 Task: Look for space in Shatura, Russia from 24th August, 2023 to 10th September, 2023 for 6 adults, 2 children in price range Rs.12000 to Rs.15000. Place can be entire place or shared room with 6 bedrooms having 6 beds and 6 bathrooms. Property type can be house, flat, guest house. Amenities needed are: wifi, TV, free parkinig on premises, gym, breakfast. Booking option can be shelf check-in. Required host language is English.
Action: Mouse pressed left at (448, 87)
Screenshot: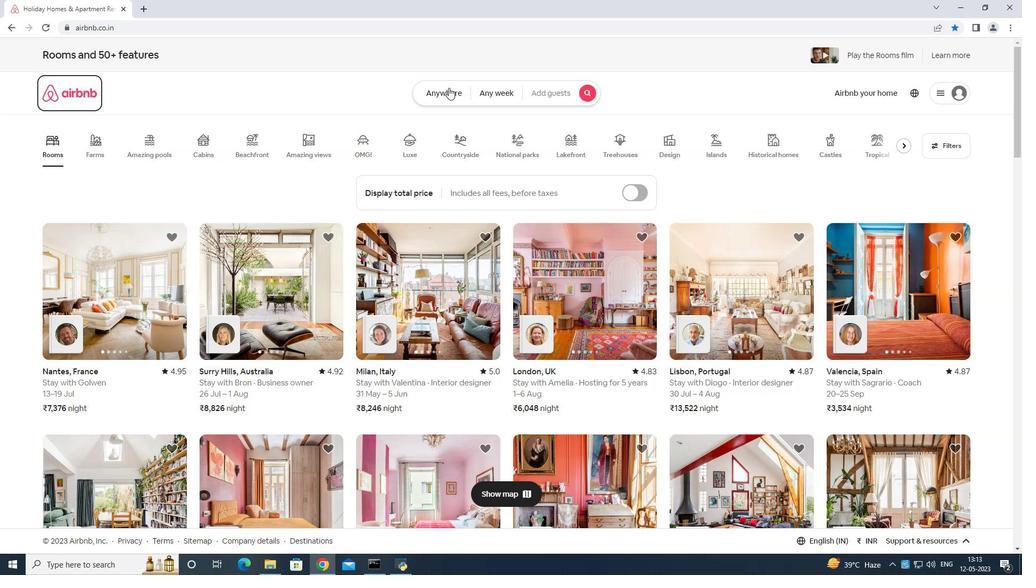 
Action: Mouse moved to (404, 126)
Screenshot: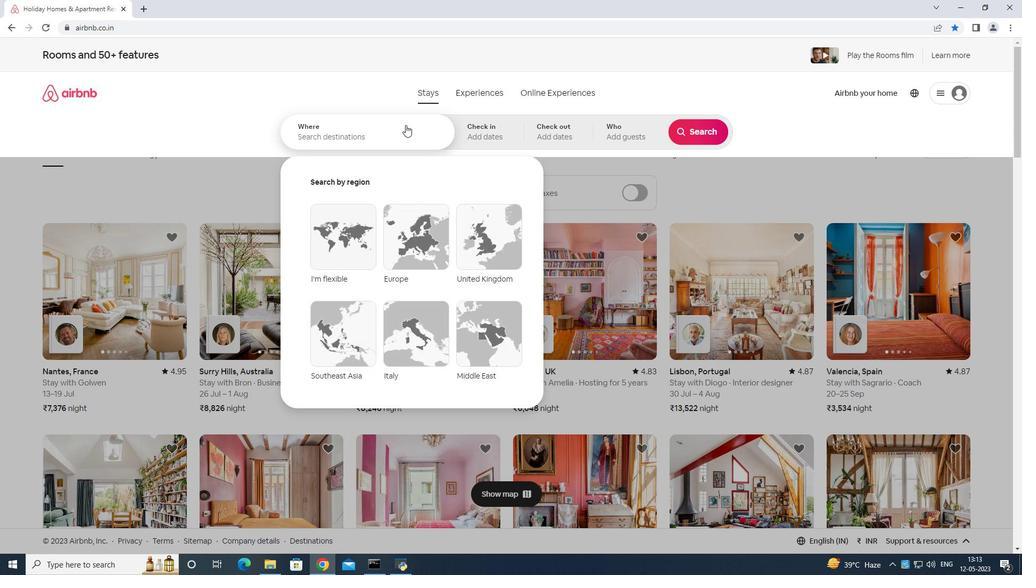 
Action: Mouse pressed left at (404, 126)
Screenshot: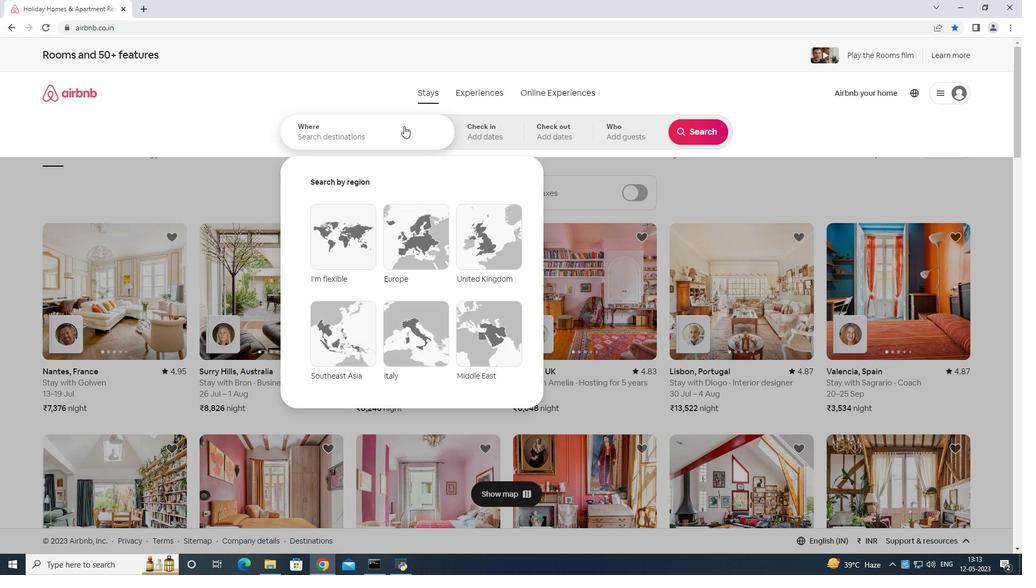 
Action: Mouse moved to (403, 126)
Screenshot: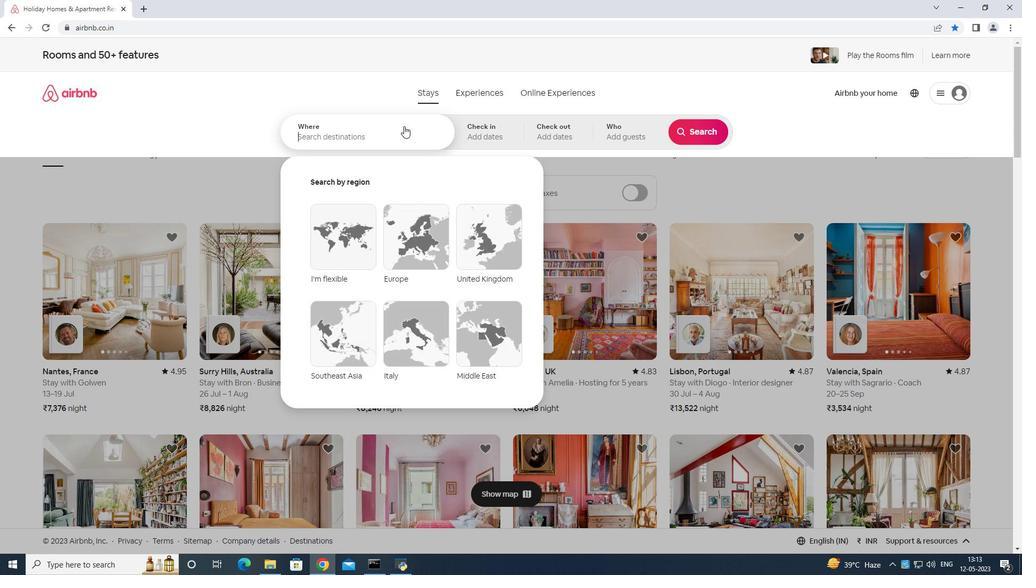 
Action: Key pressed <Key.shift>Shatura<Key.space>russia<Key.enter>
Screenshot: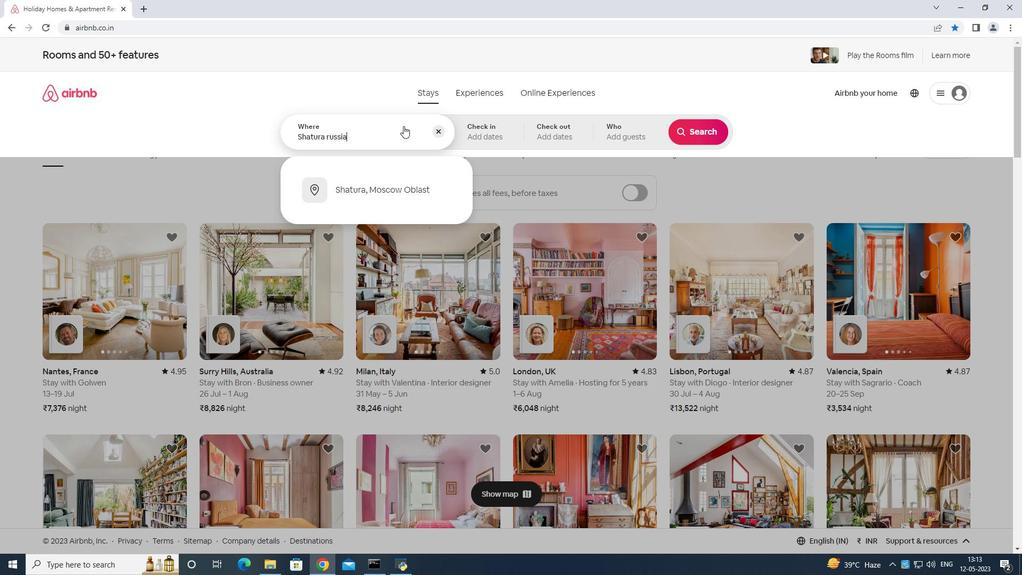 
Action: Mouse moved to (703, 218)
Screenshot: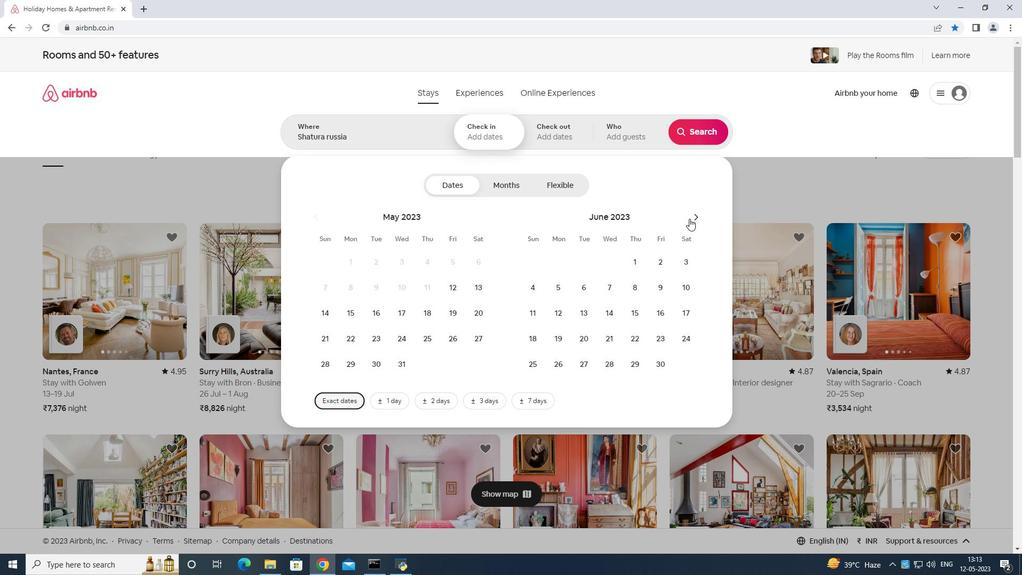 
Action: Mouse pressed left at (703, 218)
Screenshot: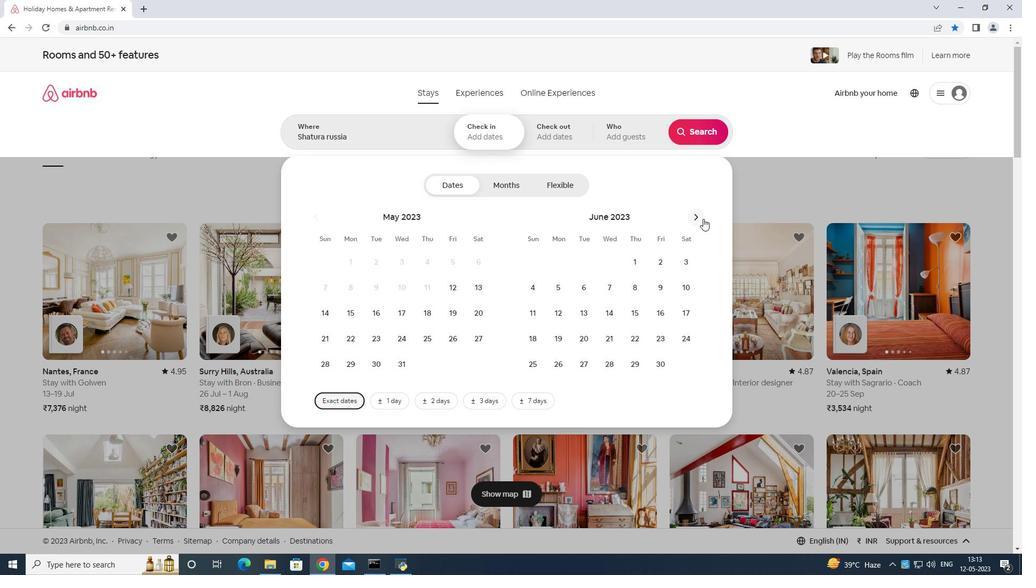 
Action: Mouse moved to (703, 218)
Screenshot: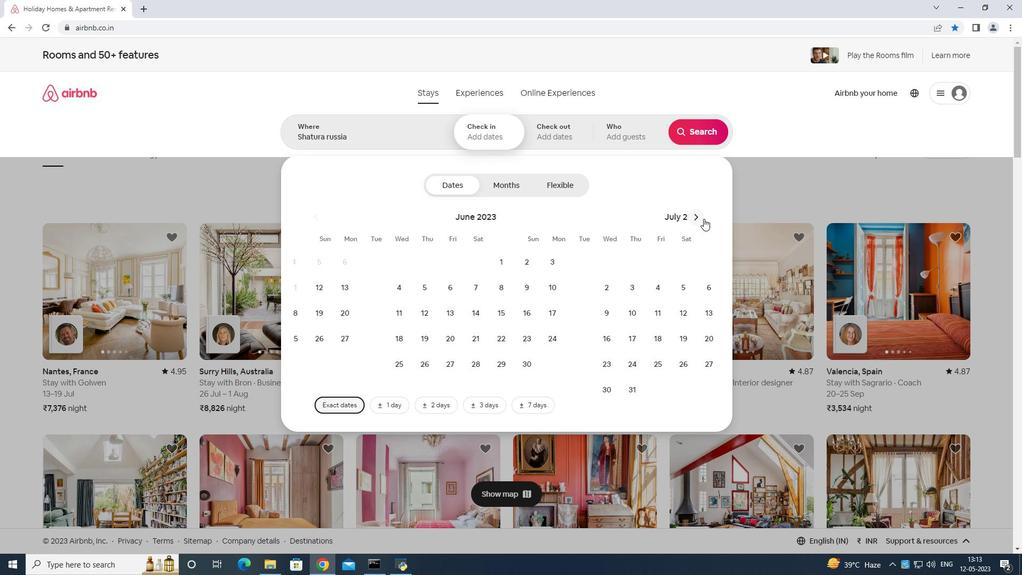 
Action: Mouse pressed left at (703, 218)
Screenshot: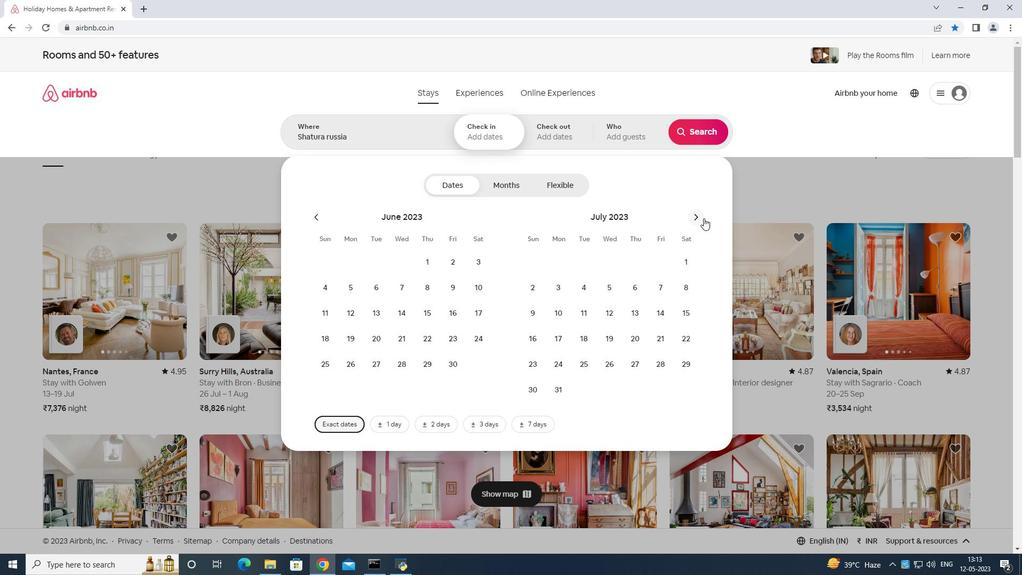 
Action: Mouse moved to (628, 337)
Screenshot: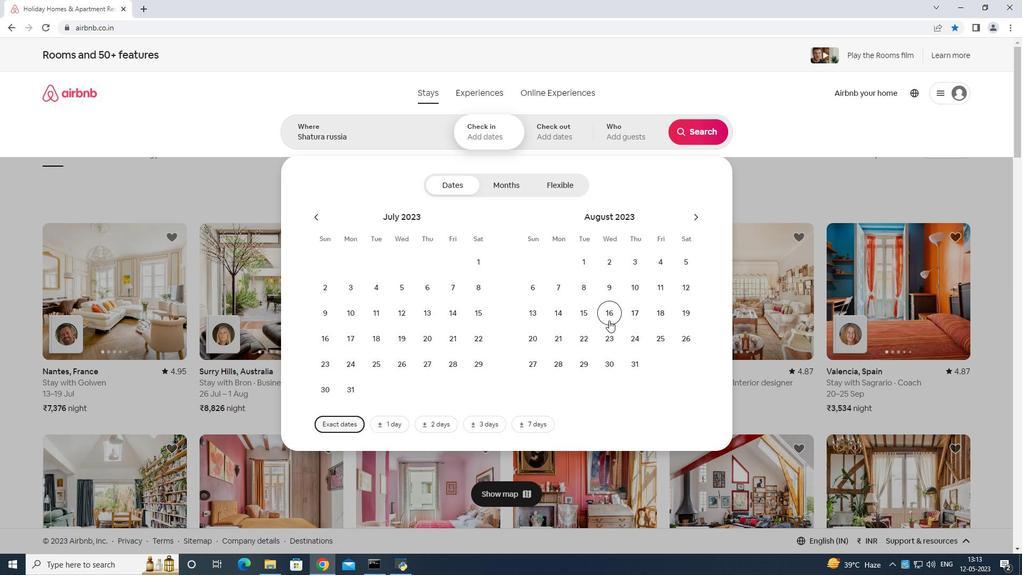 
Action: Mouse pressed left at (628, 337)
Screenshot: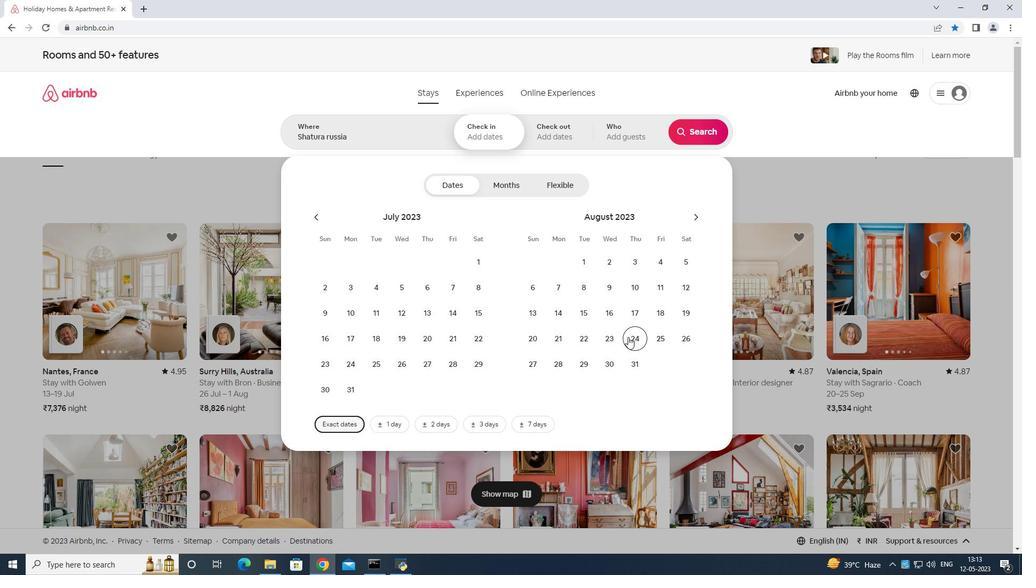 
Action: Mouse moved to (689, 213)
Screenshot: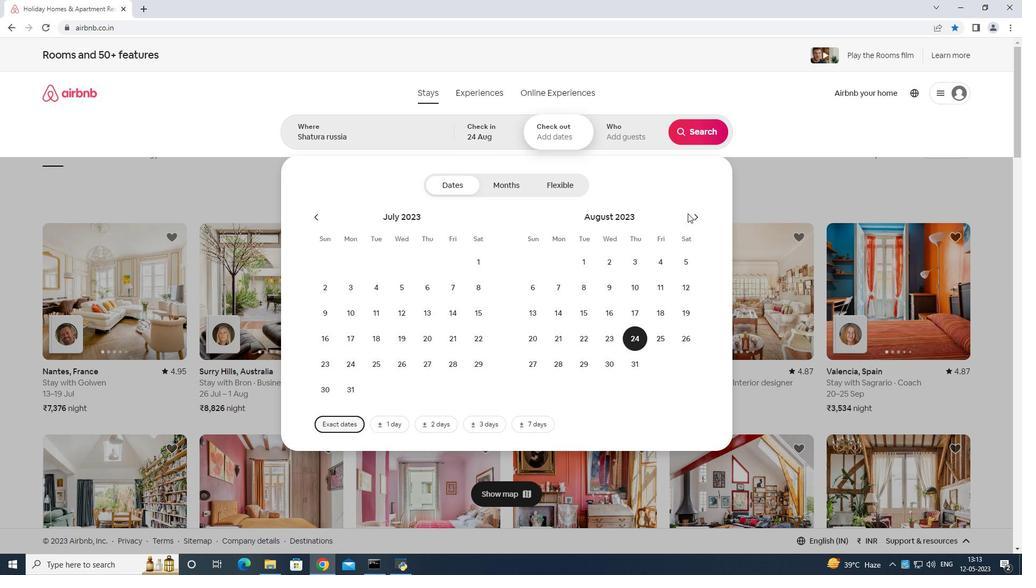 
Action: Mouse pressed left at (689, 213)
Screenshot: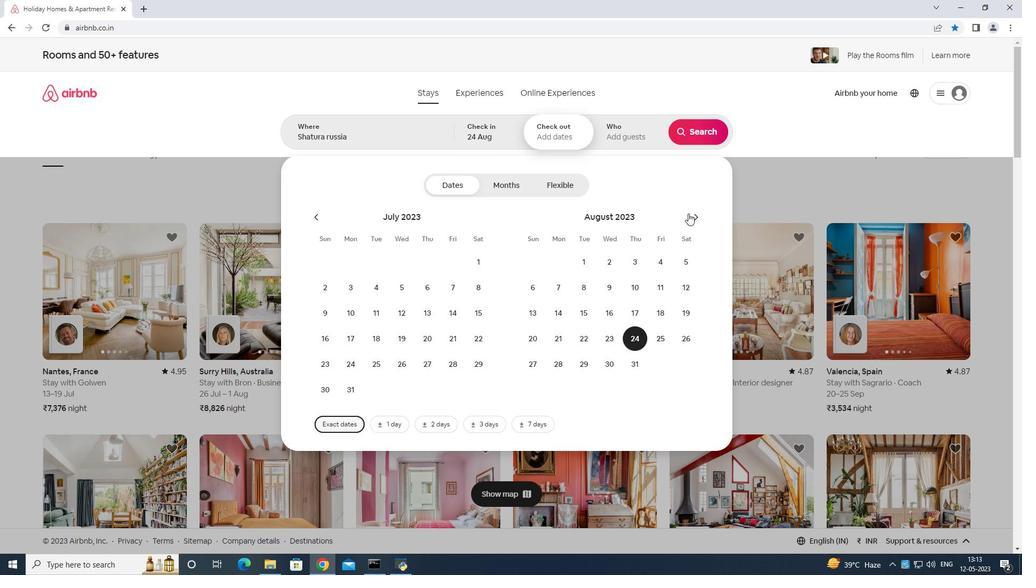 
Action: Mouse moved to (538, 311)
Screenshot: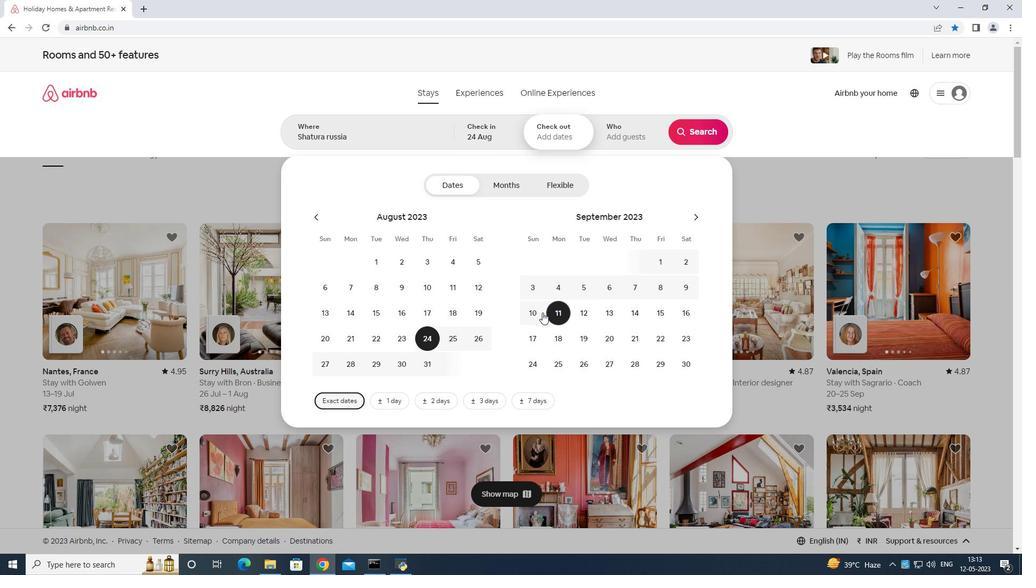 
Action: Mouse pressed left at (538, 311)
Screenshot: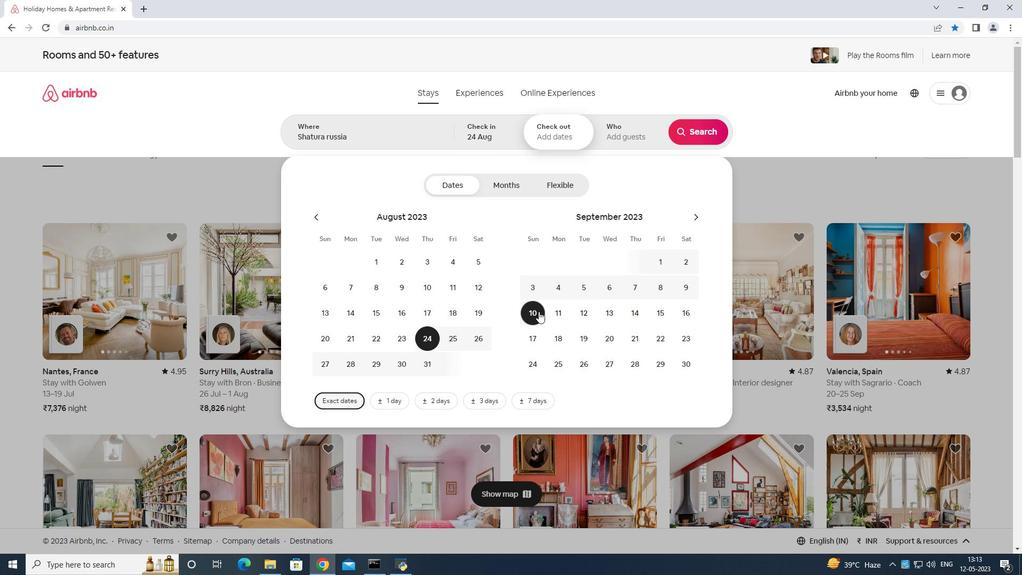 
Action: Mouse moved to (629, 125)
Screenshot: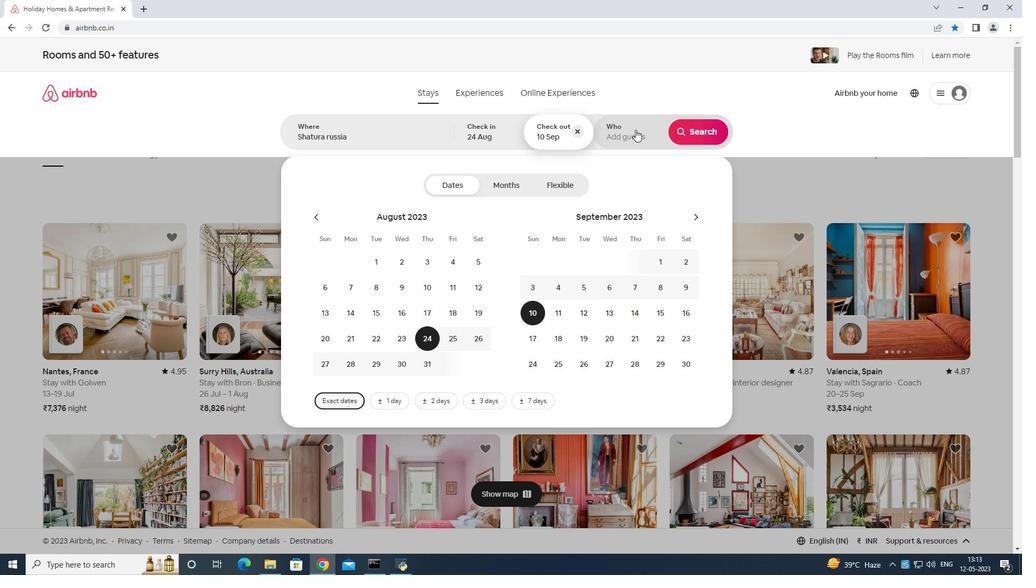 
Action: Mouse pressed left at (629, 125)
Screenshot: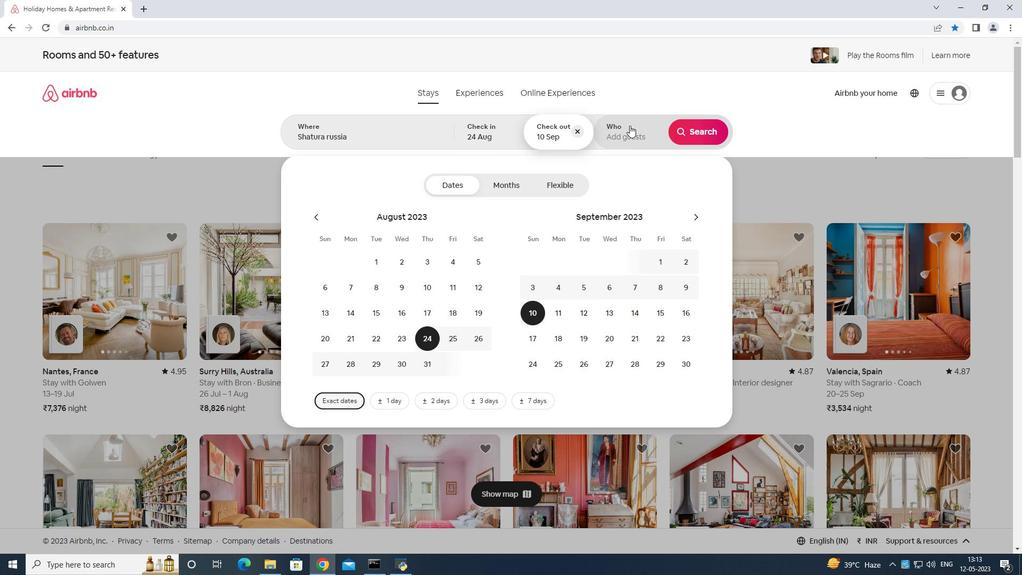 
Action: Mouse moved to (699, 185)
Screenshot: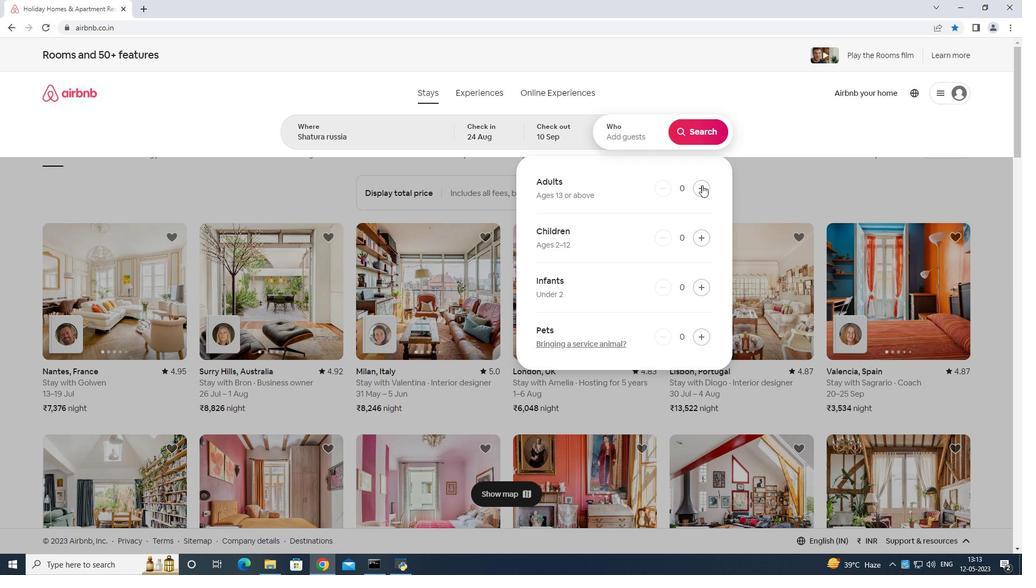 
Action: Mouse pressed left at (699, 185)
Screenshot: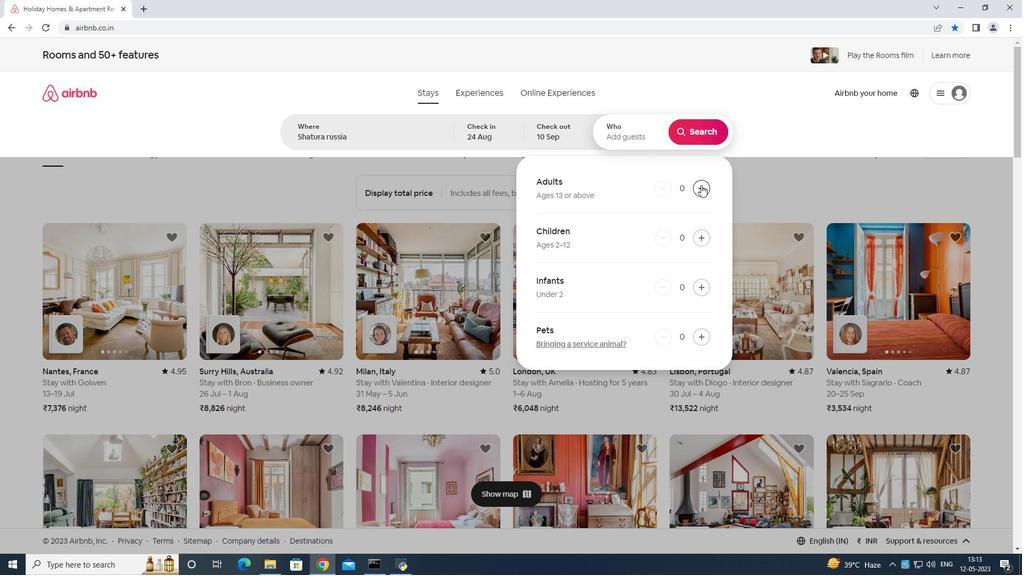 
Action: Mouse moved to (699, 185)
Screenshot: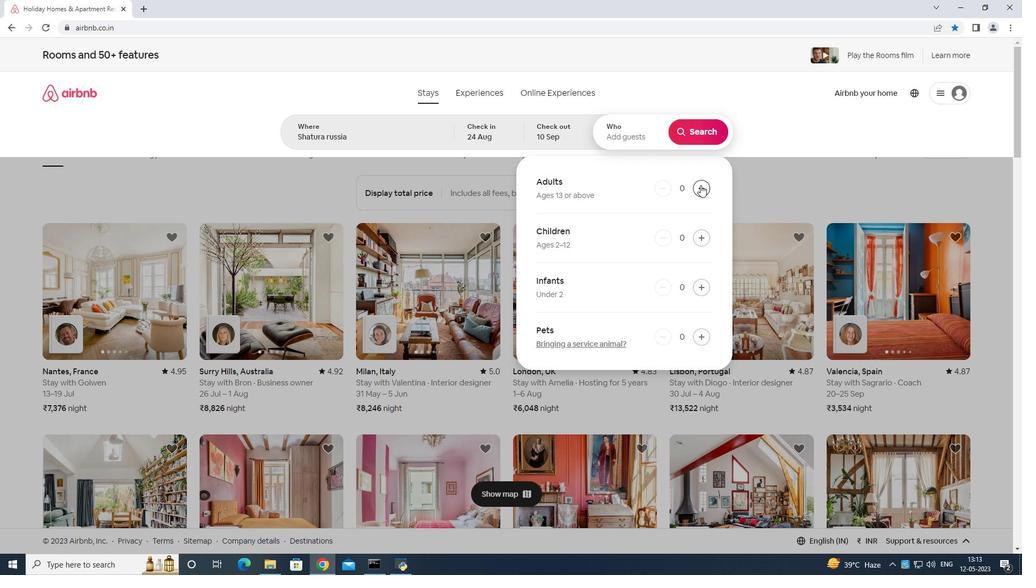 
Action: Mouse pressed left at (699, 185)
Screenshot: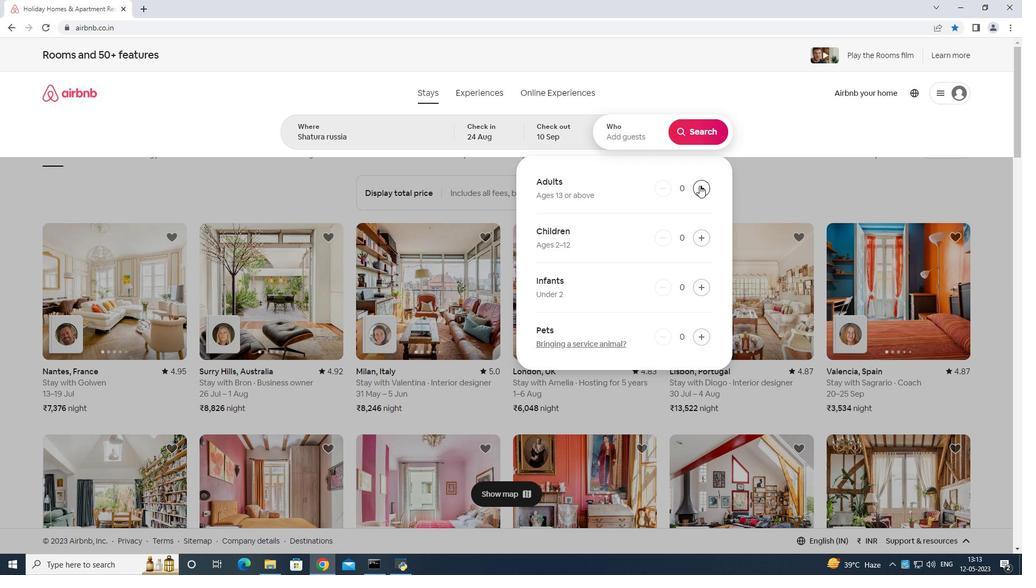 
Action: Mouse pressed left at (699, 185)
Screenshot: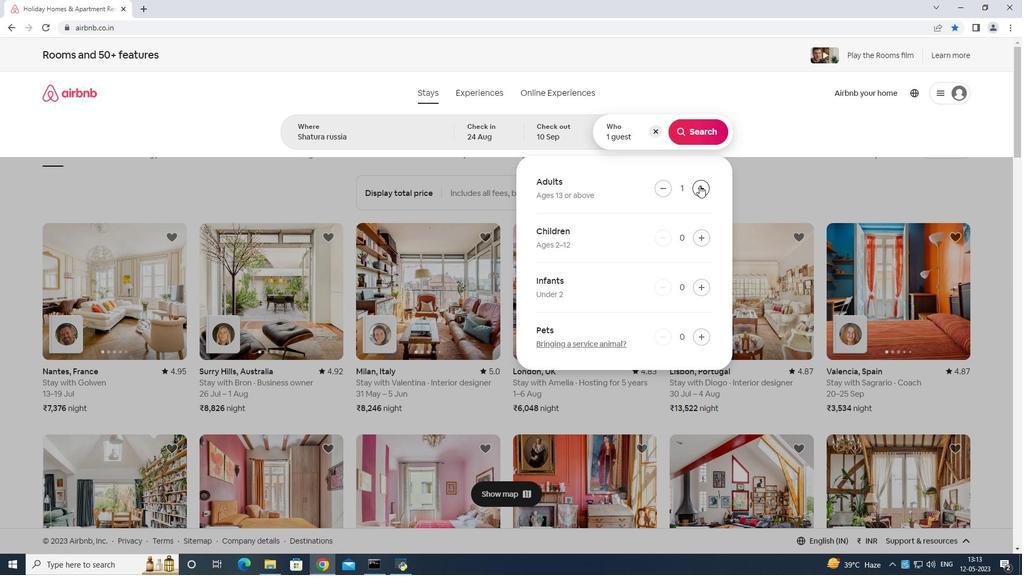 
Action: Mouse pressed left at (699, 185)
Screenshot: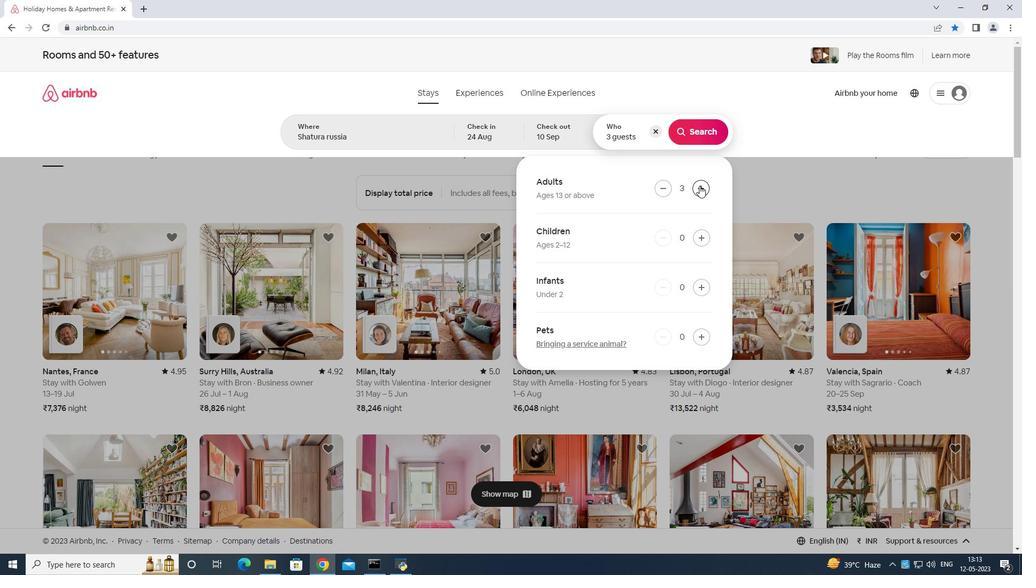 
Action: Mouse pressed left at (699, 185)
Screenshot: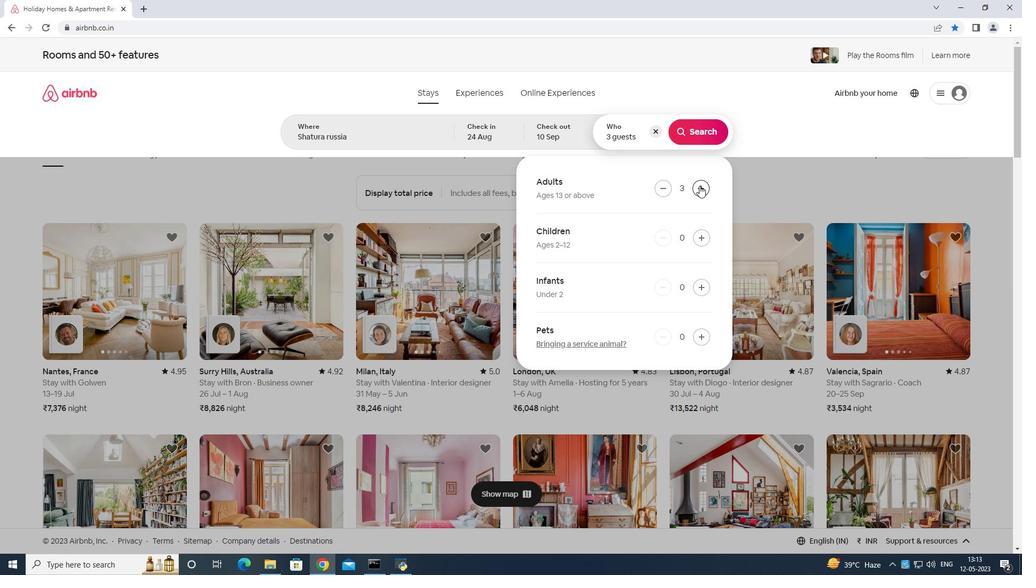 
Action: Mouse moved to (699, 185)
Screenshot: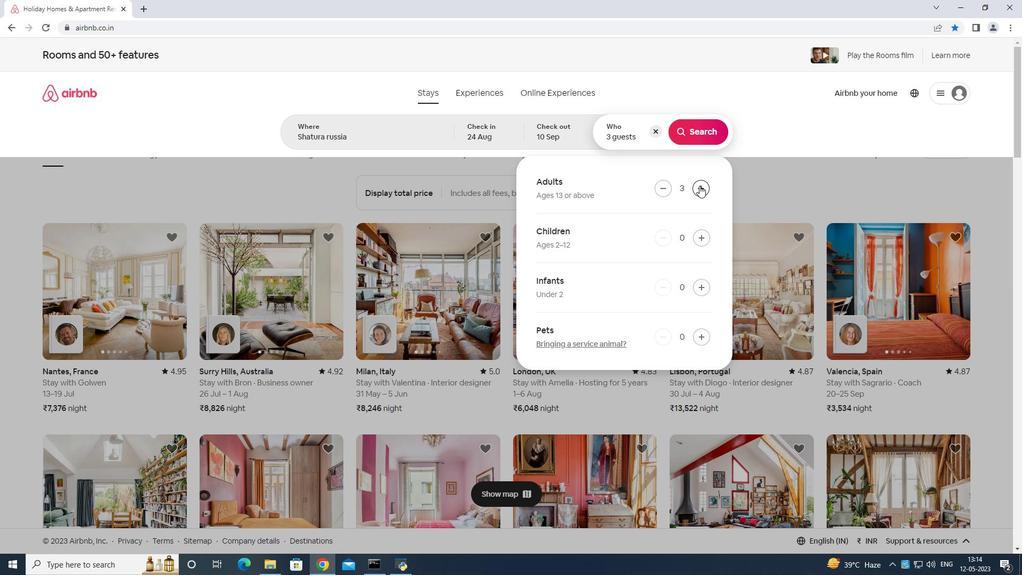 
Action: Mouse pressed left at (699, 185)
Screenshot: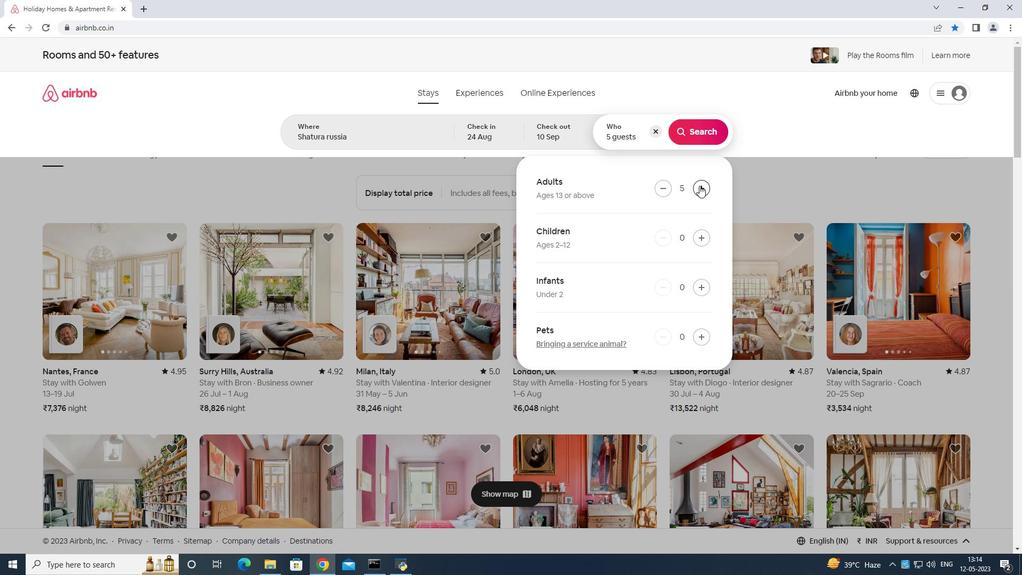 
Action: Mouse moved to (702, 234)
Screenshot: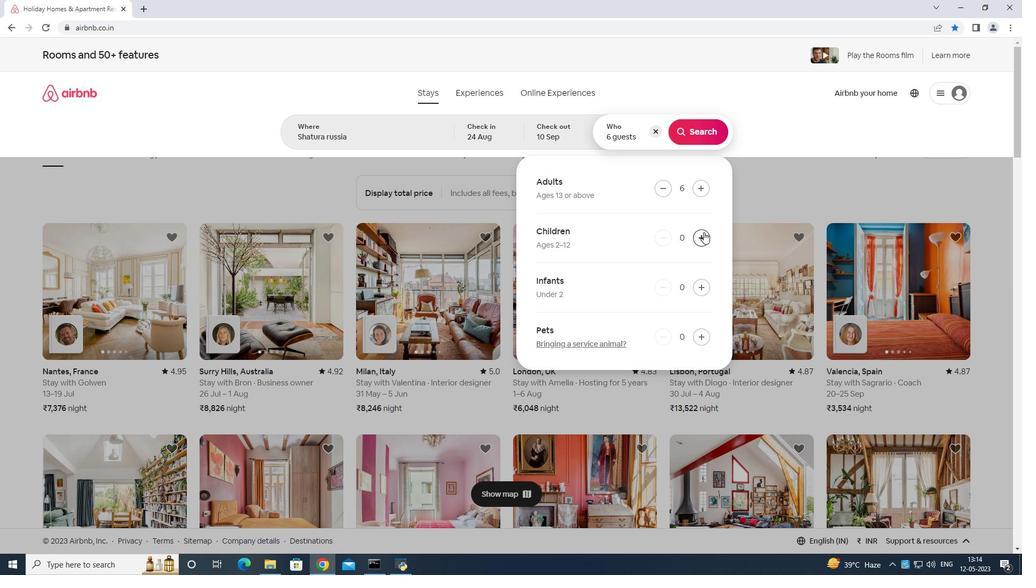 
Action: Mouse pressed left at (702, 234)
Screenshot: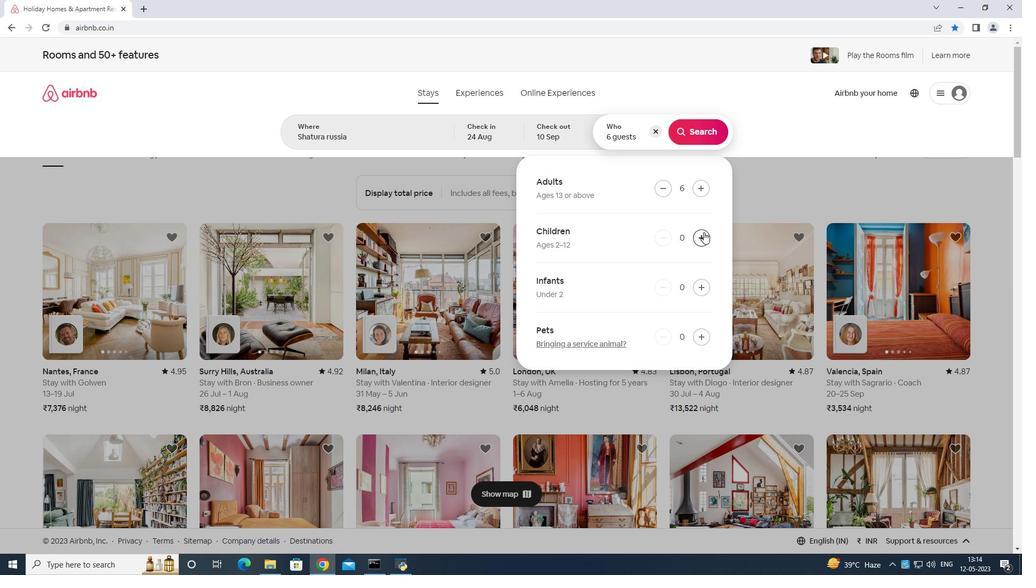 
Action: Mouse moved to (702, 235)
Screenshot: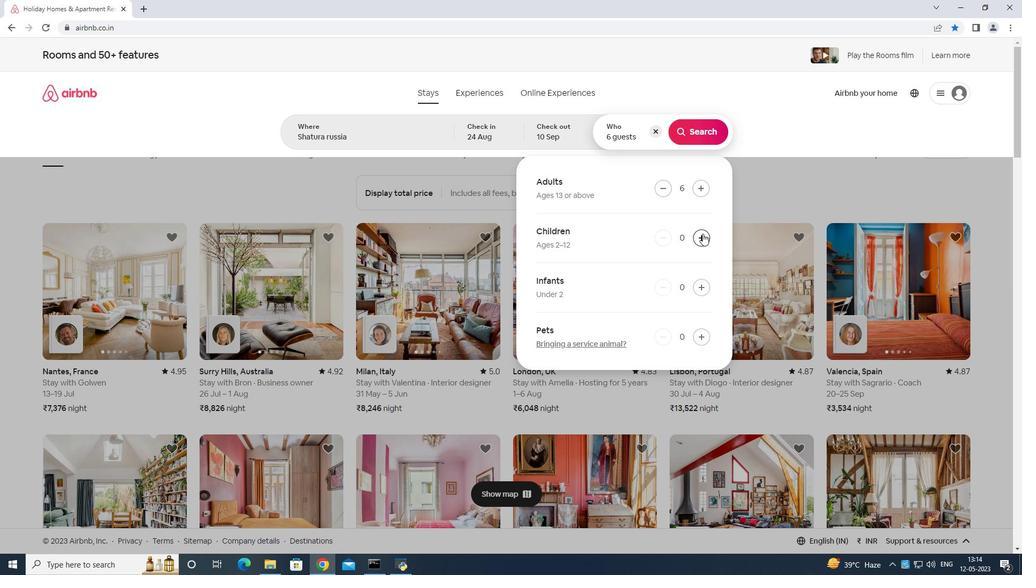 
Action: Mouse pressed left at (702, 235)
Screenshot: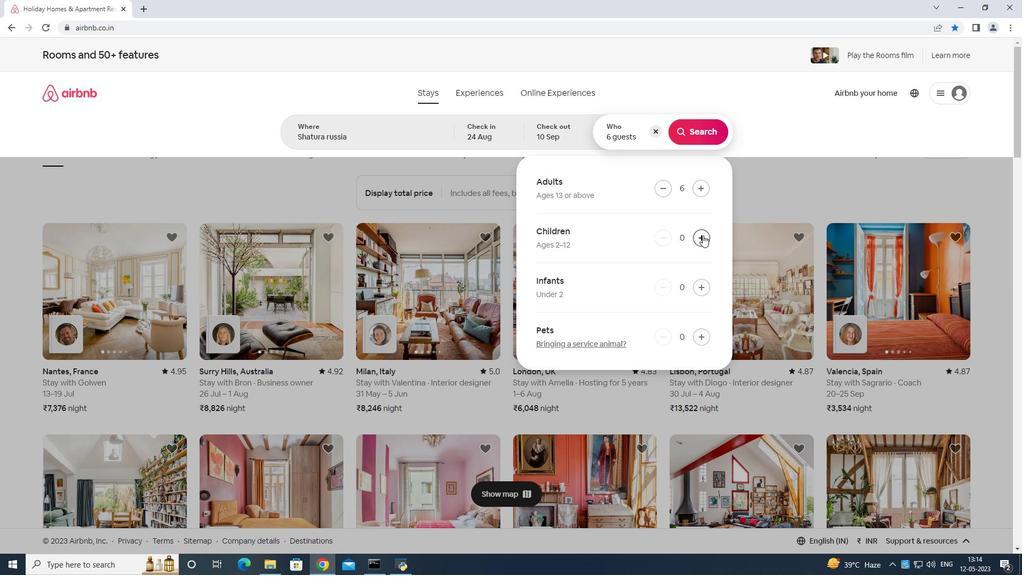 
Action: Mouse moved to (701, 133)
Screenshot: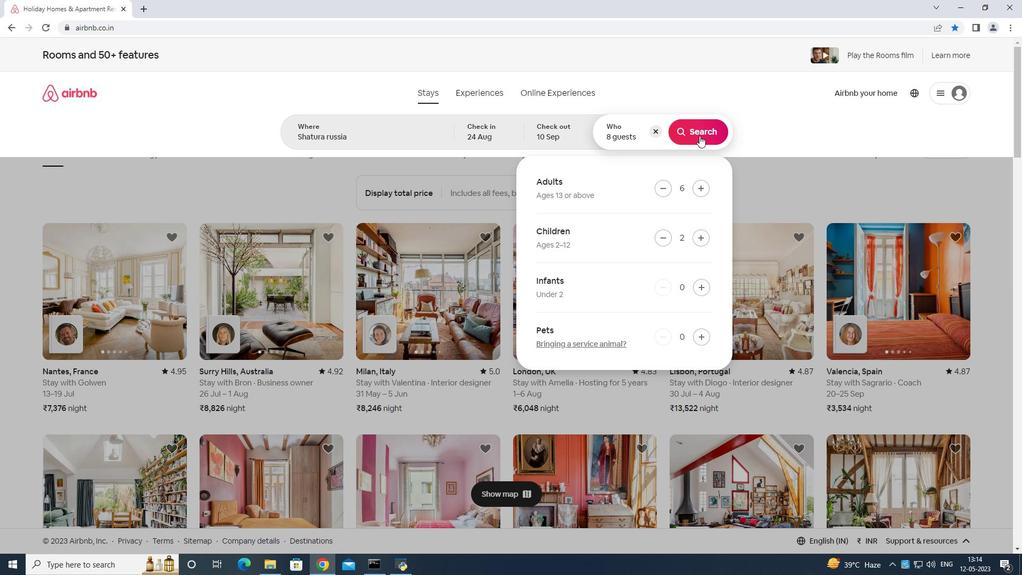 
Action: Mouse pressed left at (701, 133)
Screenshot: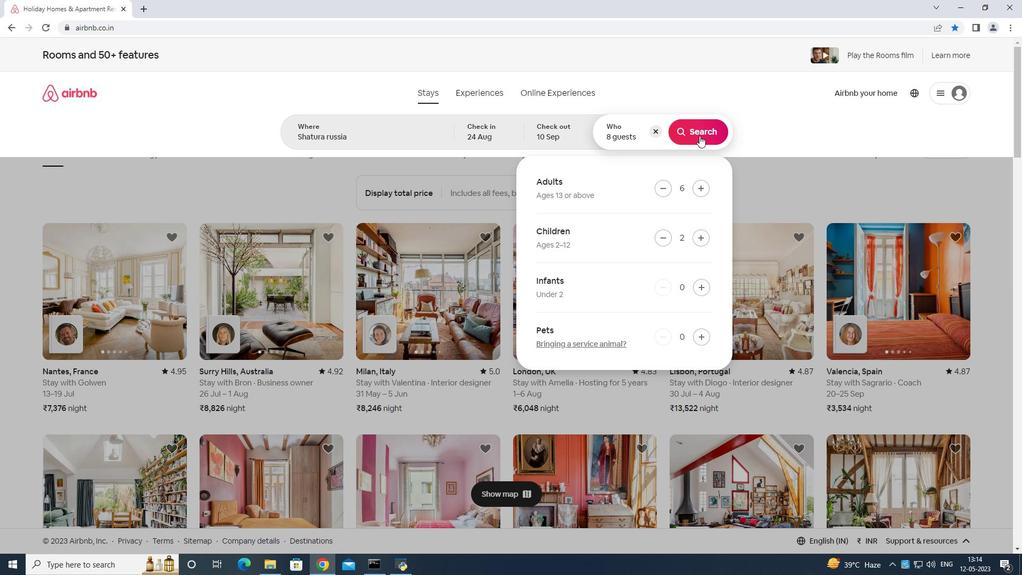 
Action: Mouse moved to (980, 104)
Screenshot: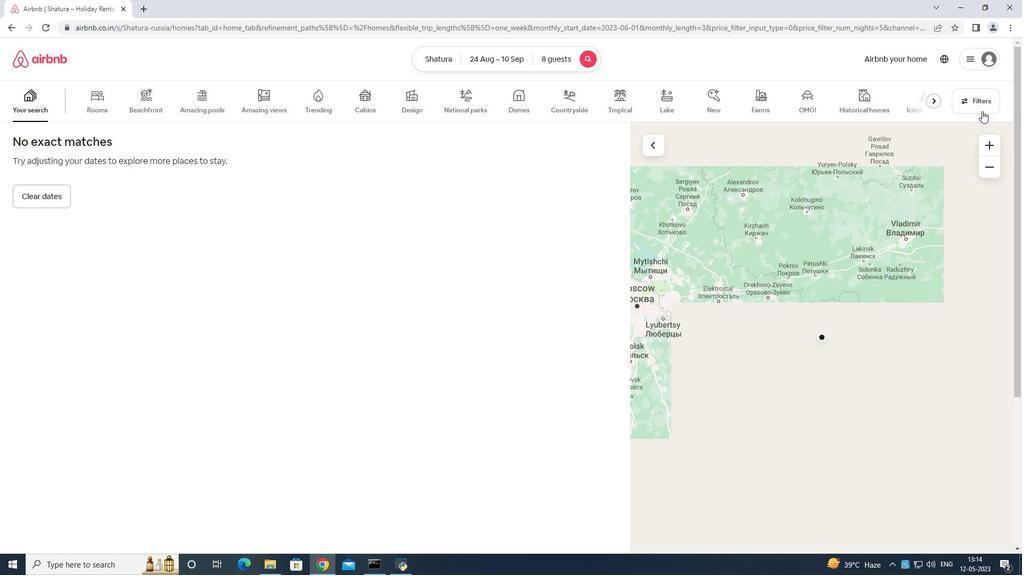 
Action: Mouse pressed left at (980, 104)
Screenshot: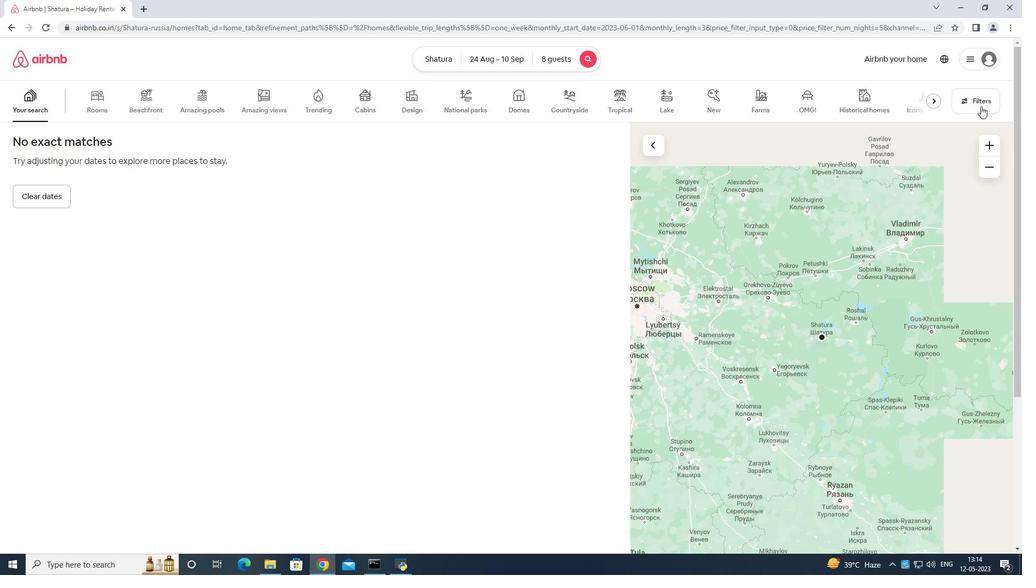 
Action: Mouse moved to (466, 363)
Screenshot: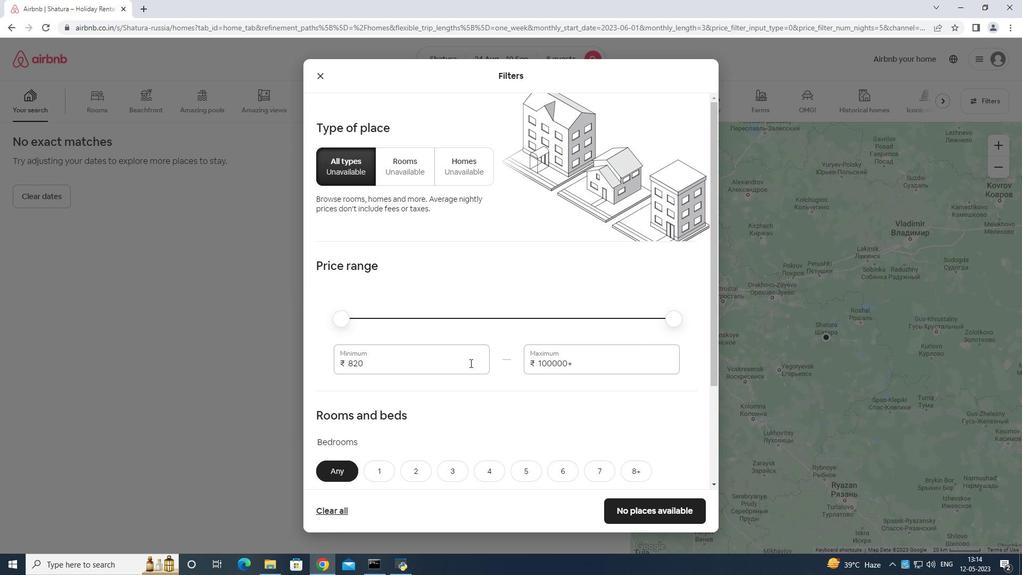 
Action: Mouse pressed left at (466, 363)
Screenshot: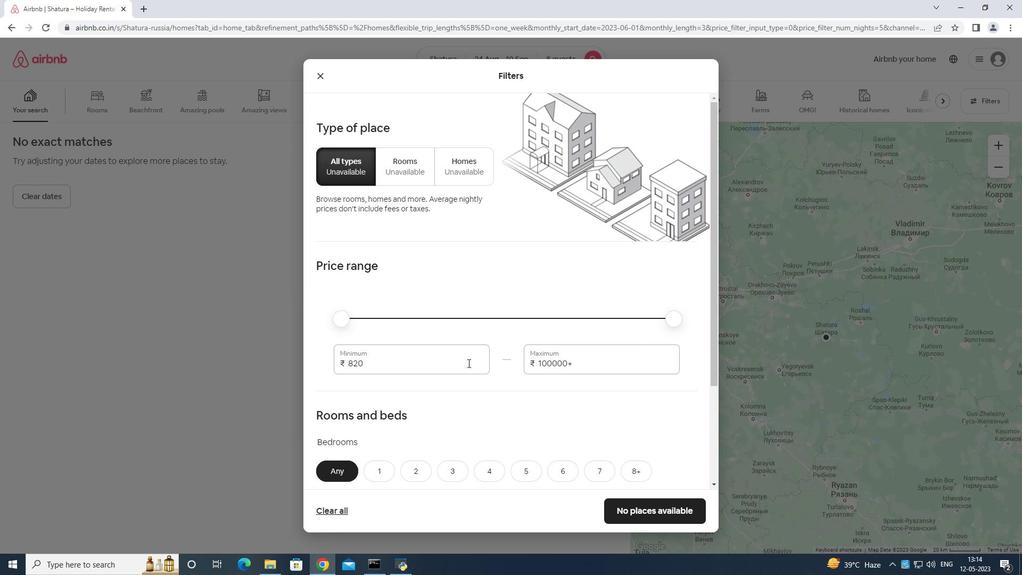 
Action: Key pressed <Key.backspace><Key.backspace><Key.backspace><Key.backspace><Key.backspace><Key.backspace><Key.backspace><Key.backspace>12000
Screenshot: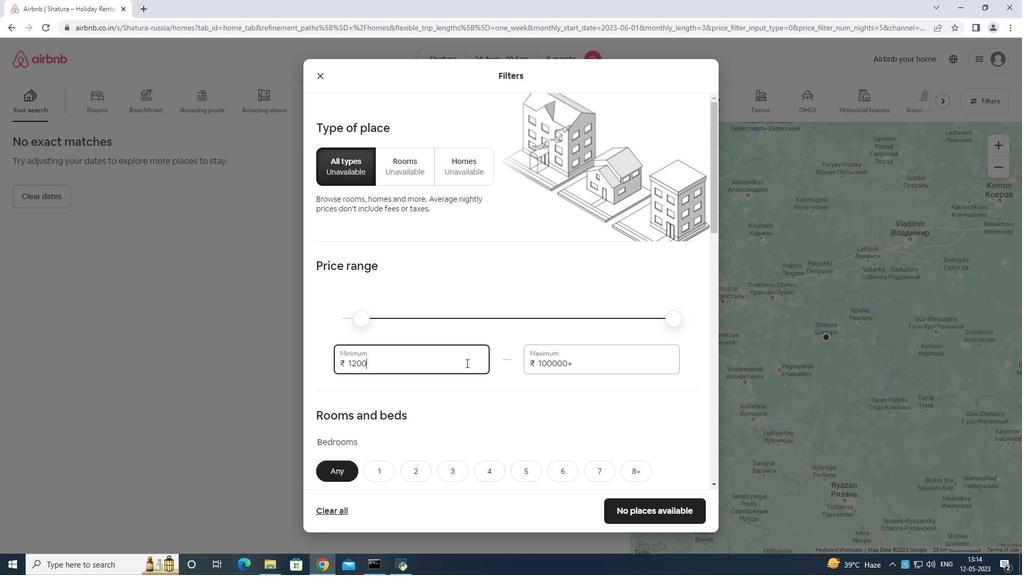 
Action: Mouse moved to (648, 362)
Screenshot: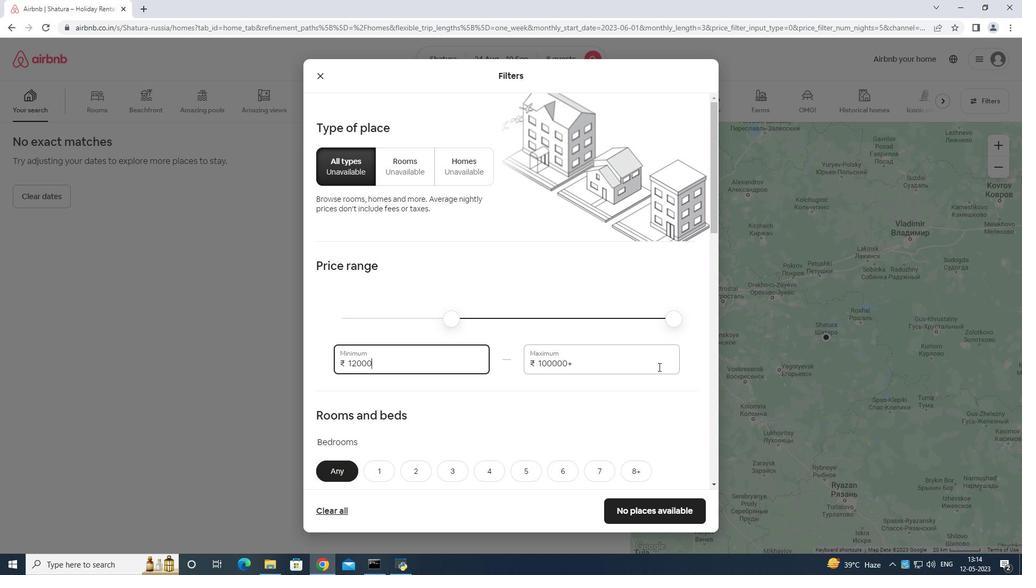 
Action: Mouse pressed left at (648, 362)
Screenshot: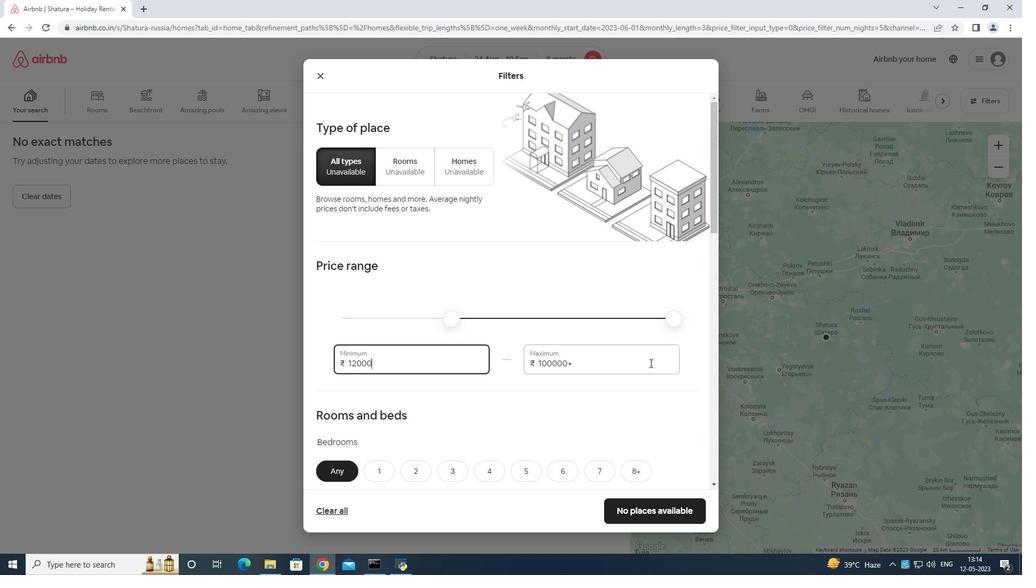 
Action: Key pressed <Key.backspace><Key.backspace><Key.backspace><Key.backspace><Key.backspace><Key.backspace><Key.backspace><Key.backspace><Key.backspace><Key.backspace><Key.backspace><Key.backspace><Key.backspace><Key.backspace><Key.backspace>15000
Screenshot: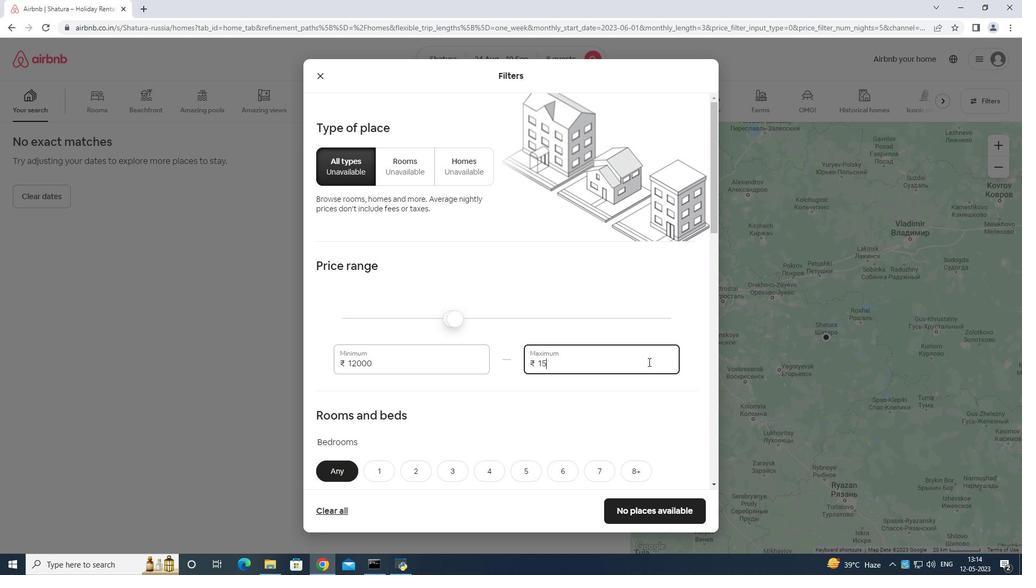 
Action: Mouse scrolled (648, 361) with delta (0, 0)
Screenshot: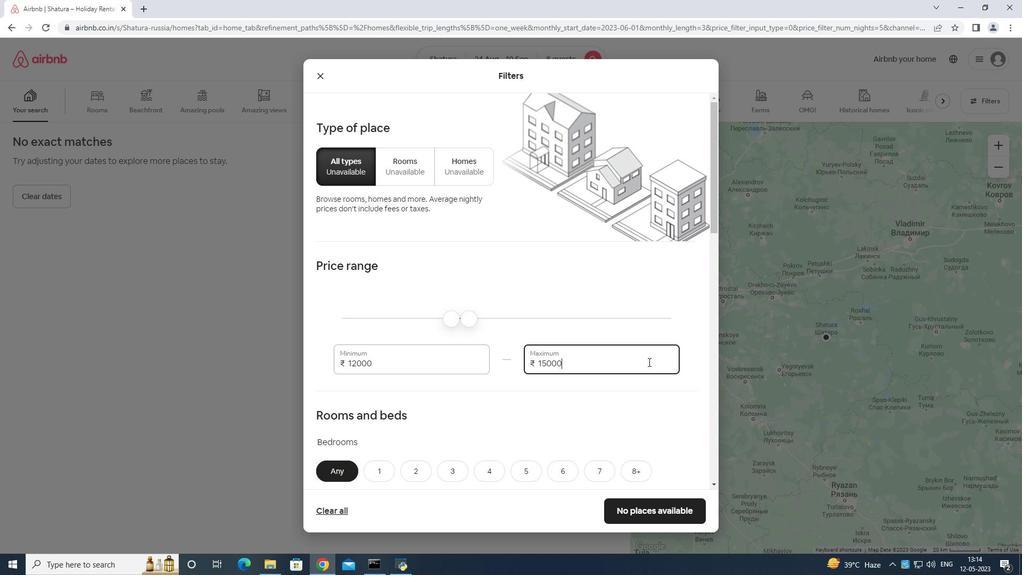 
Action: Mouse moved to (648, 362)
Screenshot: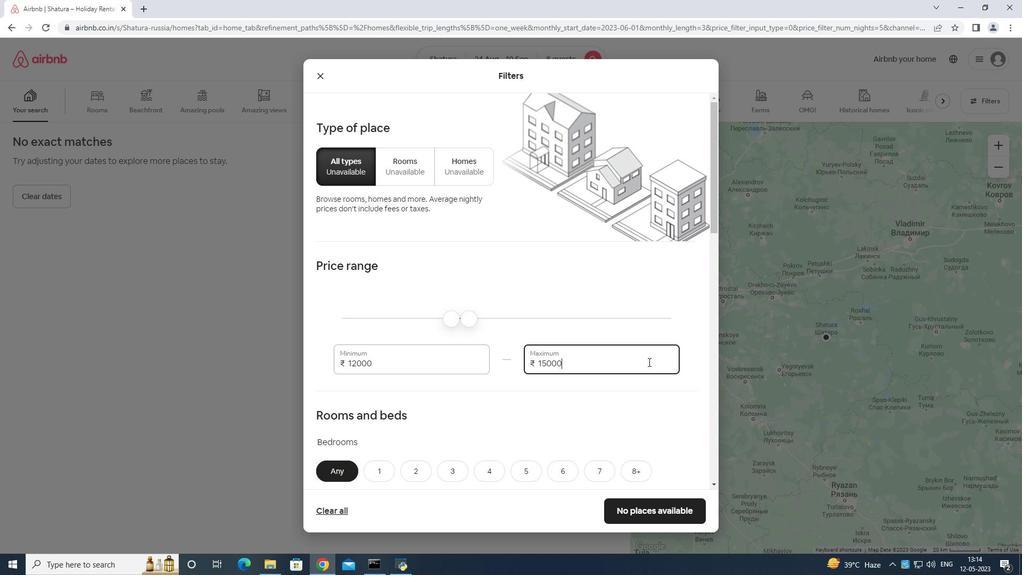 
Action: Mouse scrolled (648, 361) with delta (0, 0)
Screenshot: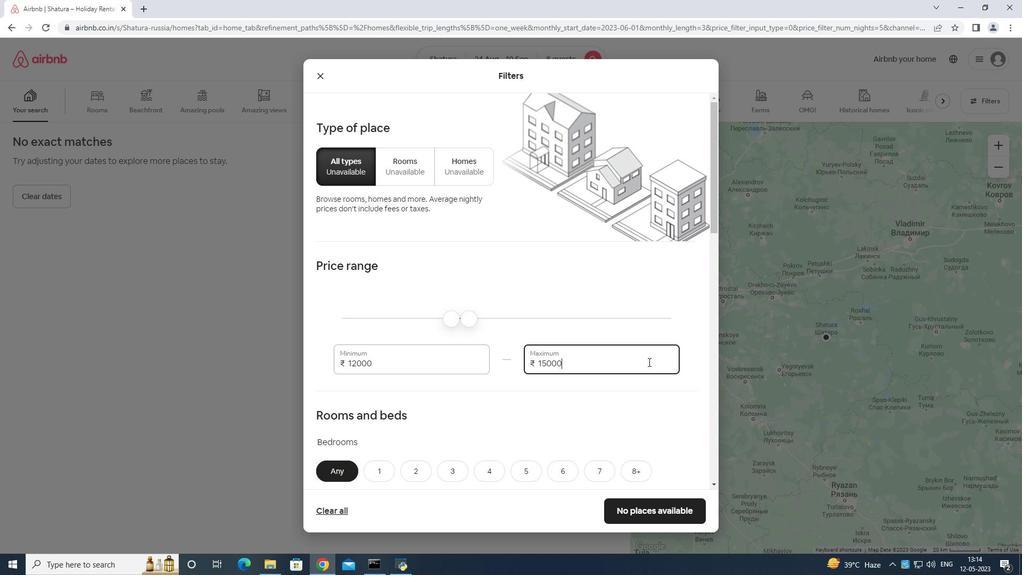 
Action: Mouse moved to (551, 363)
Screenshot: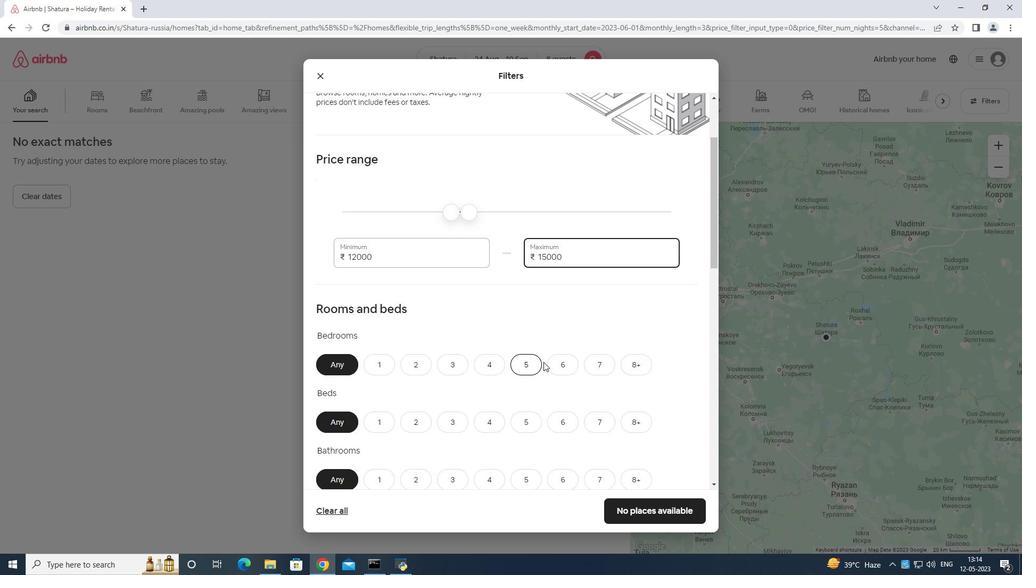 
Action: Mouse pressed left at (551, 363)
Screenshot: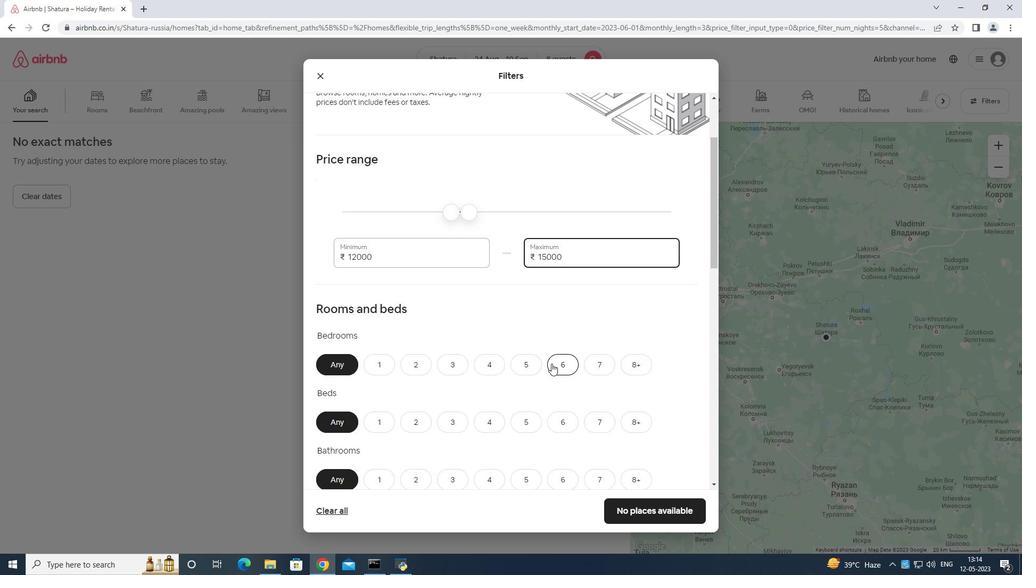 
Action: Mouse moved to (551, 425)
Screenshot: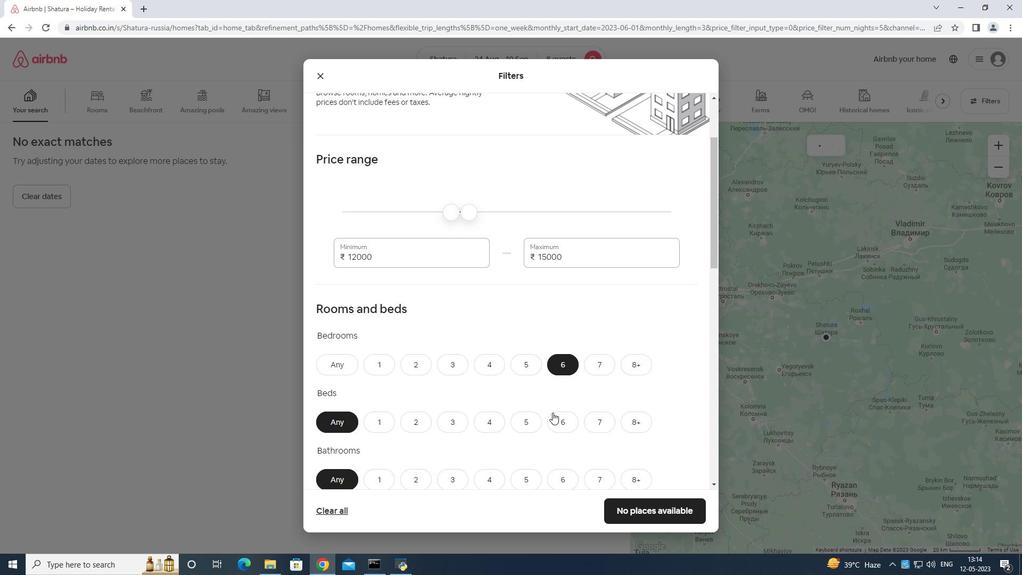 
Action: Mouse pressed left at (551, 425)
Screenshot: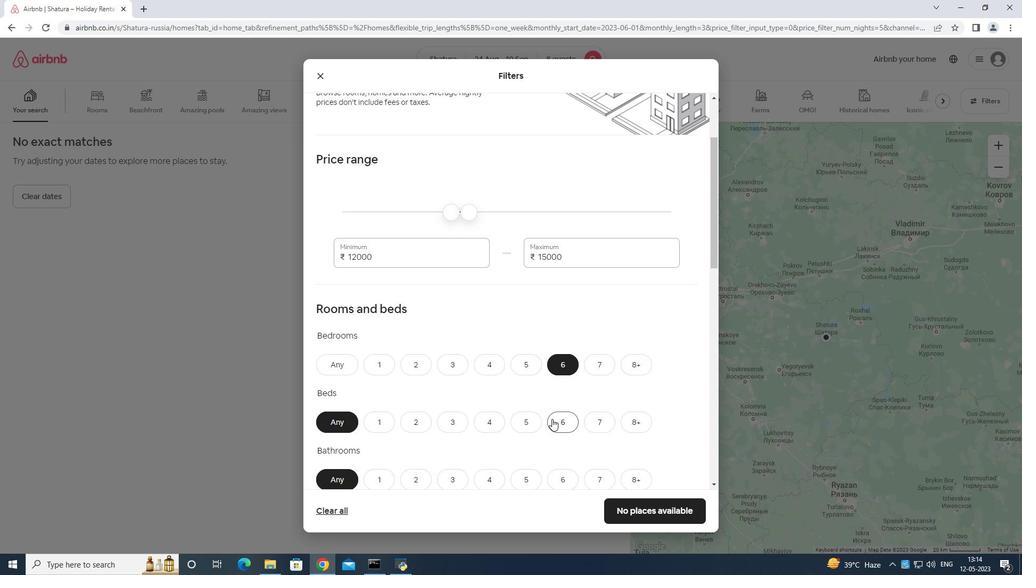 
Action: Mouse moved to (561, 475)
Screenshot: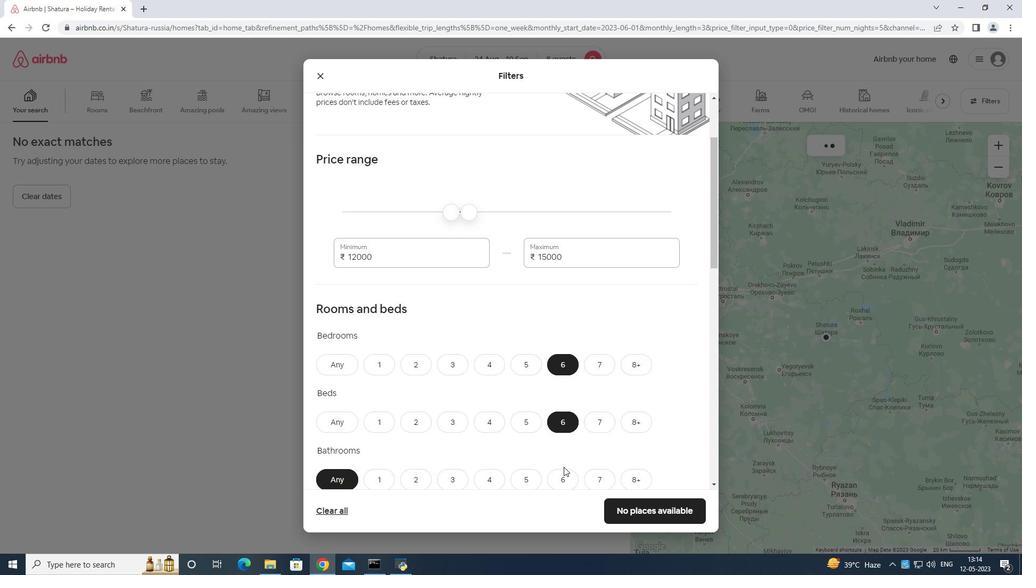 
Action: Mouse pressed left at (561, 475)
Screenshot: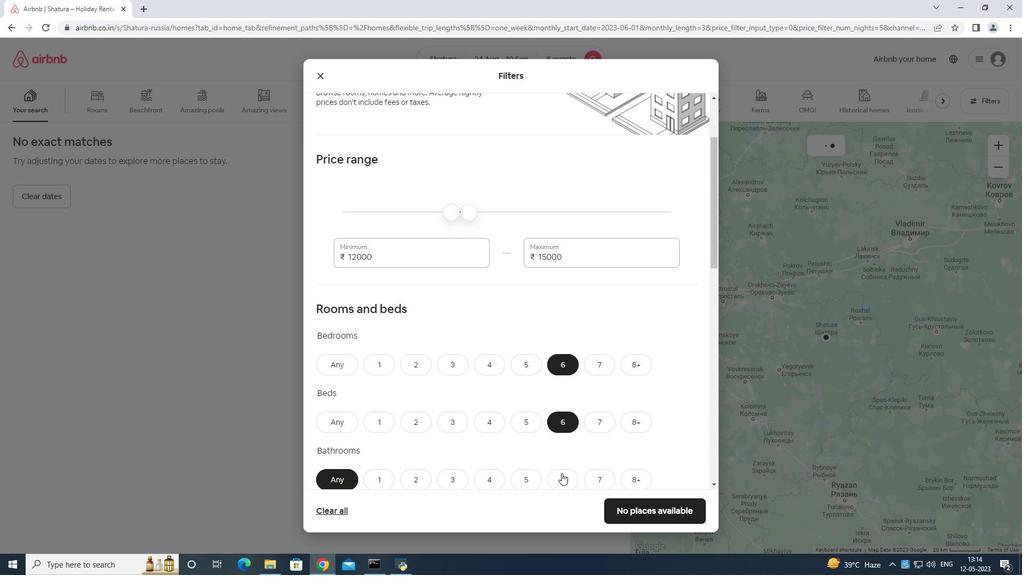 
Action: Mouse moved to (595, 417)
Screenshot: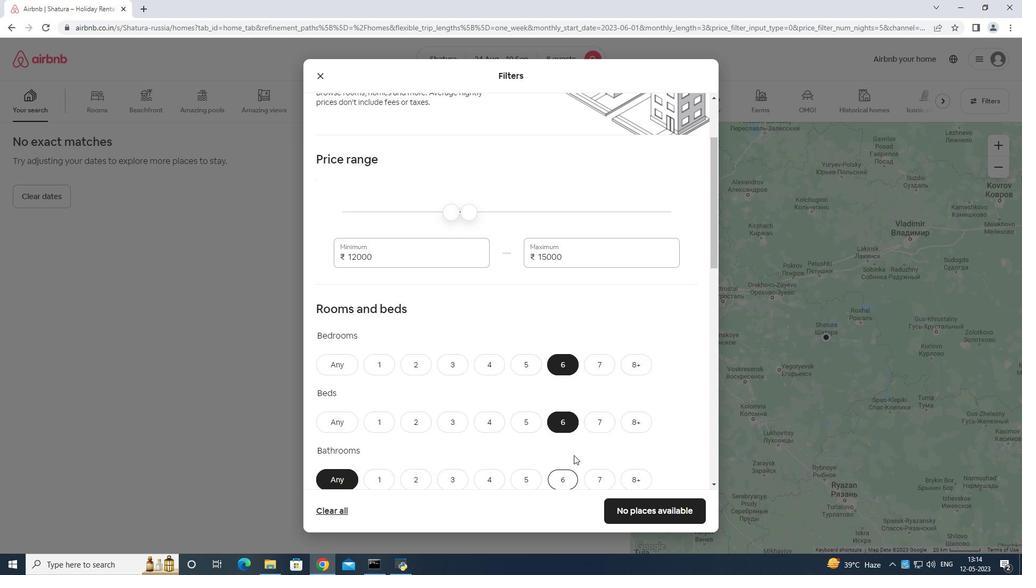 
Action: Mouse scrolled (595, 417) with delta (0, 0)
Screenshot: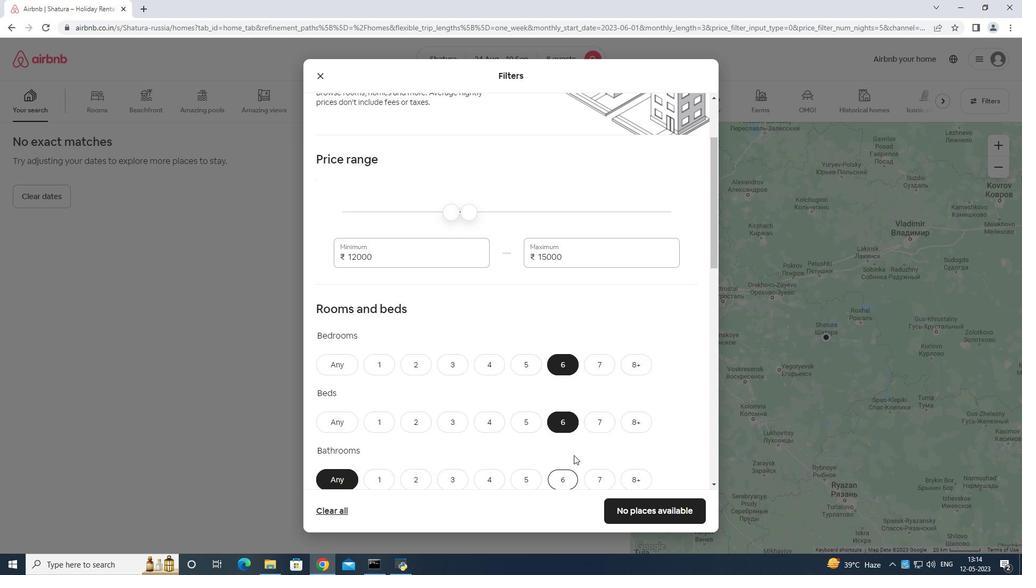 
Action: Mouse moved to (592, 411)
Screenshot: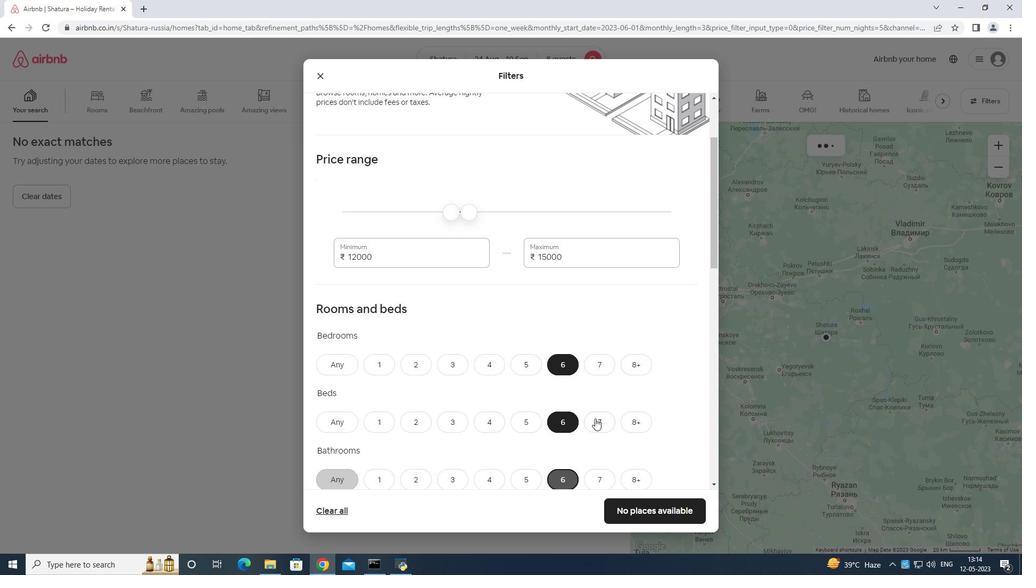 
Action: Mouse scrolled (592, 411) with delta (0, 0)
Screenshot: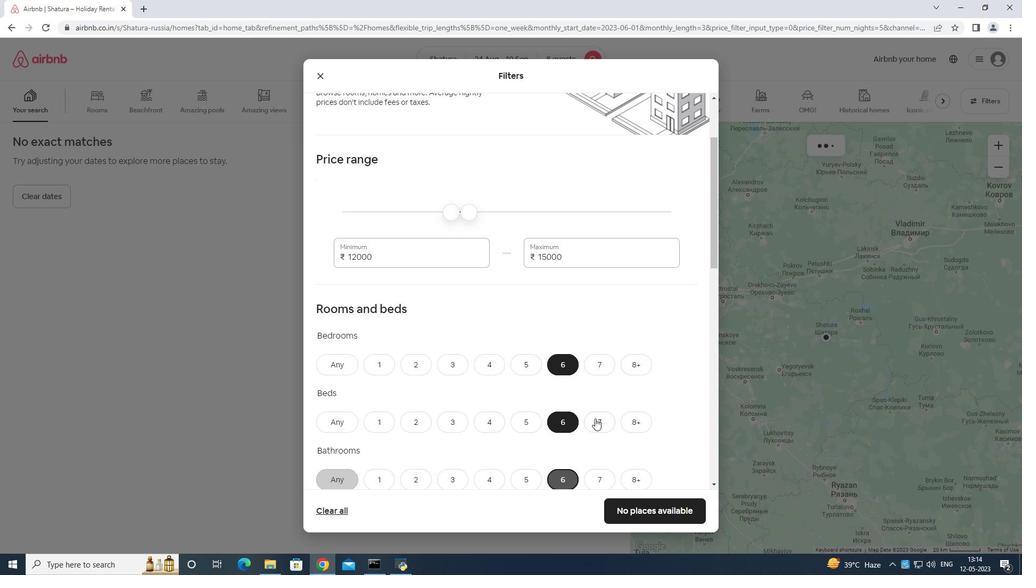 
Action: Mouse moved to (590, 402)
Screenshot: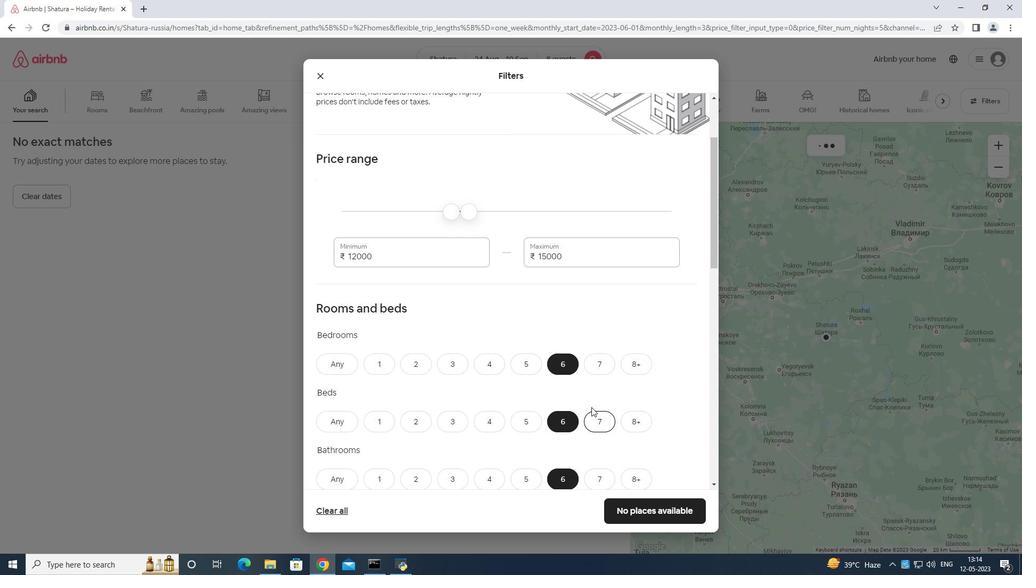 
Action: Mouse scrolled (590, 401) with delta (0, 0)
Screenshot: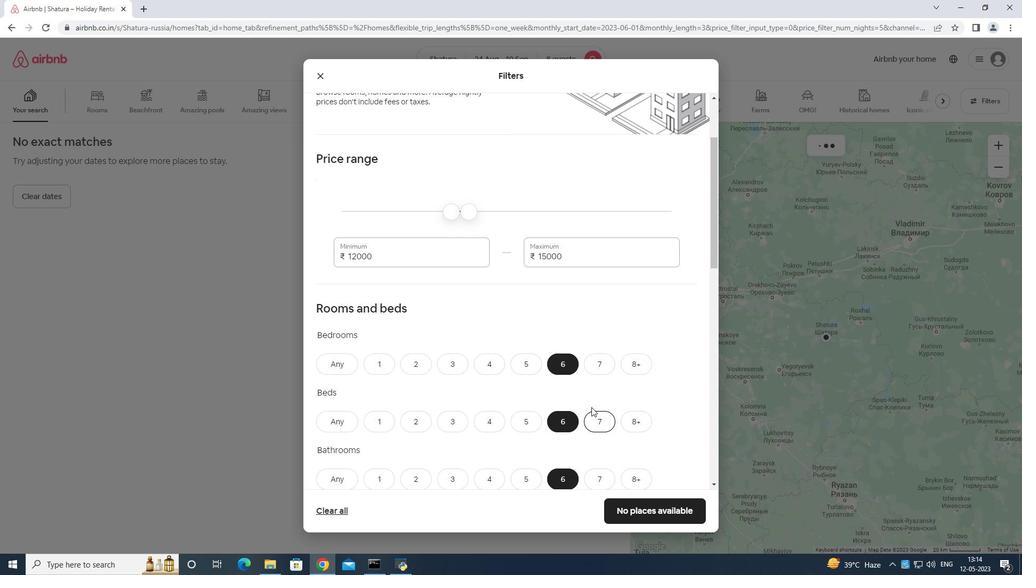 
Action: Mouse moved to (590, 395)
Screenshot: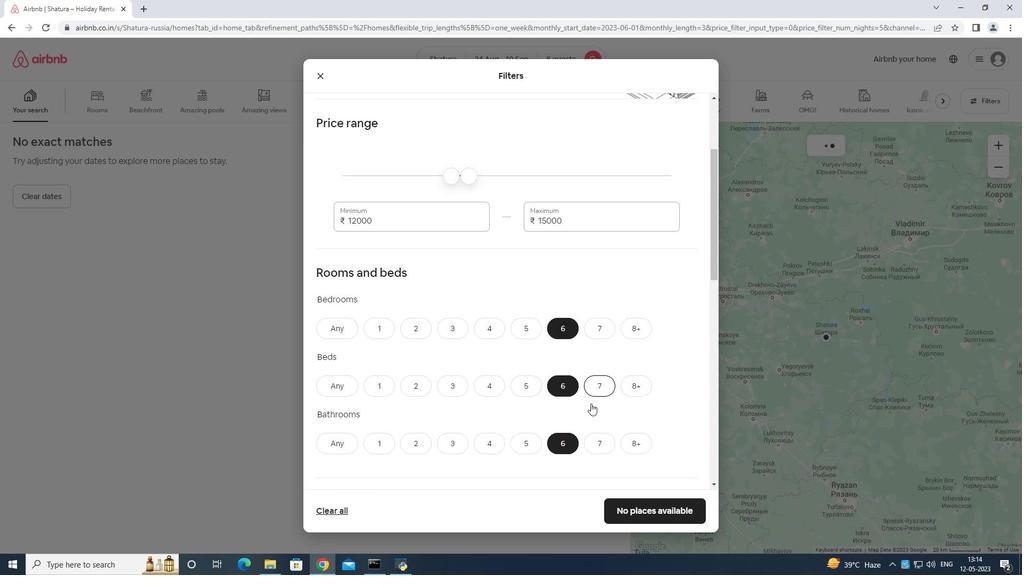 
Action: Mouse scrolled (590, 394) with delta (0, 0)
Screenshot: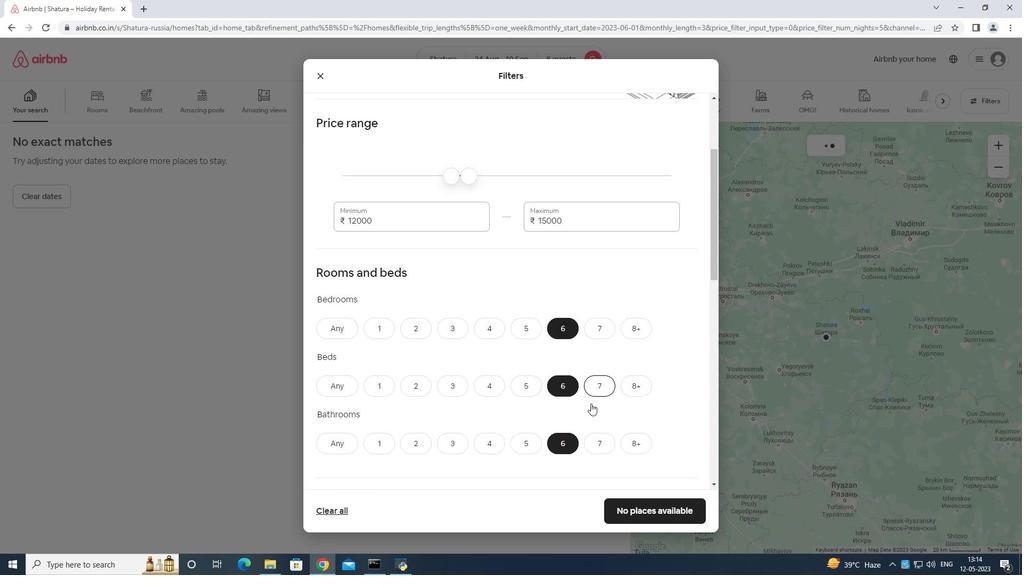 
Action: Mouse moved to (589, 386)
Screenshot: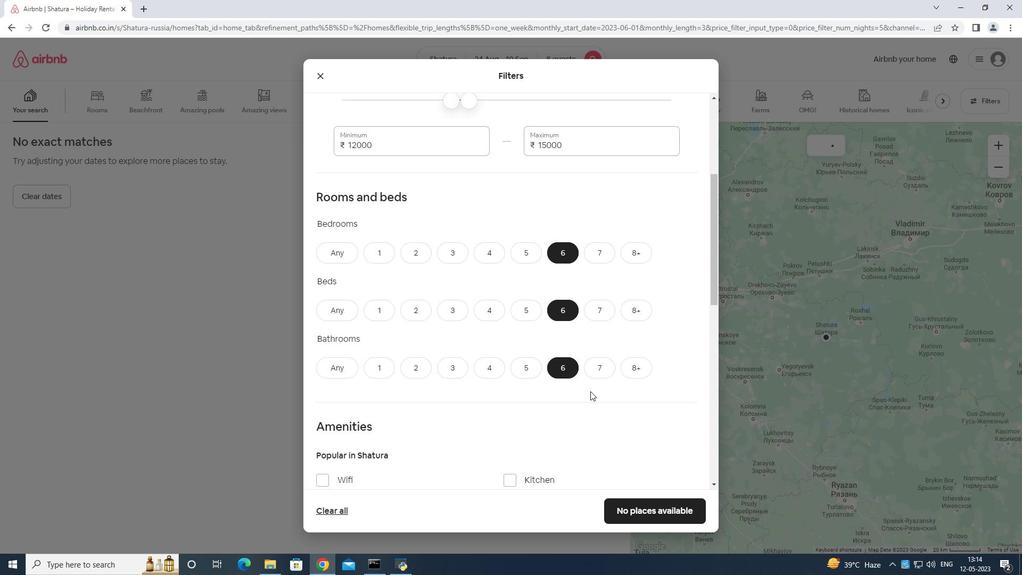 
Action: Mouse scrolled (589, 385) with delta (0, 0)
Screenshot: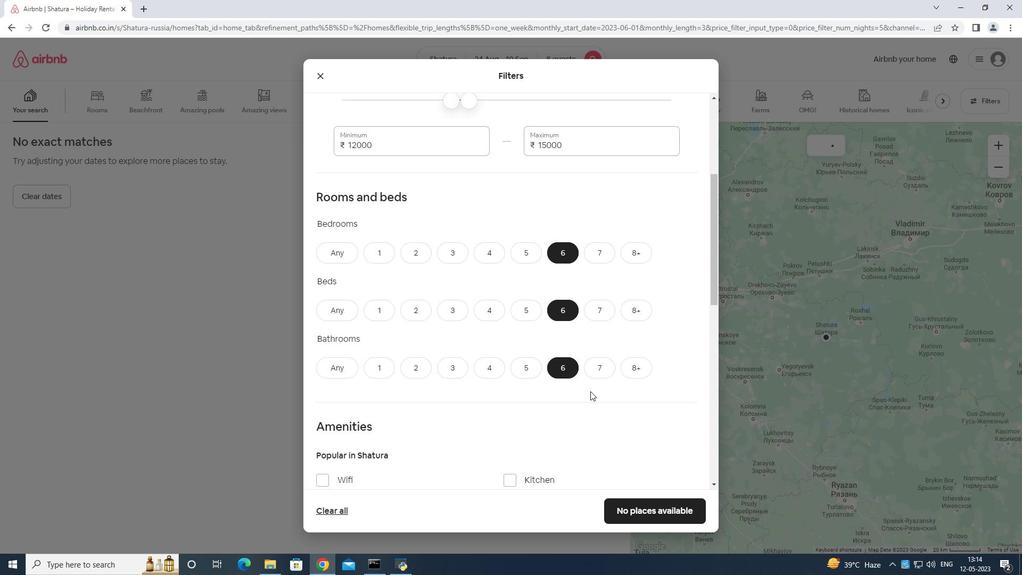 
Action: Mouse moved to (319, 324)
Screenshot: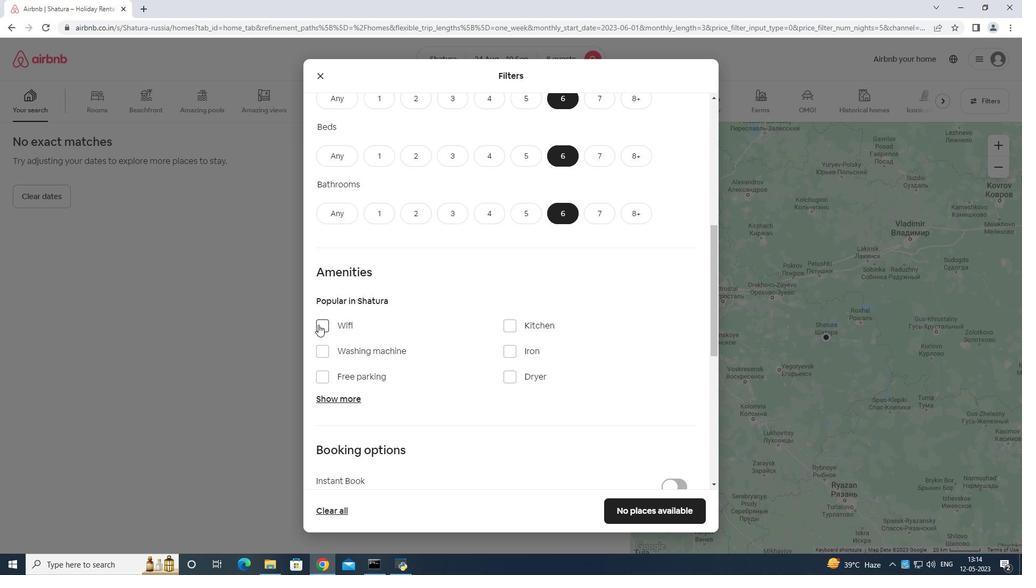 
Action: Mouse pressed left at (319, 324)
Screenshot: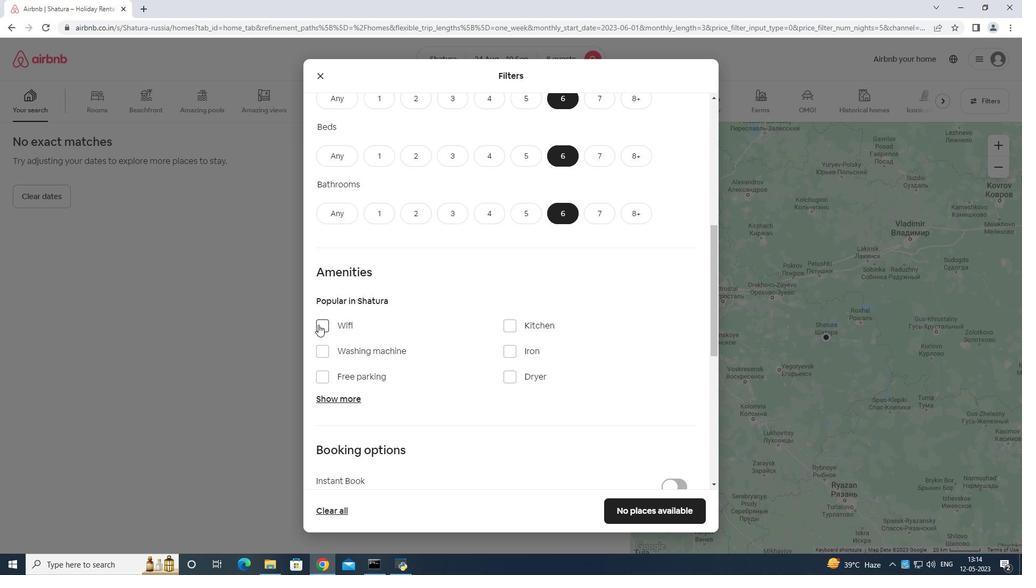 
Action: Mouse moved to (315, 372)
Screenshot: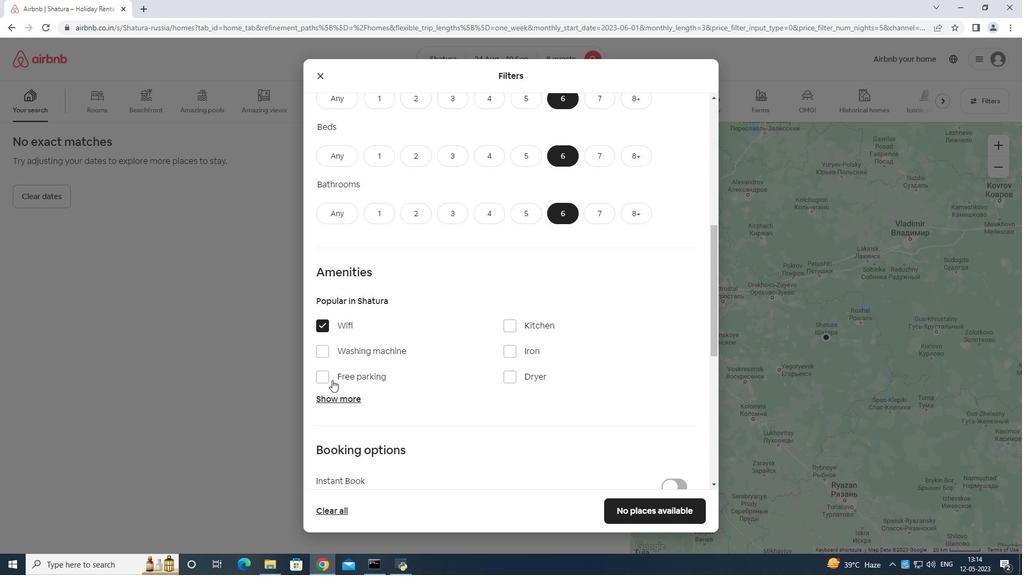 
Action: Mouse pressed left at (315, 372)
Screenshot: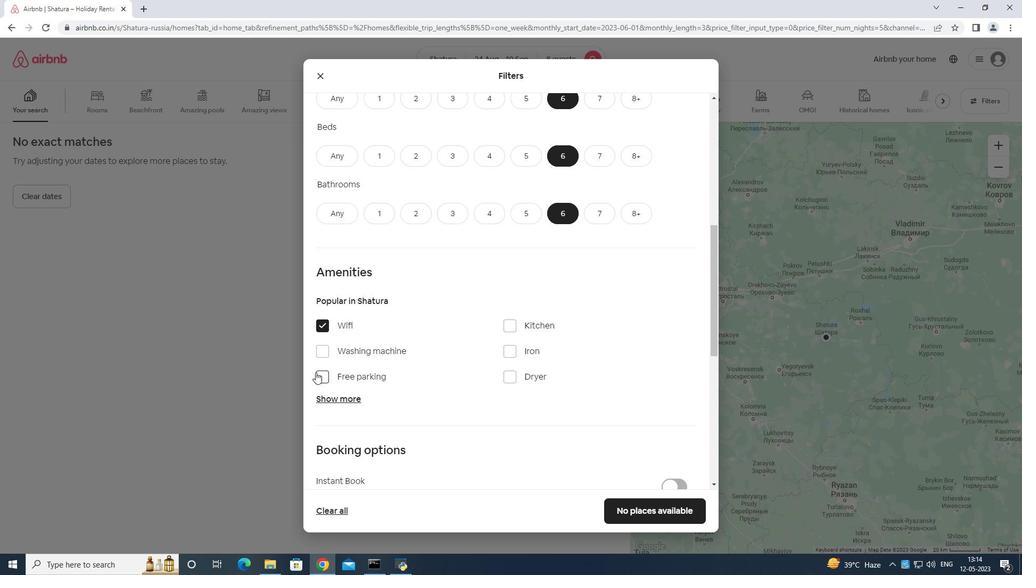 
Action: Mouse moved to (320, 376)
Screenshot: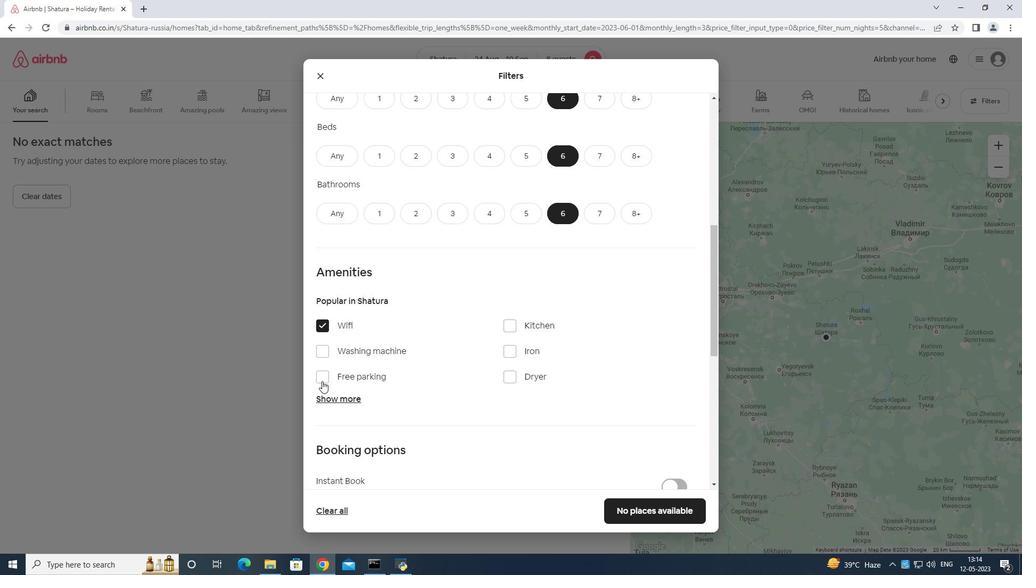 
Action: Mouse pressed left at (320, 376)
Screenshot: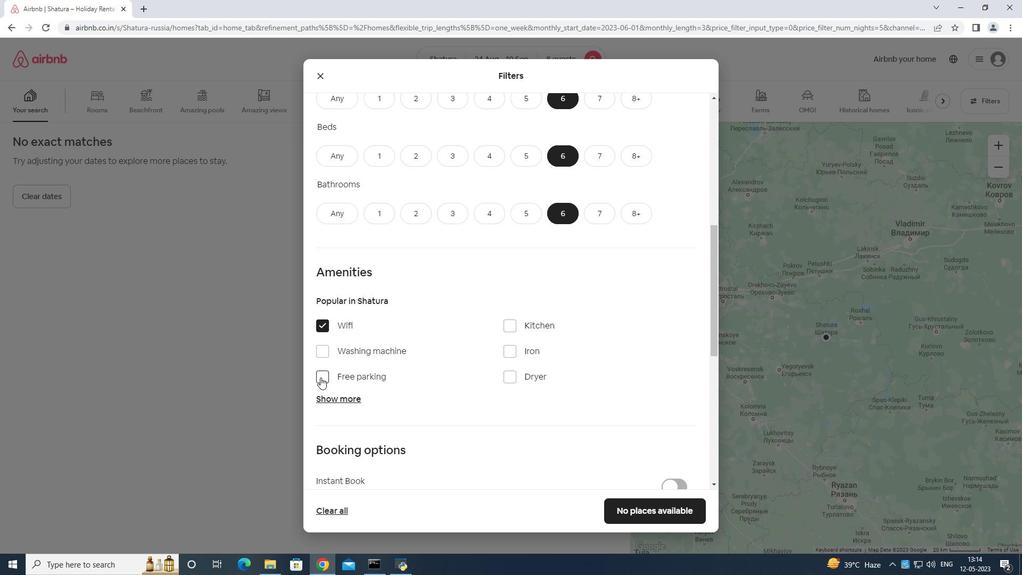 
Action: Mouse moved to (332, 400)
Screenshot: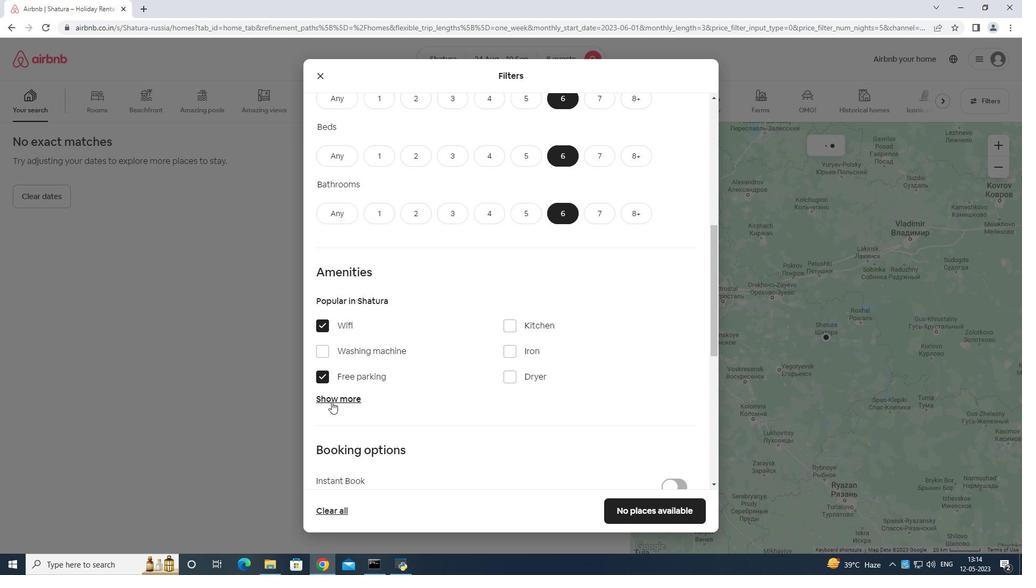 
Action: Mouse pressed left at (332, 400)
Screenshot: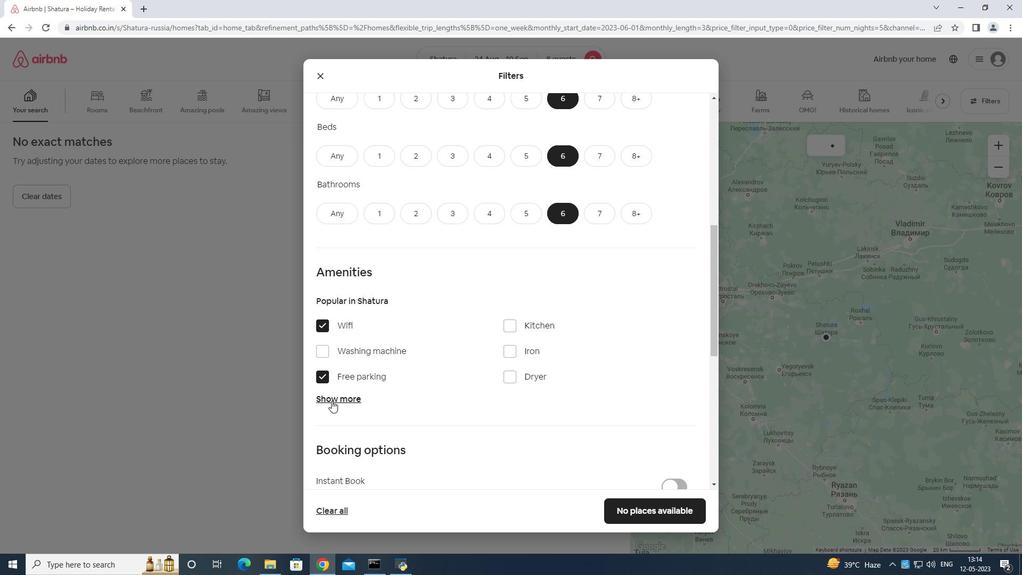 
Action: Mouse moved to (340, 402)
Screenshot: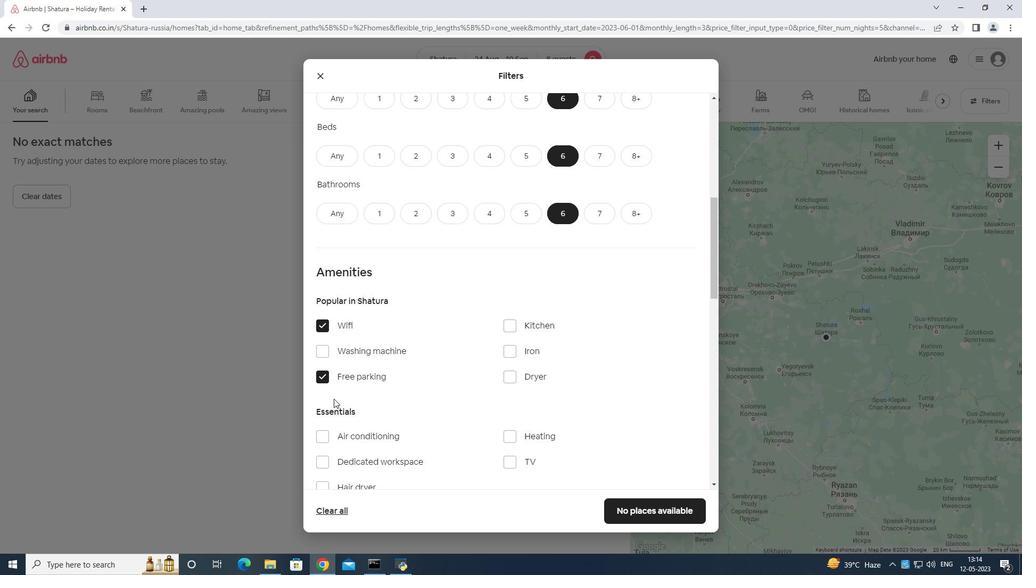 
Action: Mouse scrolled (340, 401) with delta (0, 0)
Screenshot: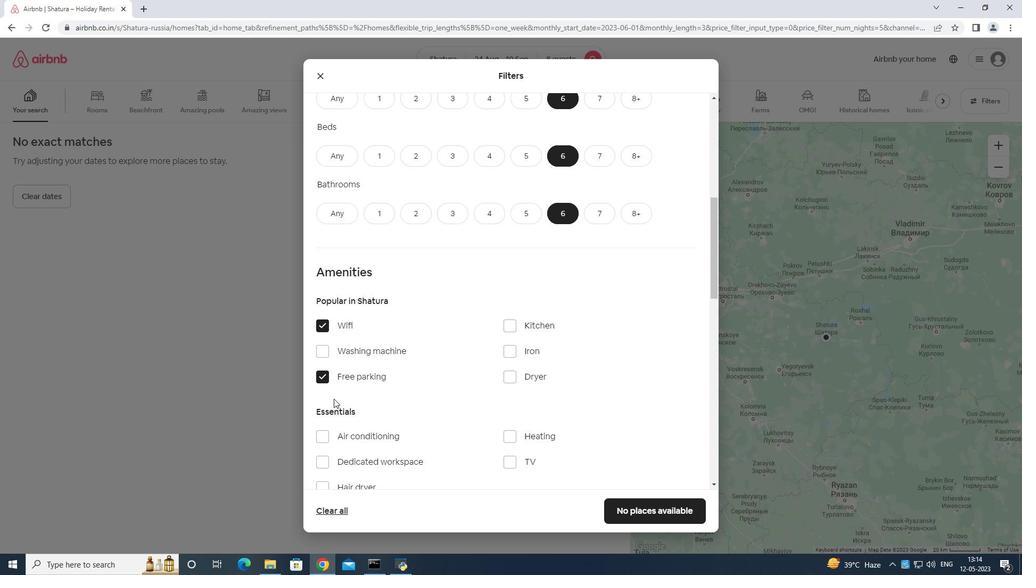 
Action: Mouse moved to (341, 403)
Screenshot: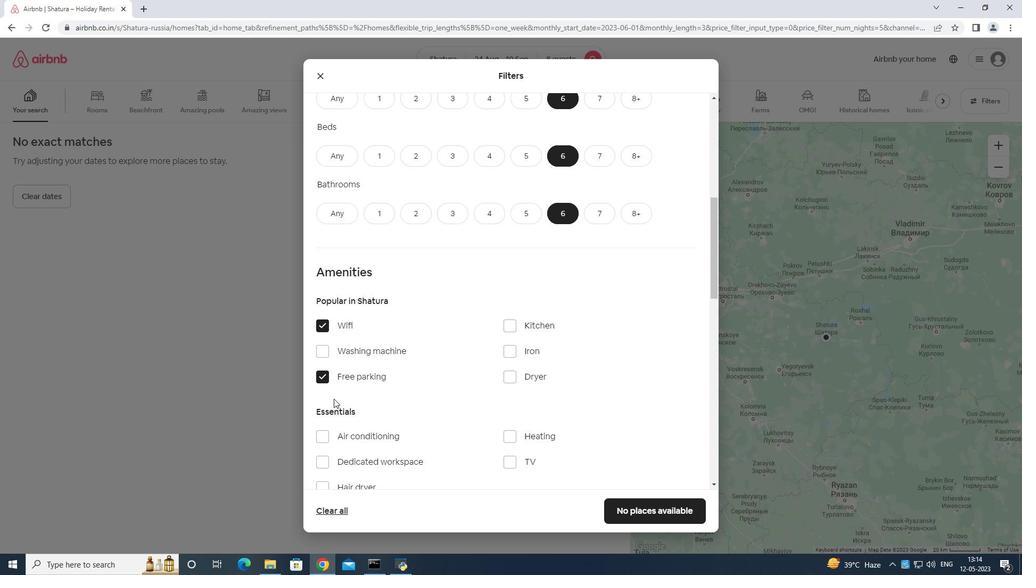 
Action: Mouse scrolled (341, 402) with delta (0, 0)
Screenshot: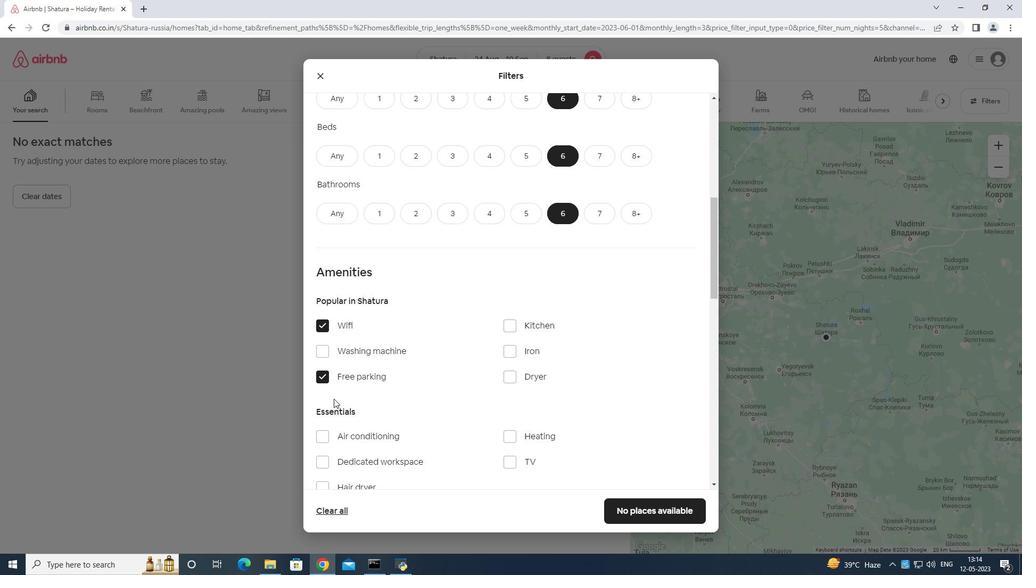 
Action: Mouse moved to (505, 359)
Screenshot: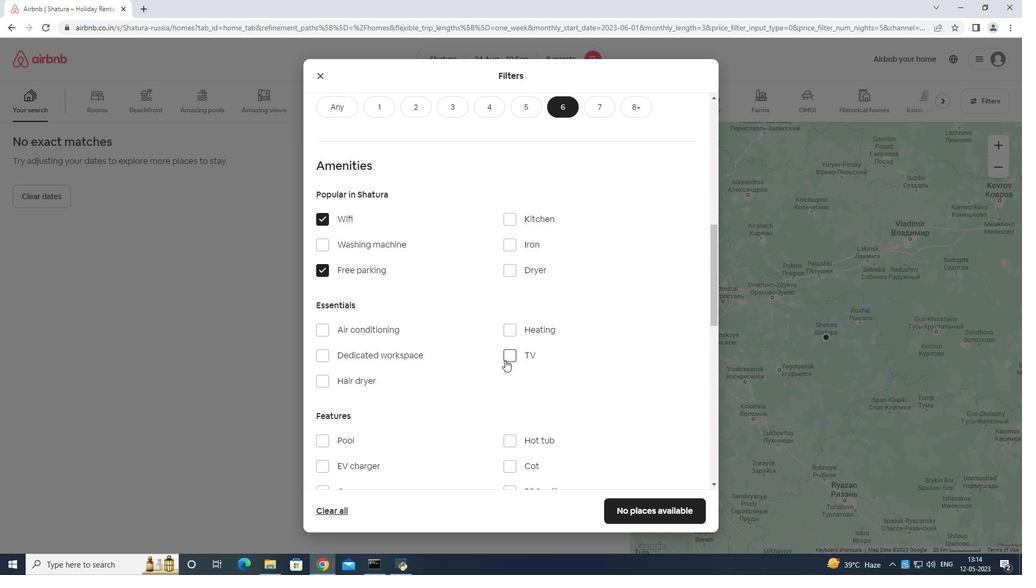 
Action: Mouse pressed left at (505, 359)
Screenshot: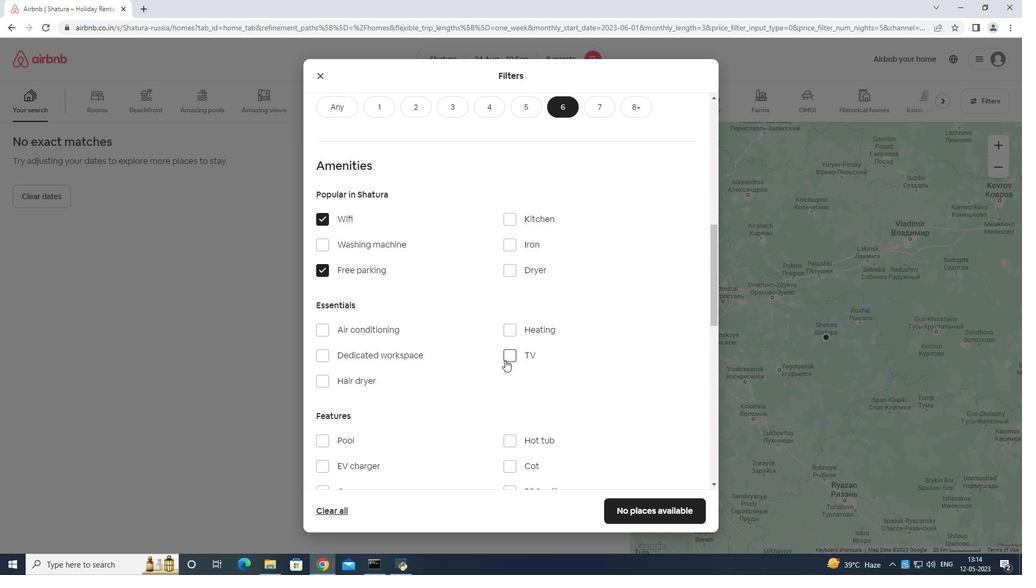 
Action: Mouse moved to (512, 356)
Screenshot: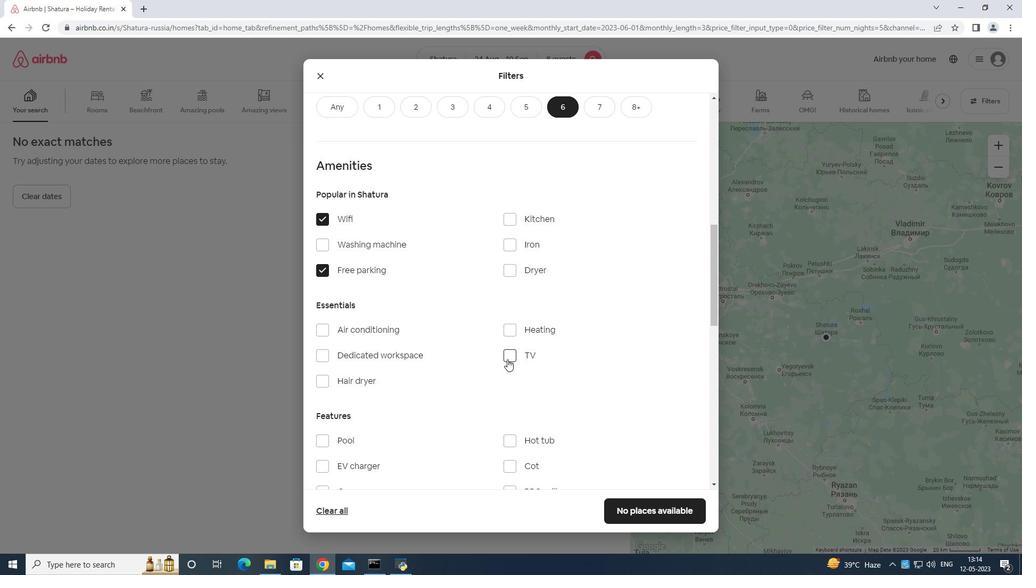 
Action: Mouse scrolled (512, 356) with delta (0, 0)
Screenshot: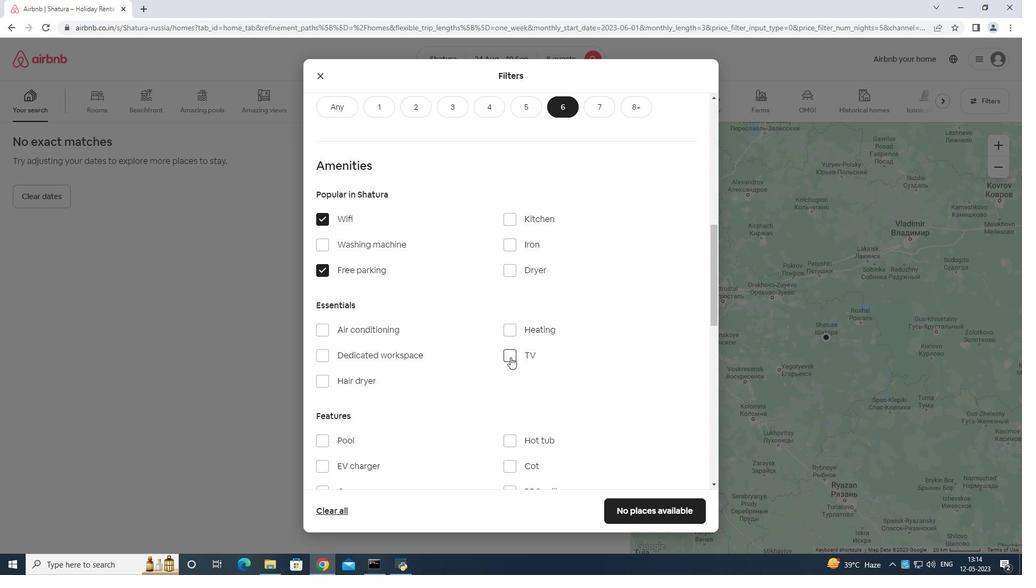 
Action: Mouse scrolled (512, 356) with delta (0, 0)
Screenshot: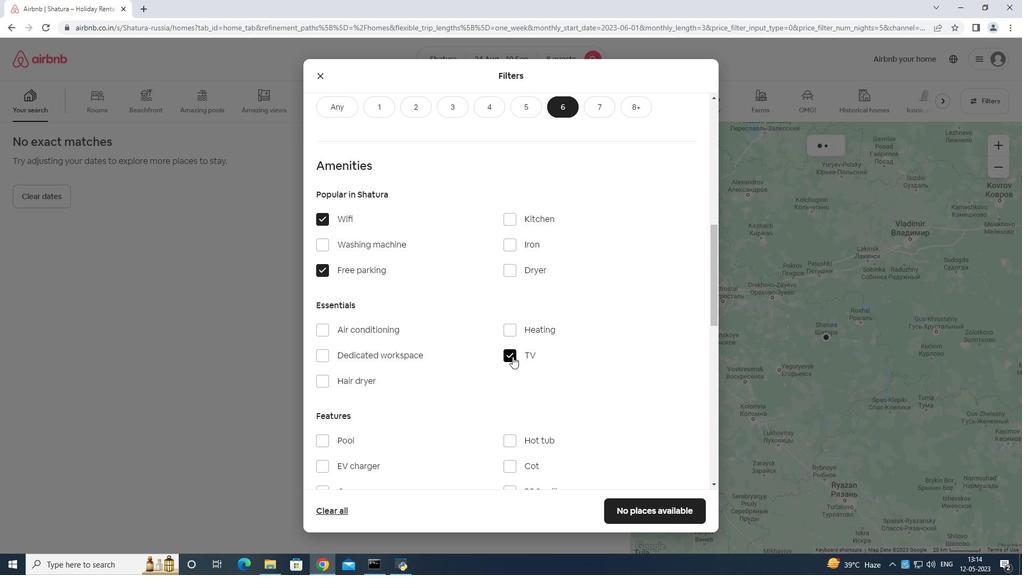 
Action: Mouse moved to (317, 378)
Screenshot: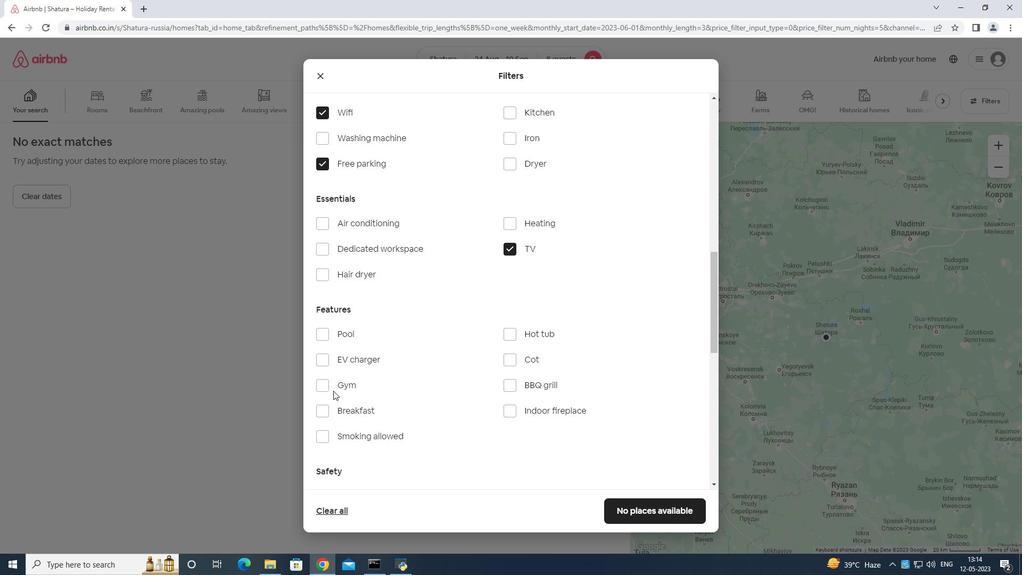 
Action: Mouse pressed left at (317, 378)
Screenshot: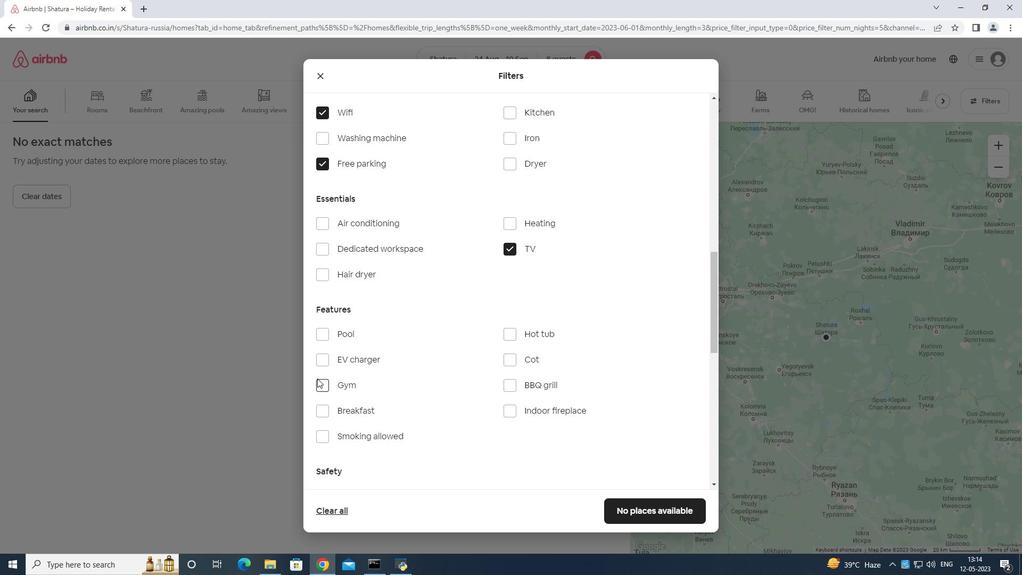 
Action: Mouse moved to (323, 388)
Screenshot: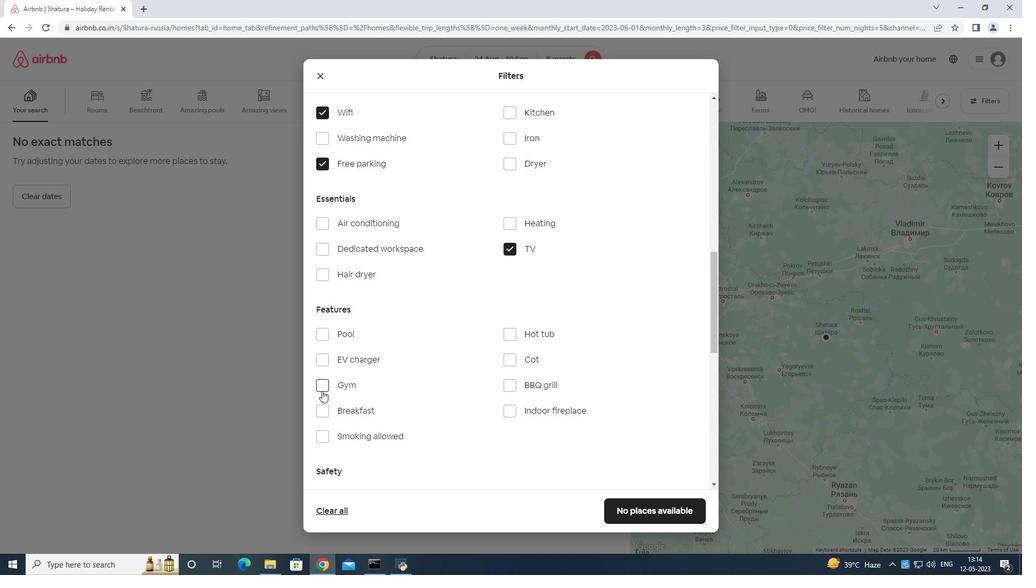 
Action: Mouse pressed left at (323, 388)
Screenshot: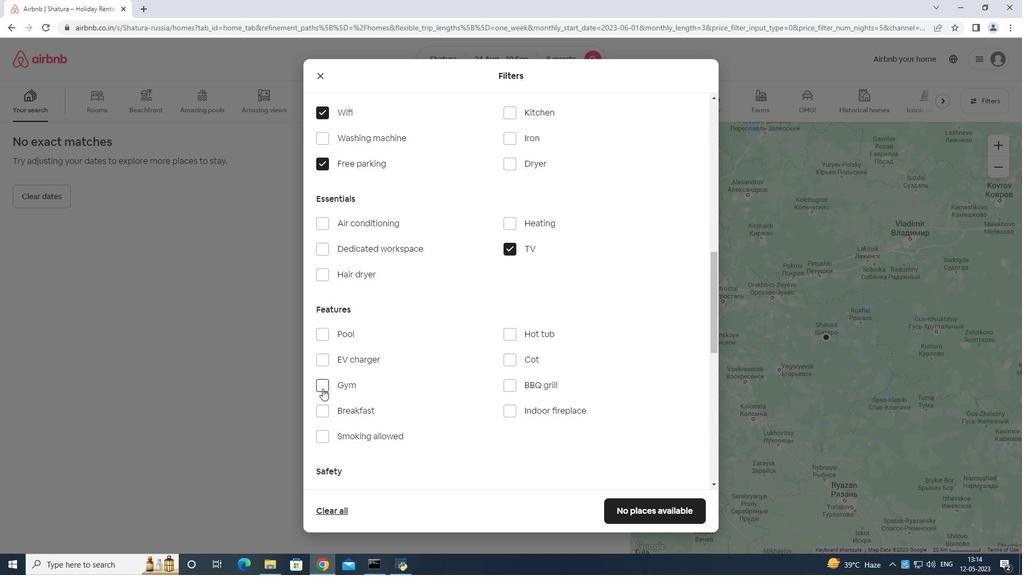 
Action: Mouse moved to (321, 413)
Screenshot: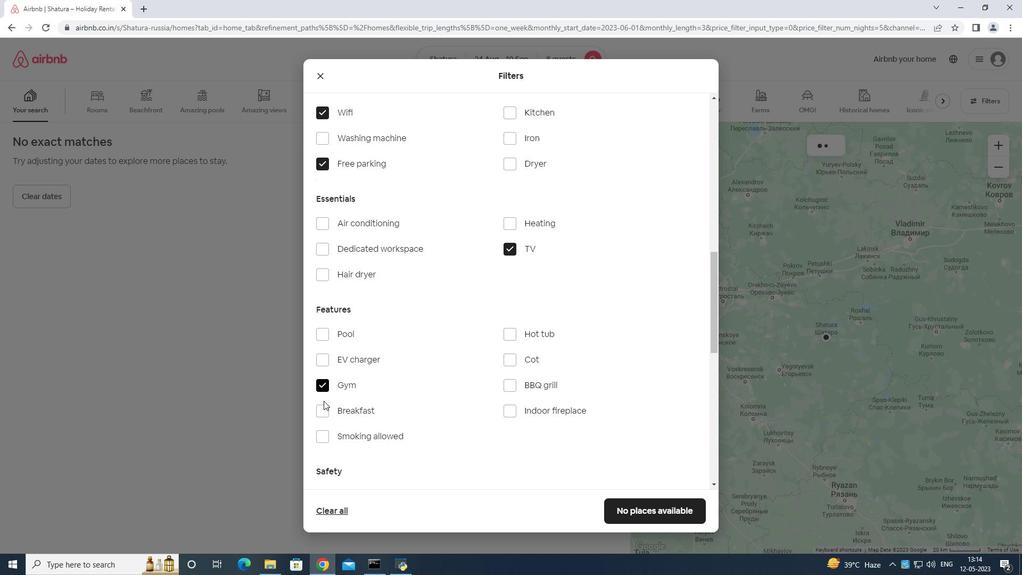 
Action: Mouse pressed left at (321, 413)
Screenshot: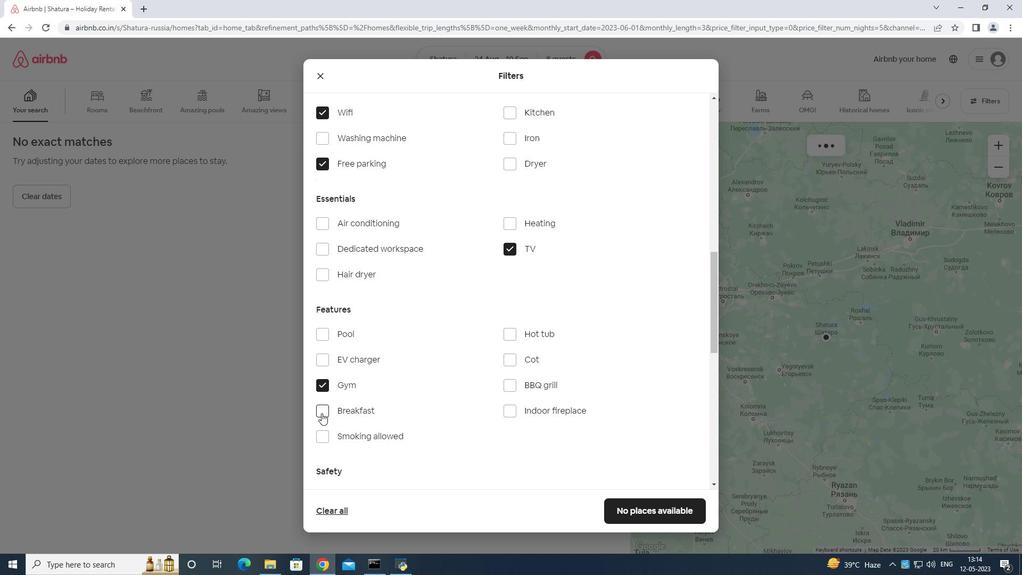 
Action: Mouse moved to (365, 395)
Screenshot: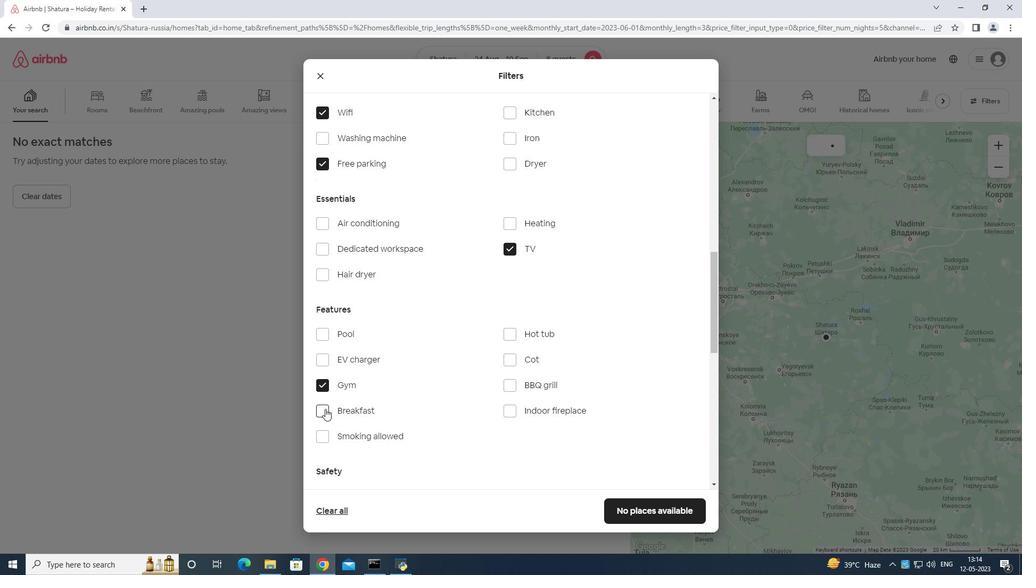 
Action: Mouse scrolled (365, 394) with delta (0, 0)
Screenshot: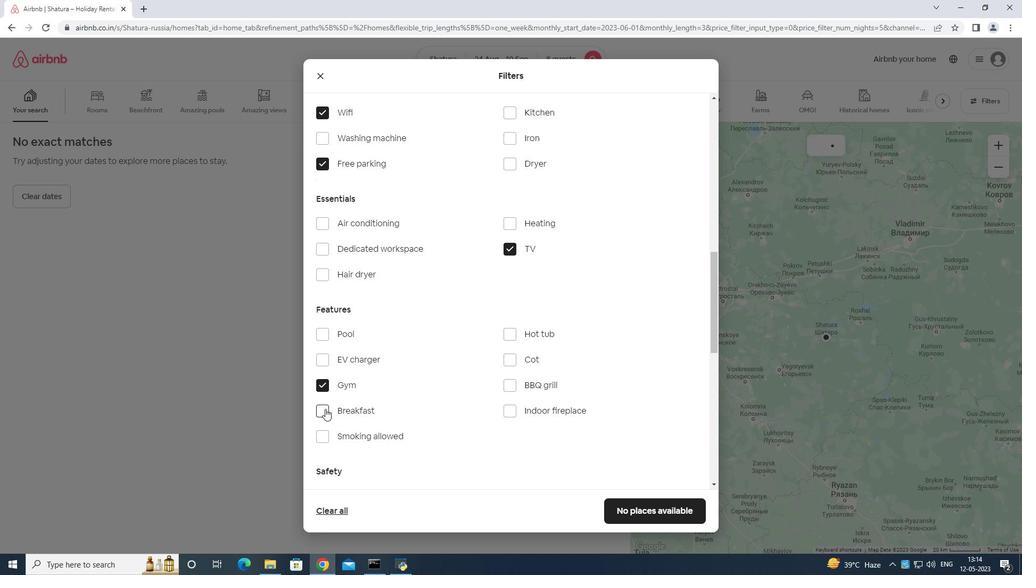 
Action: Mouse moved to (463, 395)
Screenshot: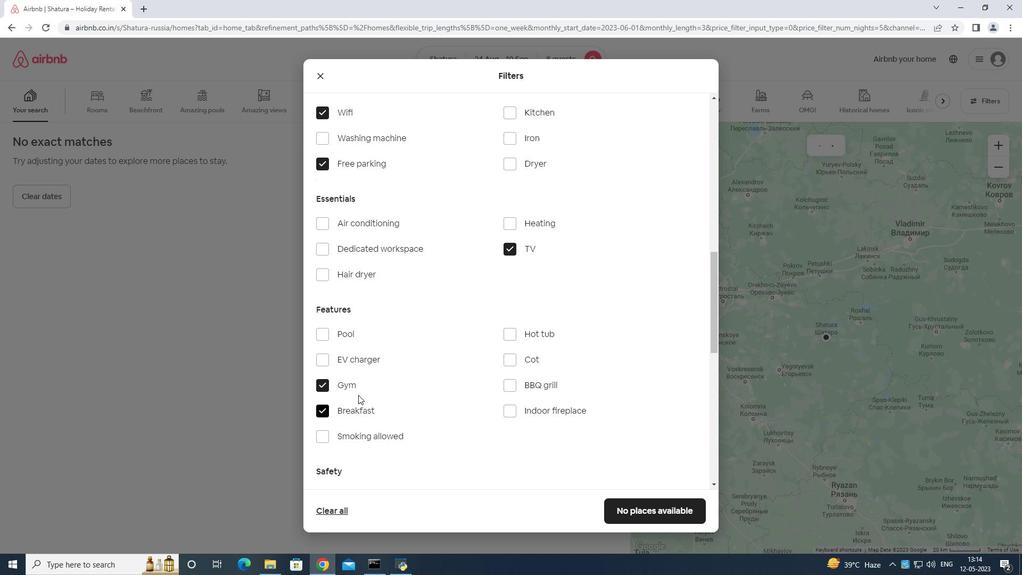 
Action: Mouse scrolled (463, 394) with delta (0, 0)
Screenshot: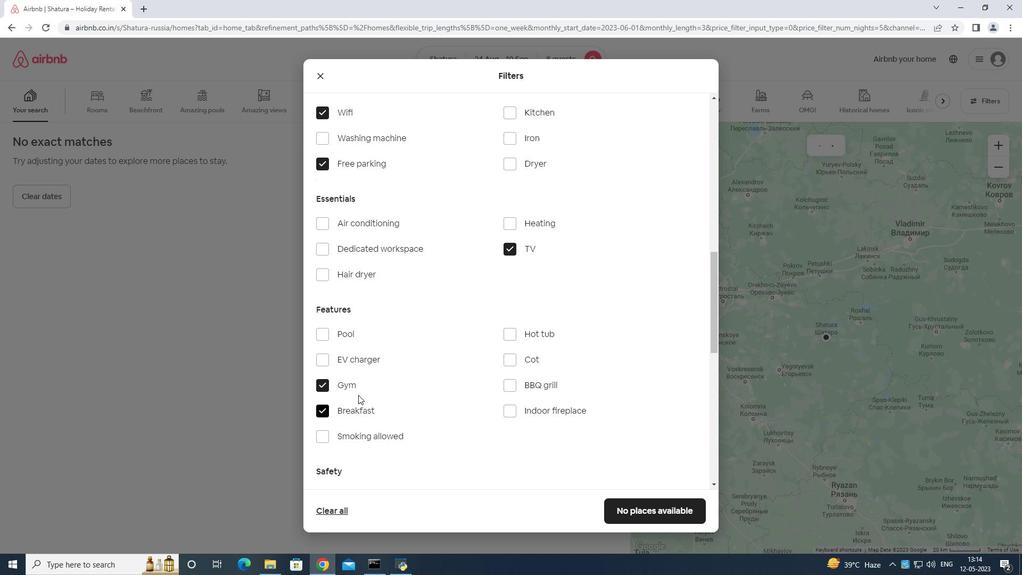 
Action: Mouse moved to (514, 391)
Screenshot: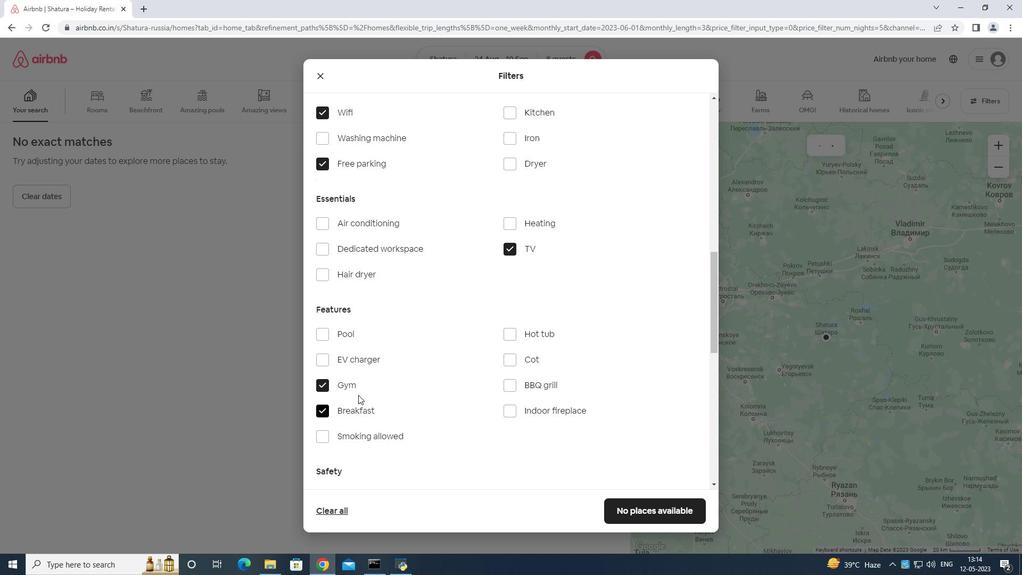 
Action: Mouse scrolled (514, 391) with delta (0, 0)
Screenshot: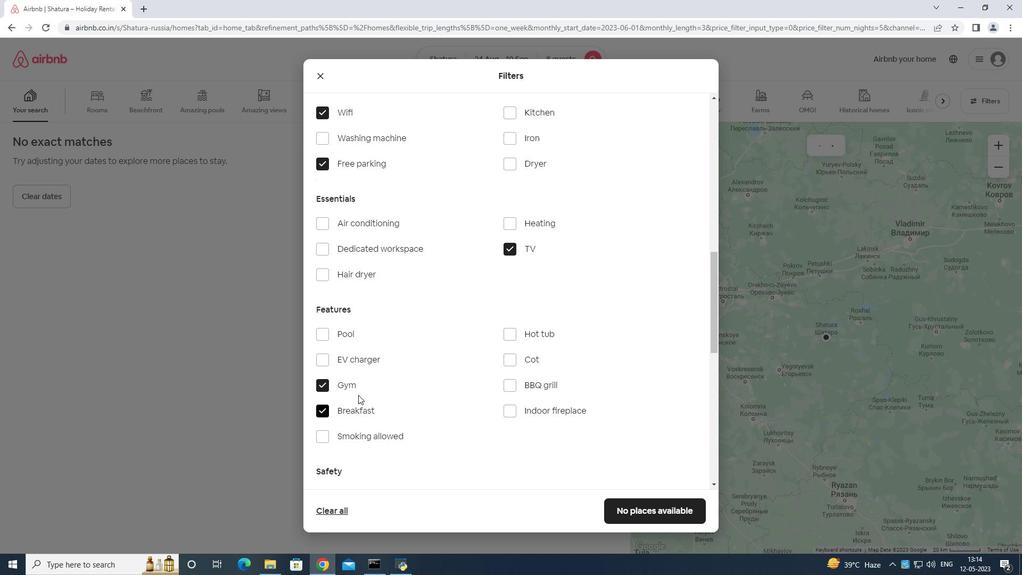 
Action: Mouse moved to (532, 387)
Screenshot: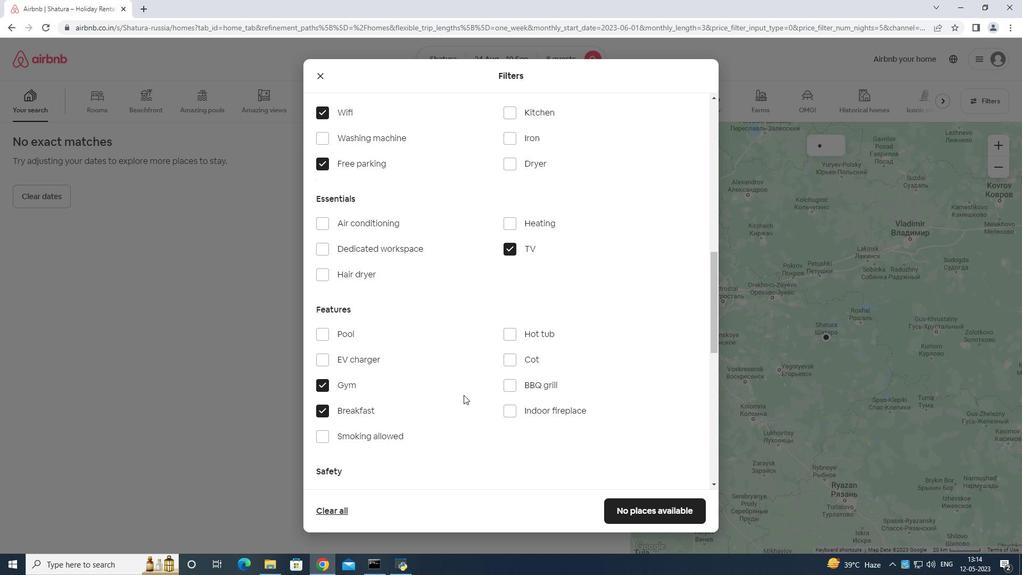 
Action: Mouse scrolled (532, 387) with delta (0, 0)
Screenshot: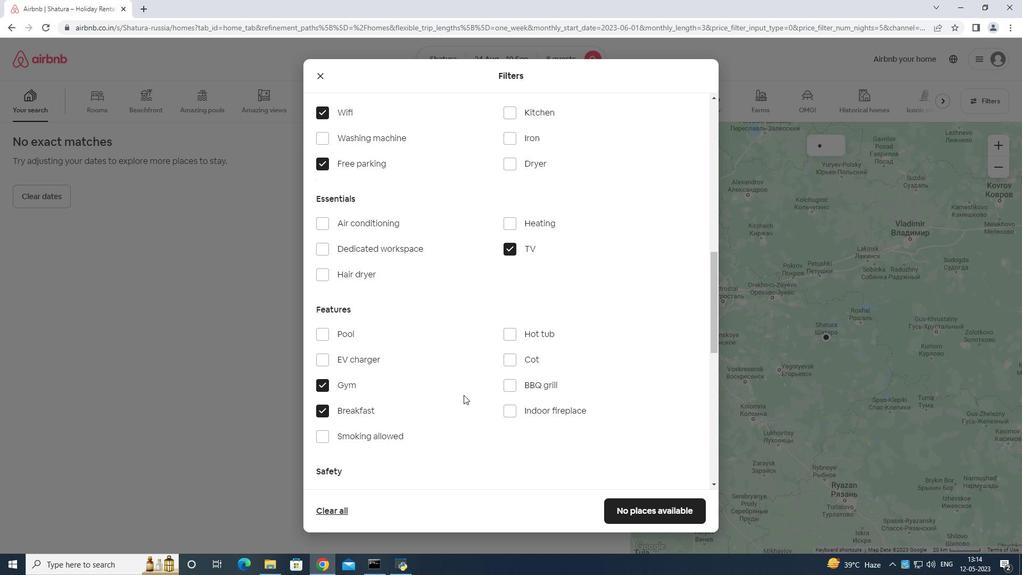 
Action: Mouse moved to (570, 383)
Screenshot: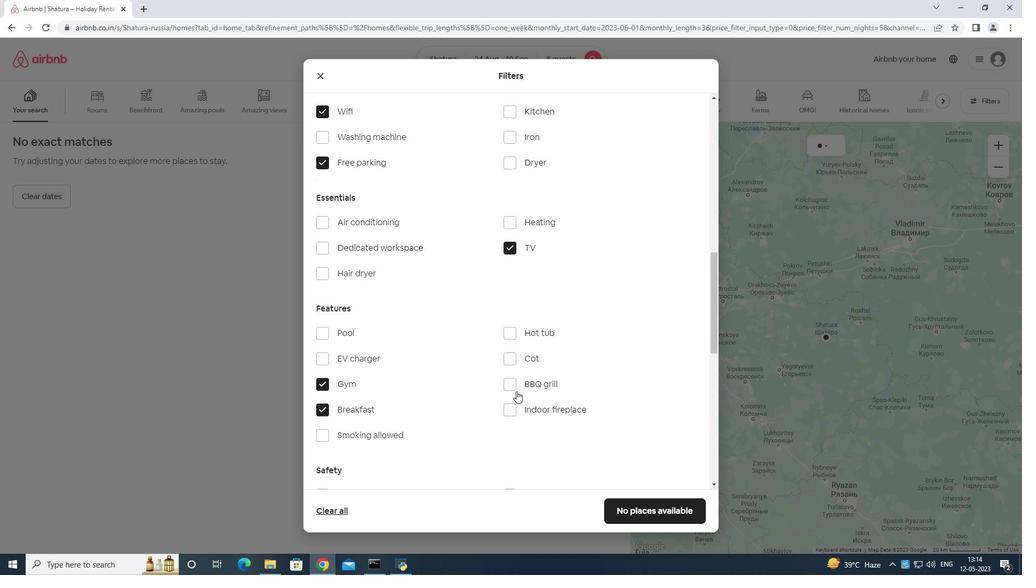 
Action: Mouse scrolled (570, 382) with delta (0, 0)
Screenshot: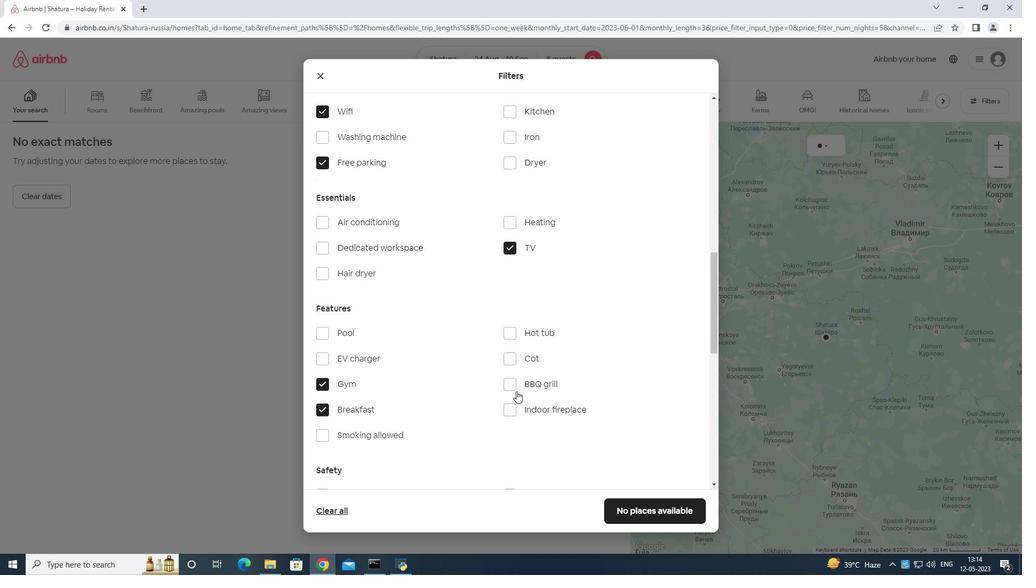 
Action: Mouse moved to (670, 378)
Screenshot: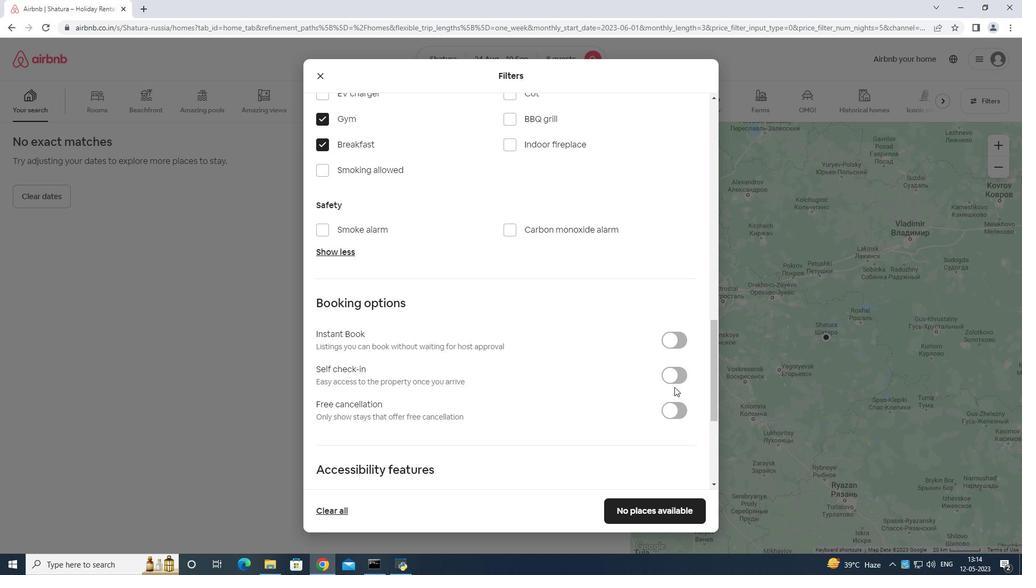 
Action: Mouse pressed left at (670, 378)
Screenshot: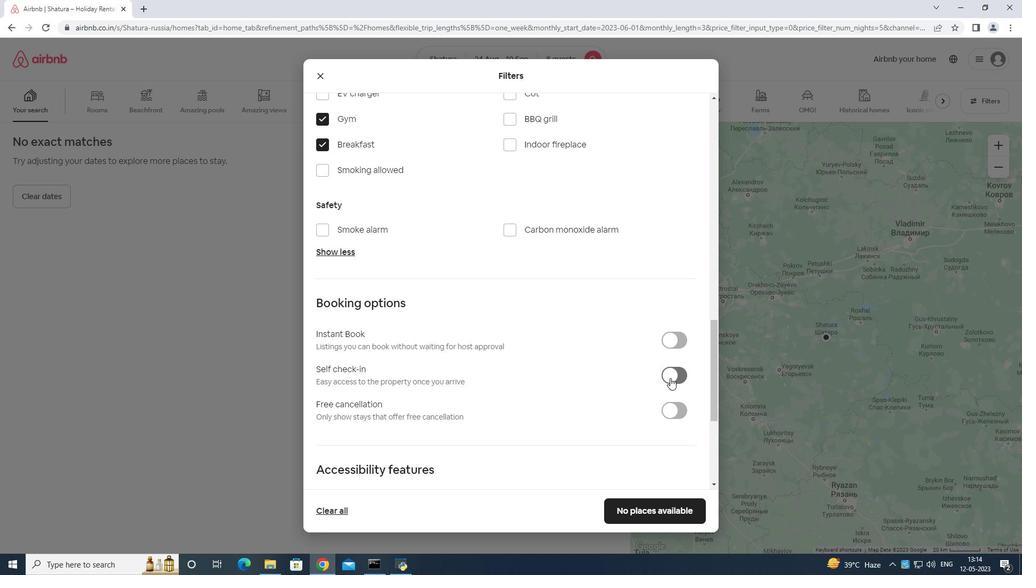 
Action: Mouse moved to (677, 372)
Screenshot: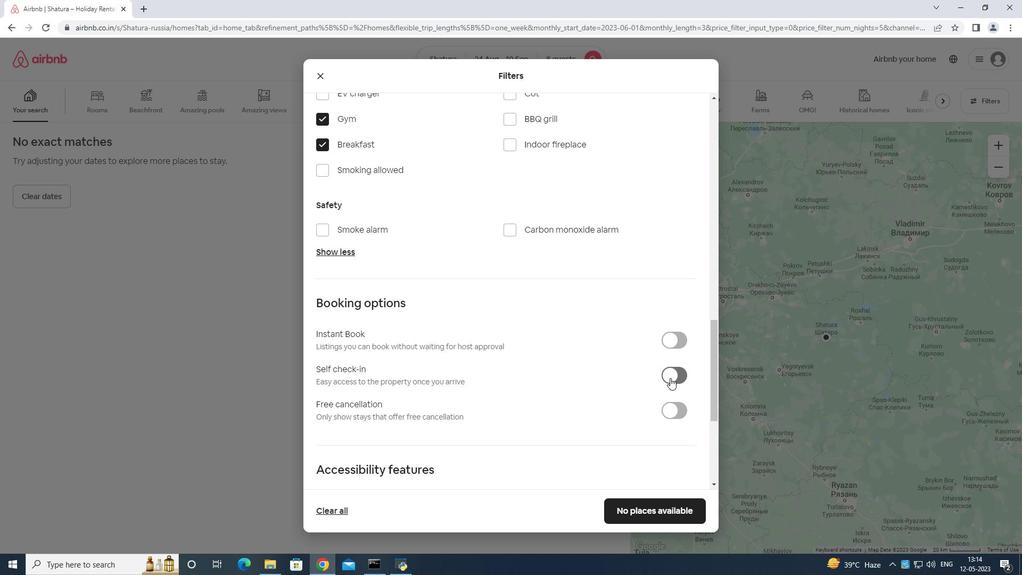 
Action: Mouse scrolled (677, 371) with delta (0, 0)
Screenshot: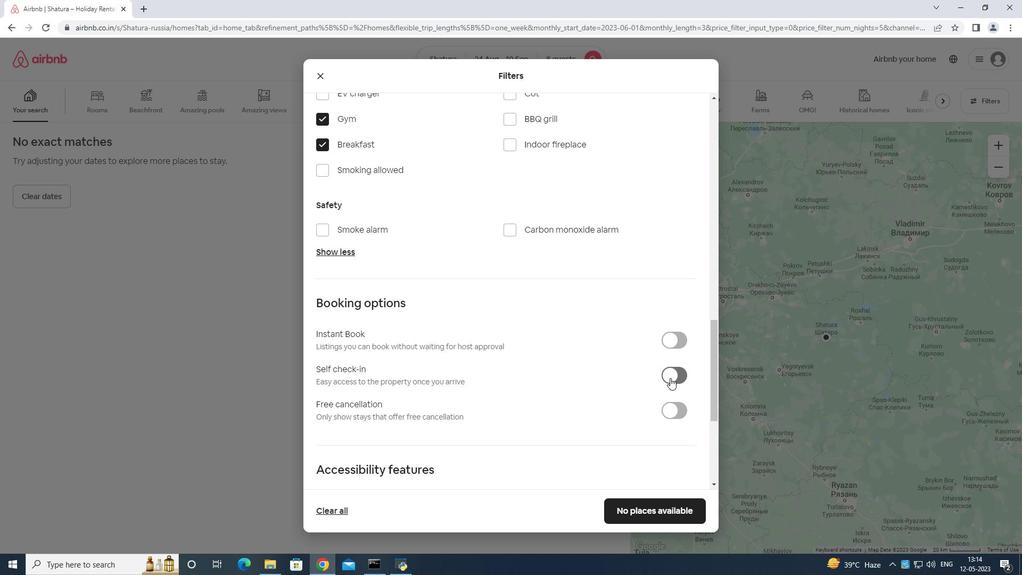 
Action: Mouse moved to (677, 373)
Screenshot: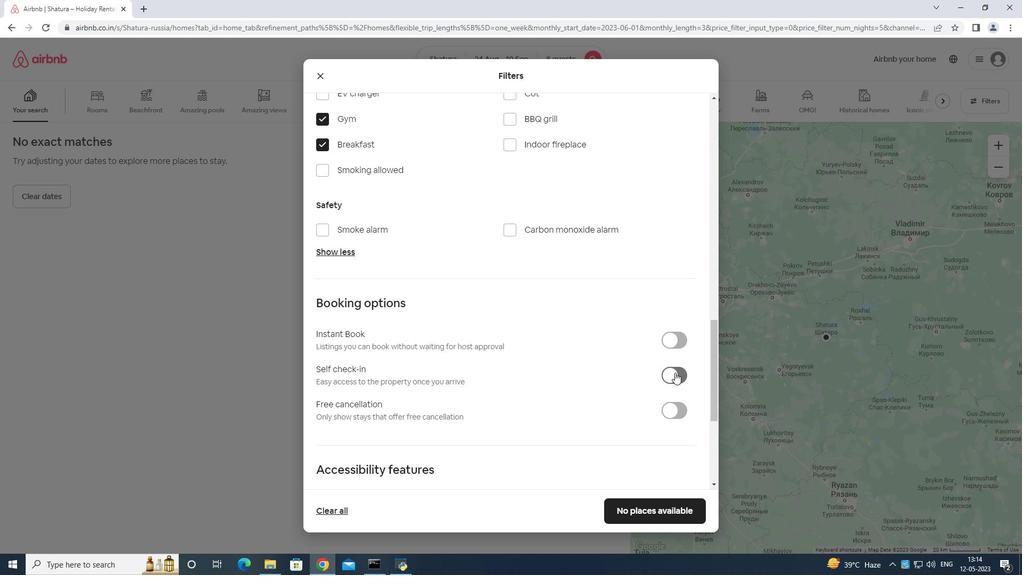 
Action: Mouse scrolled (677, 373) with delta (0, 0)
Screenshot: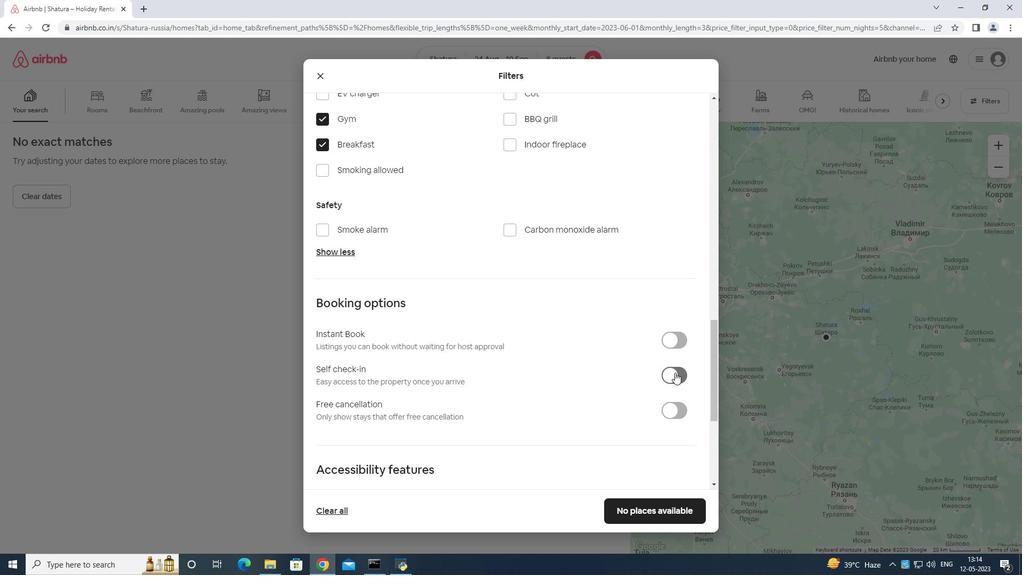 
Action: Mouse moved to (677, 374)
Screenshot: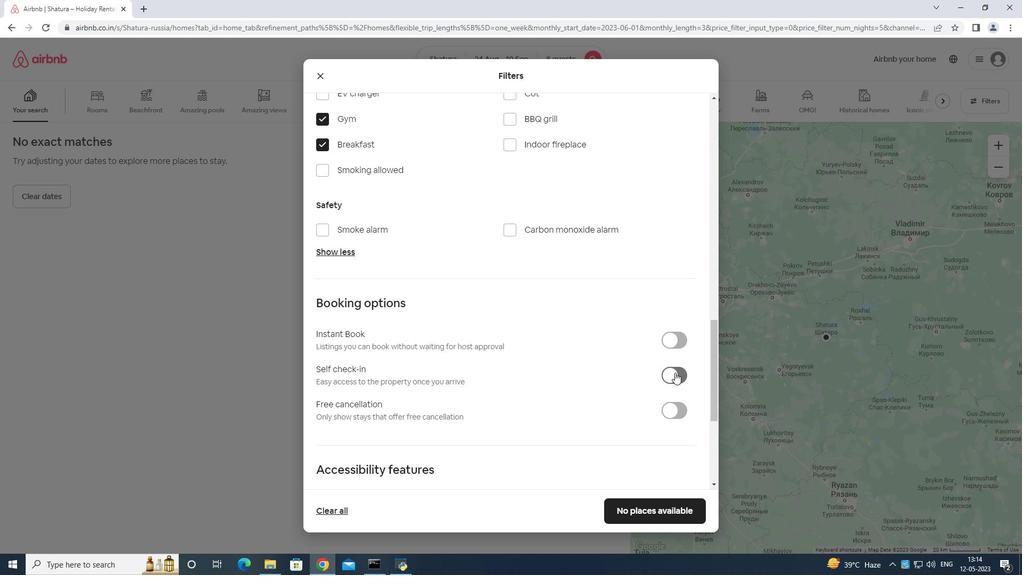 
Action: Mouse scrolled (677, 373) with delta (0, 0)
Screenshot: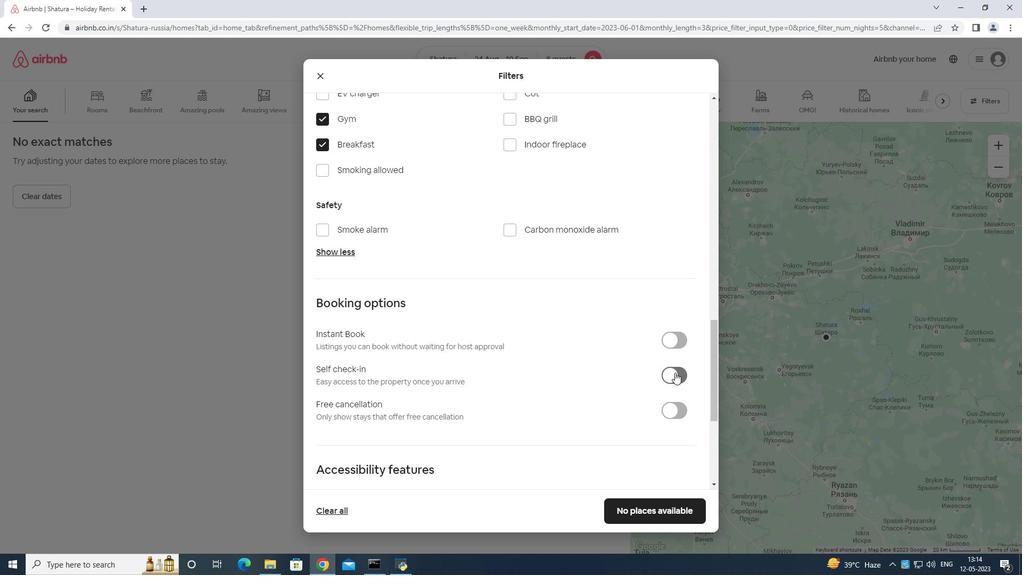 
Action: Mouse moved to (677, 374)
Screenshot: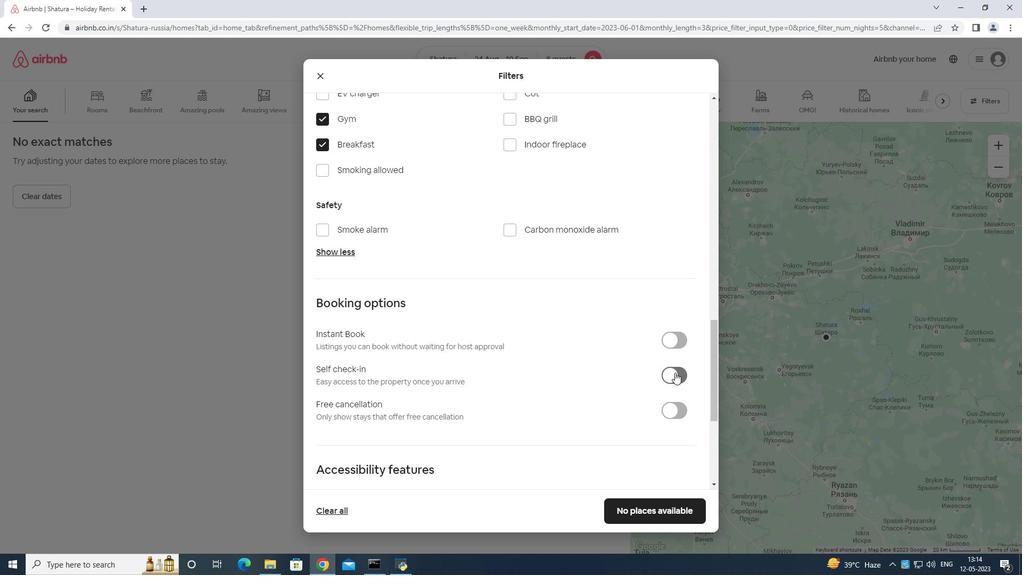 
Action: Mouse scrolled (677, 374) with delta (0, 0)
Screenshot: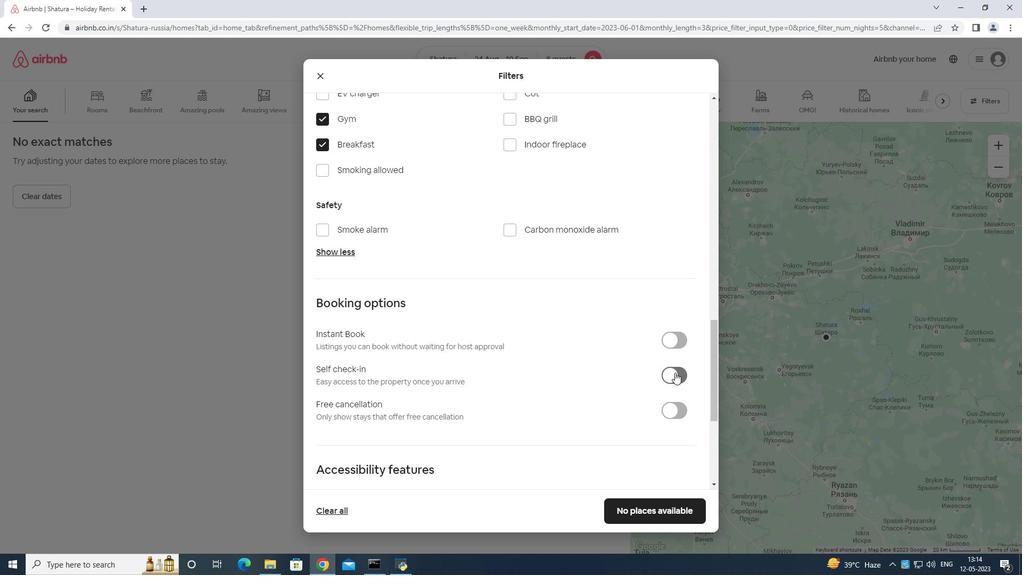 
Action: Mouse moved to (670, 380)
Screenshot: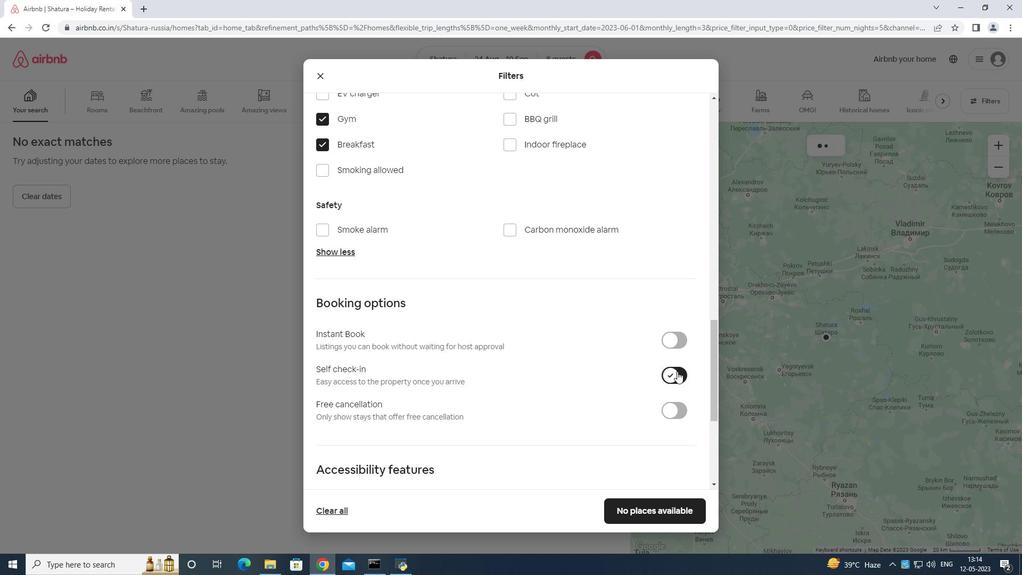 
Action: Mouse scrolled (670, 379) with delta (0, 0)
Screenshot: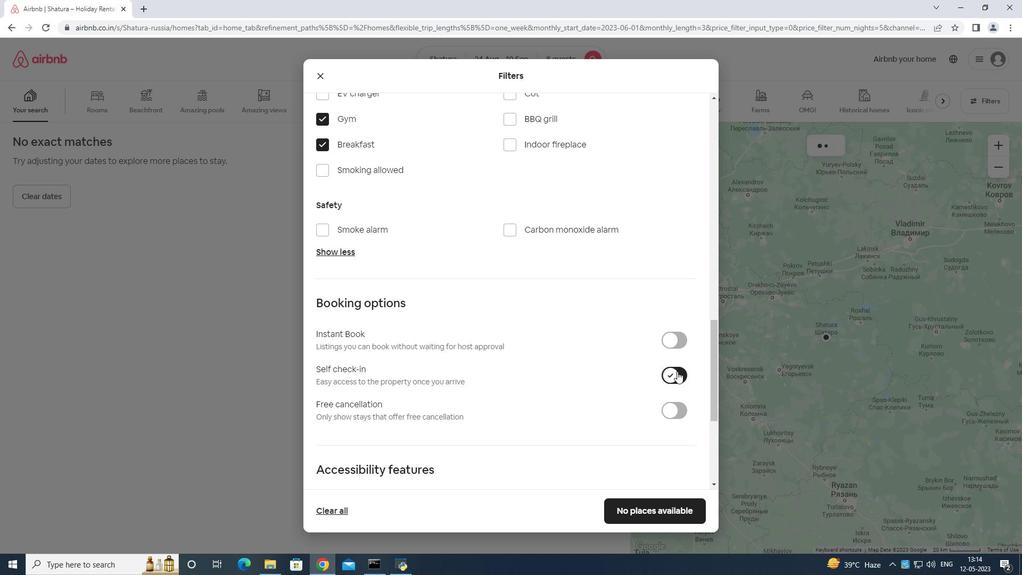 
Action: Mouse moved to (653, 389)
Screenshot: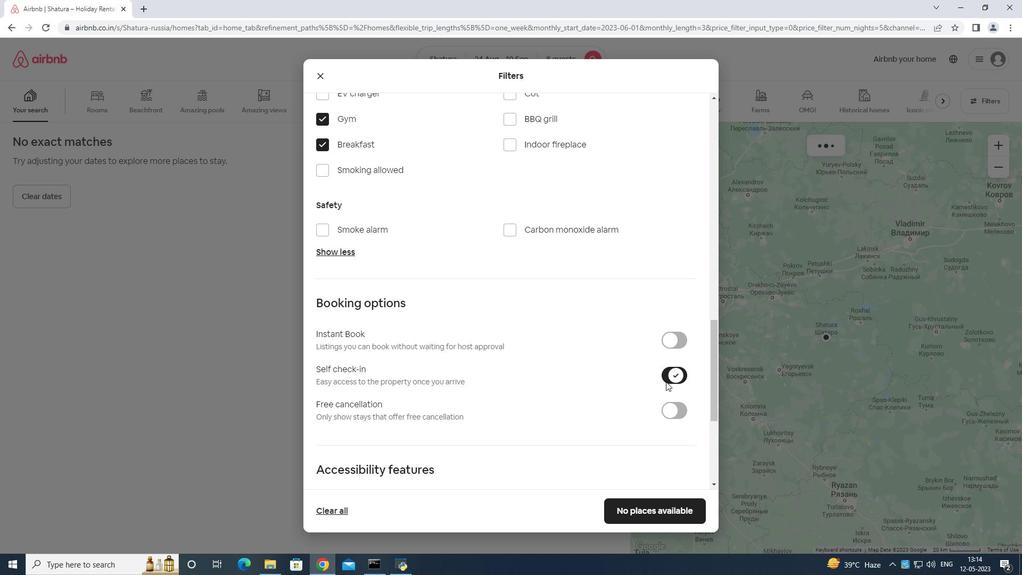 
Action: Mouse scrolled (653, 389) with delta (0, 0)
Screenshot: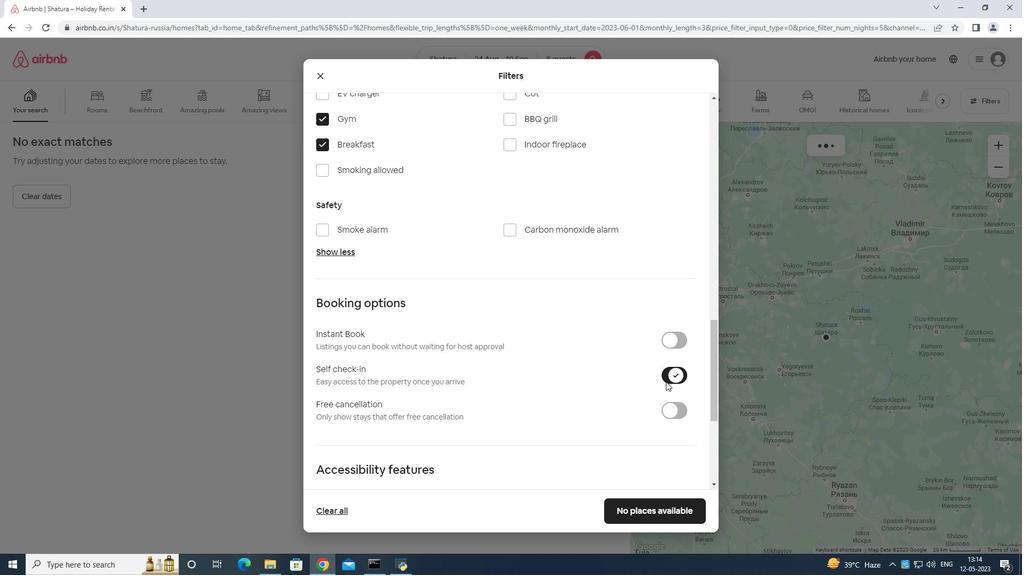 
Action: Mouse moved to (651, 395)
Screenshot: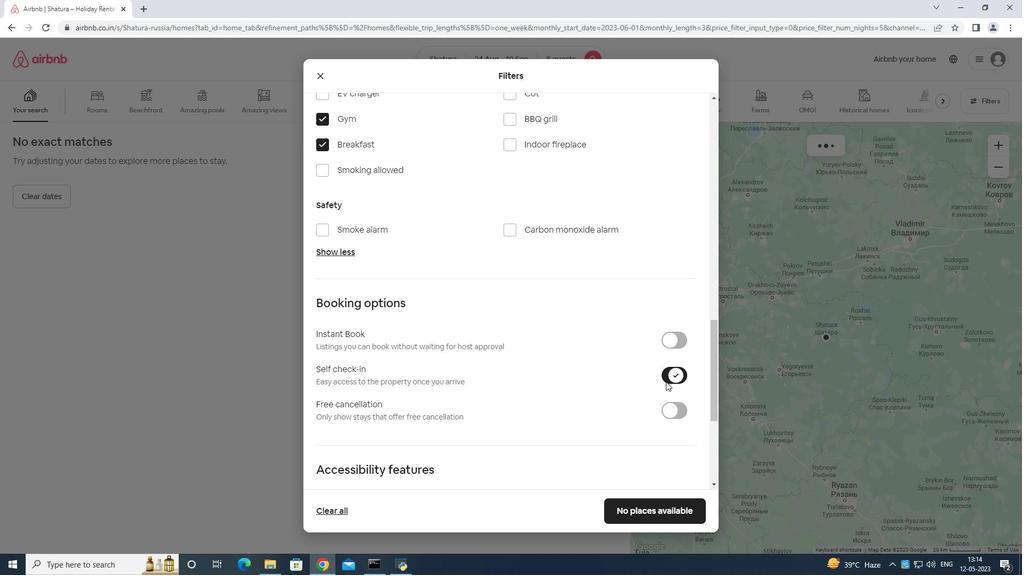 
Action: Mouse scrolled (651, 395) with delta (0, 0)
Screenshot: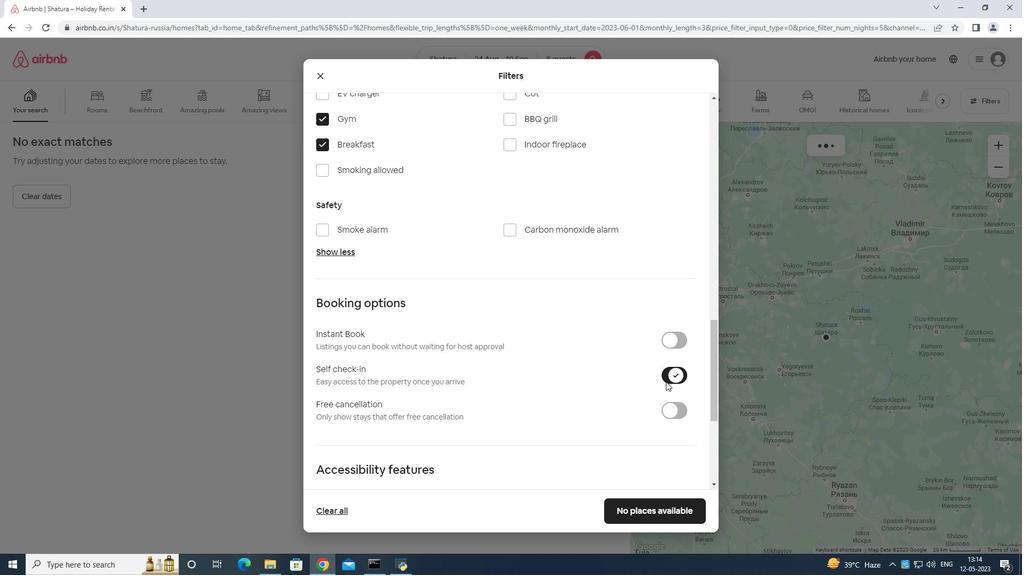 
Action: Mouse moved to (649, 397)
Screenshot: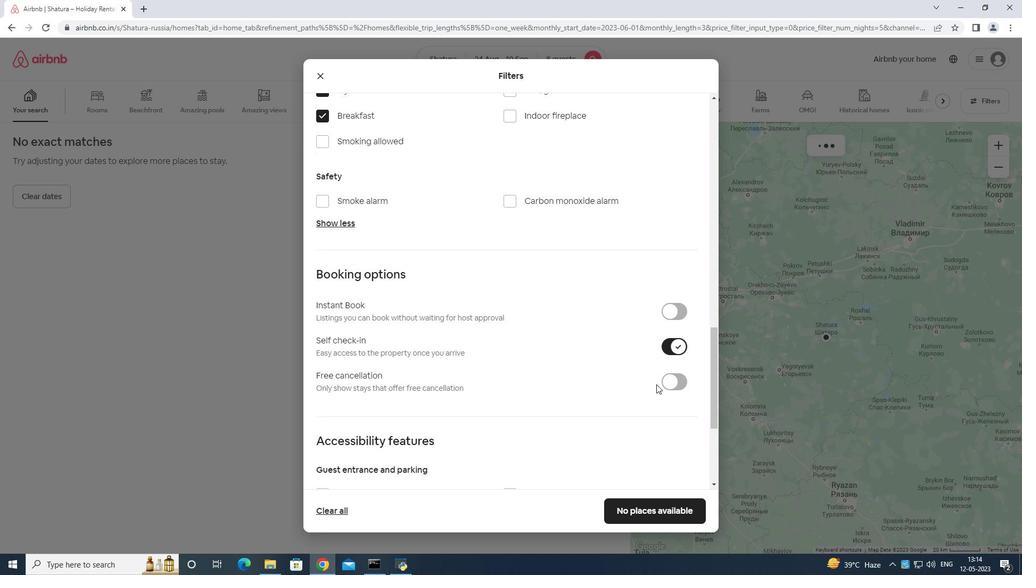 
Action: Mouse scrolled (650, 395) with delta (0, 0)
Screenshot: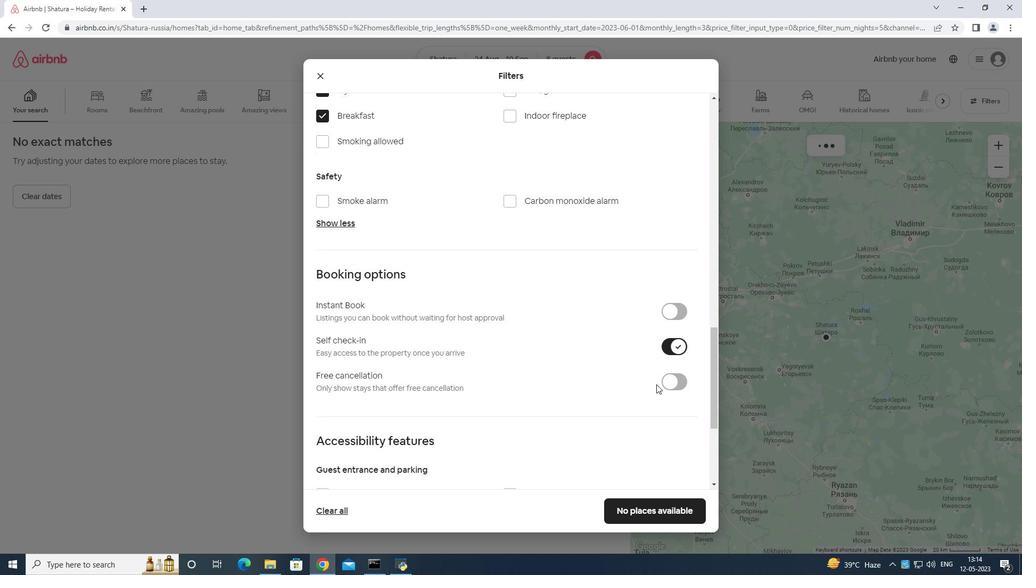 
Action: Mouse moved to (646, 398)
Screenshot: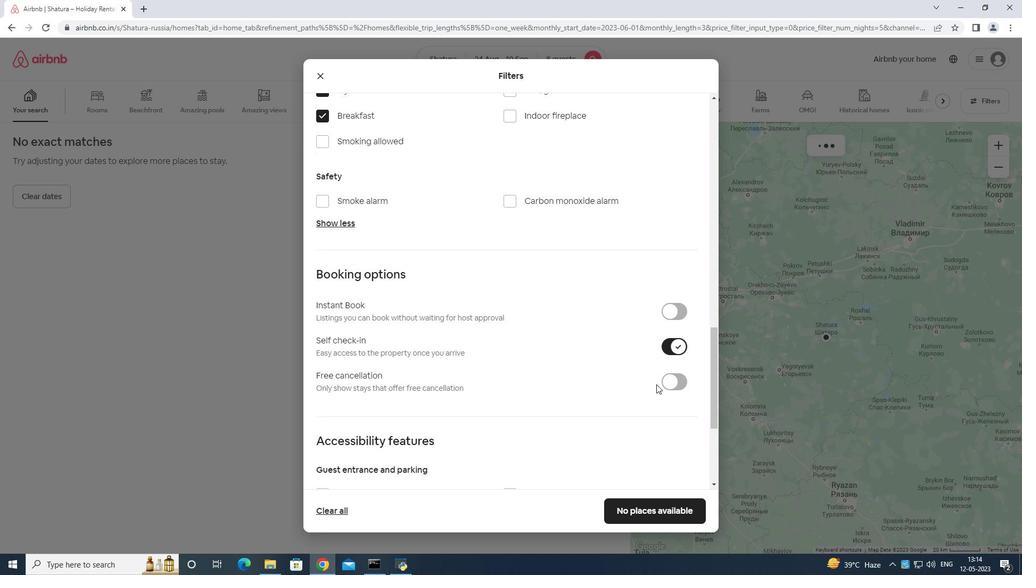 
Action: Mouse scrolled (649, 396) with delta (0, 0)
Screenshot: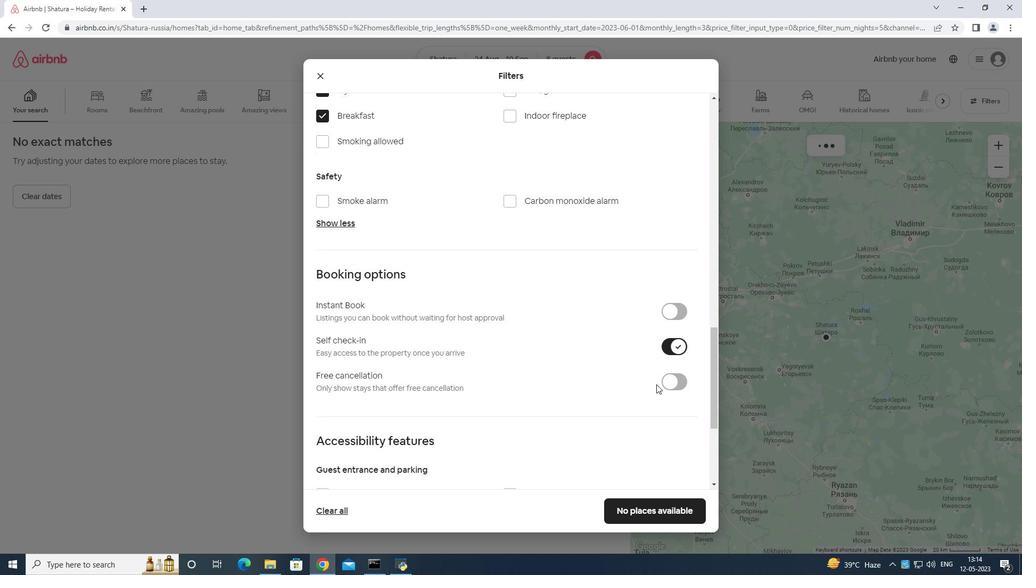 
Action: Mouse moved to (630, 412)
Screenshot: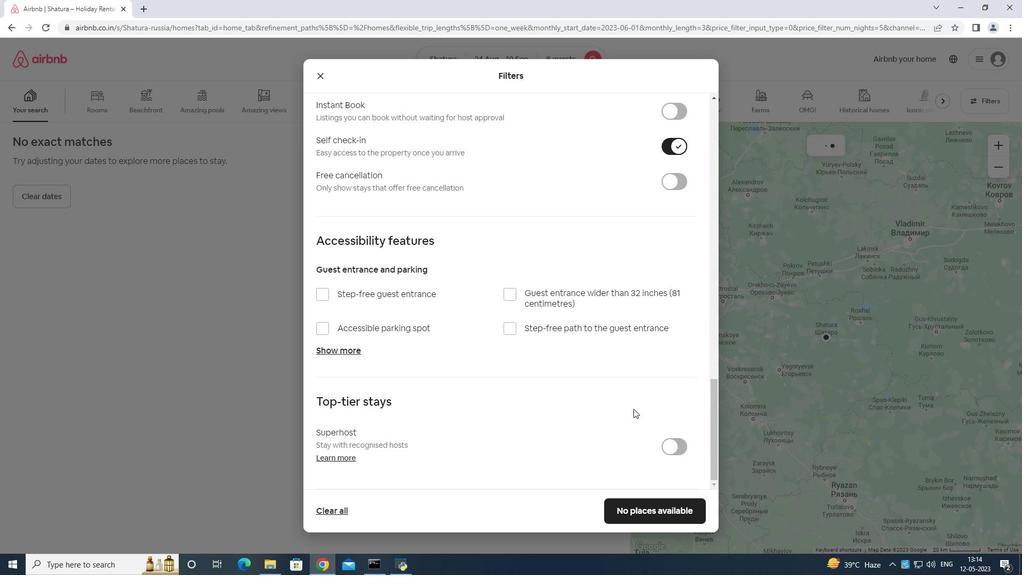 
Action: Mouse scrolled (630, 412) with delta (0, 0)
Screenshot: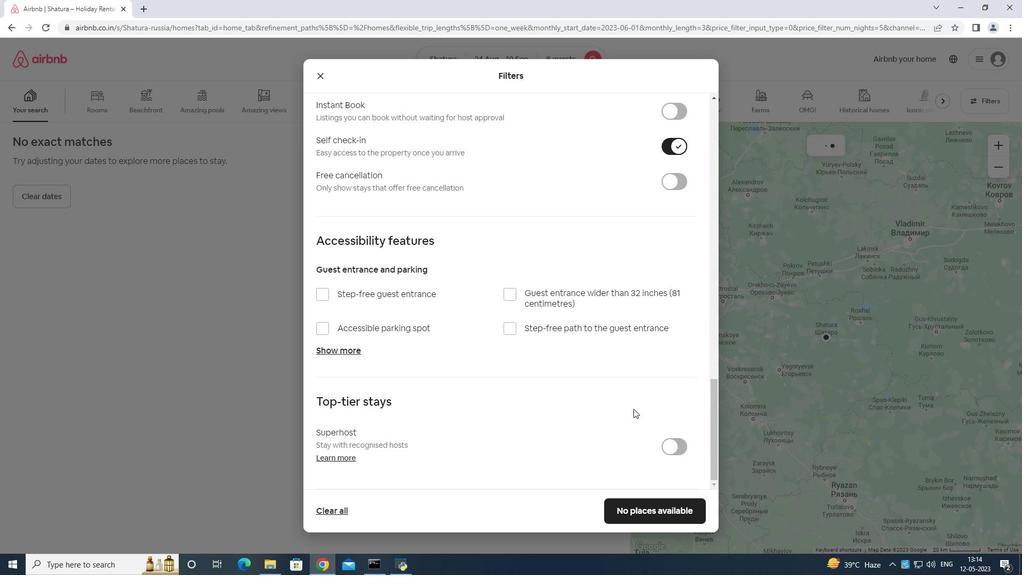 
Action: Mouse moved to (629, 414)
Screenshot: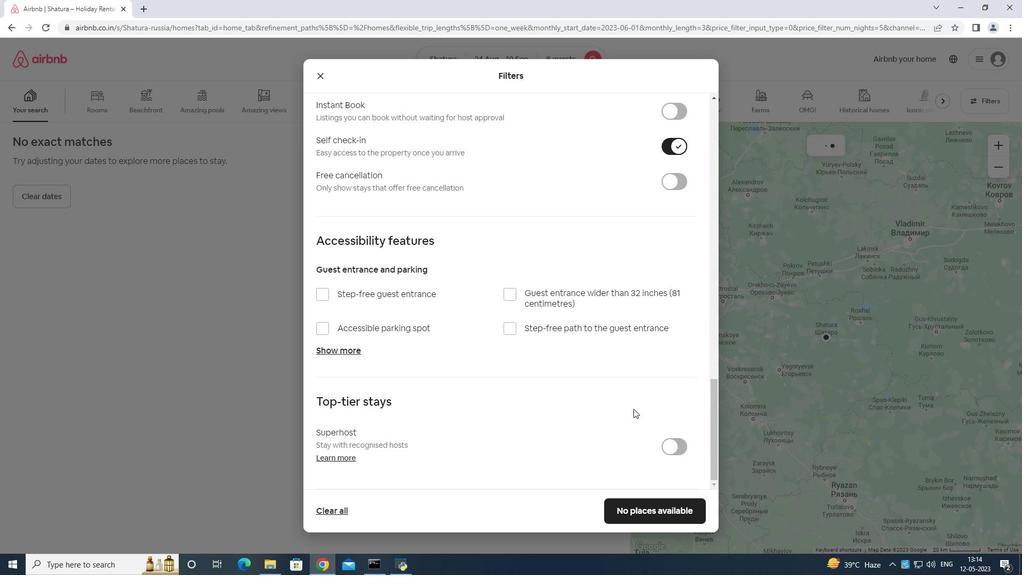
Action: Mouse scrolled (629, 414) with delta (0, 0)
Screenshot: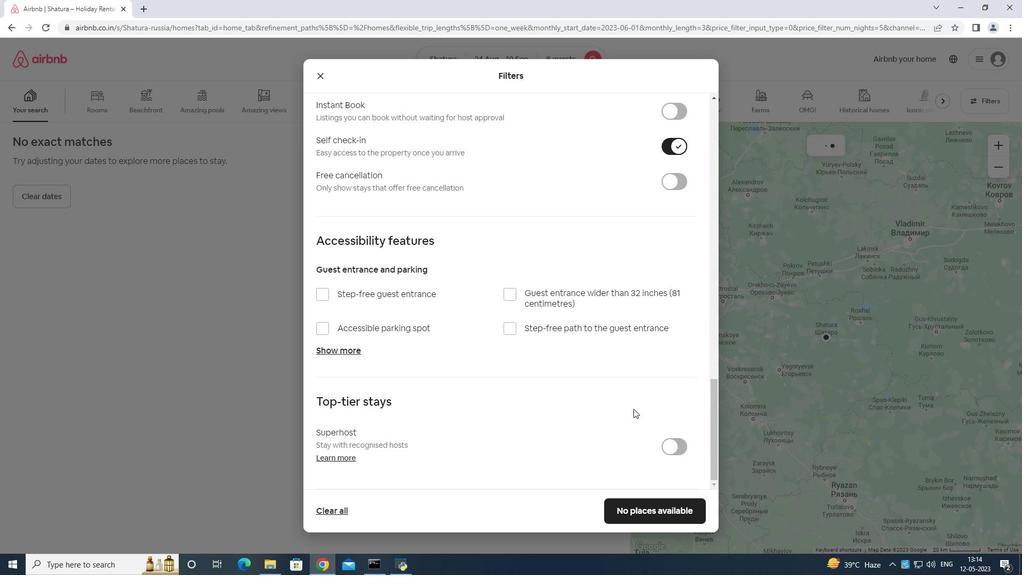 
Action: Mouse moved to (626, 417)
Screenshot: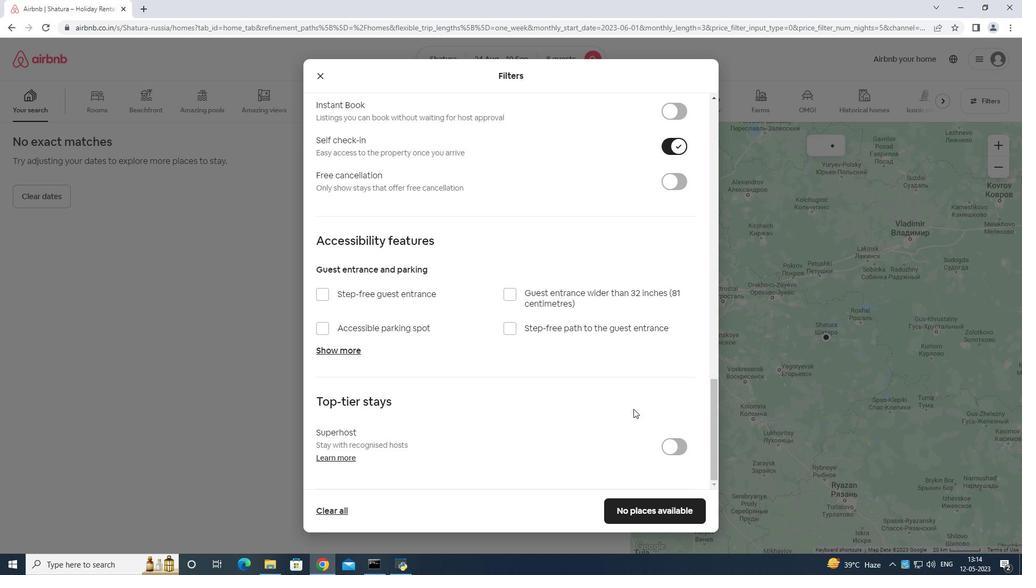 
Action: Mouse scrolled (626, 416) with delta (0, 0)
Screenshot: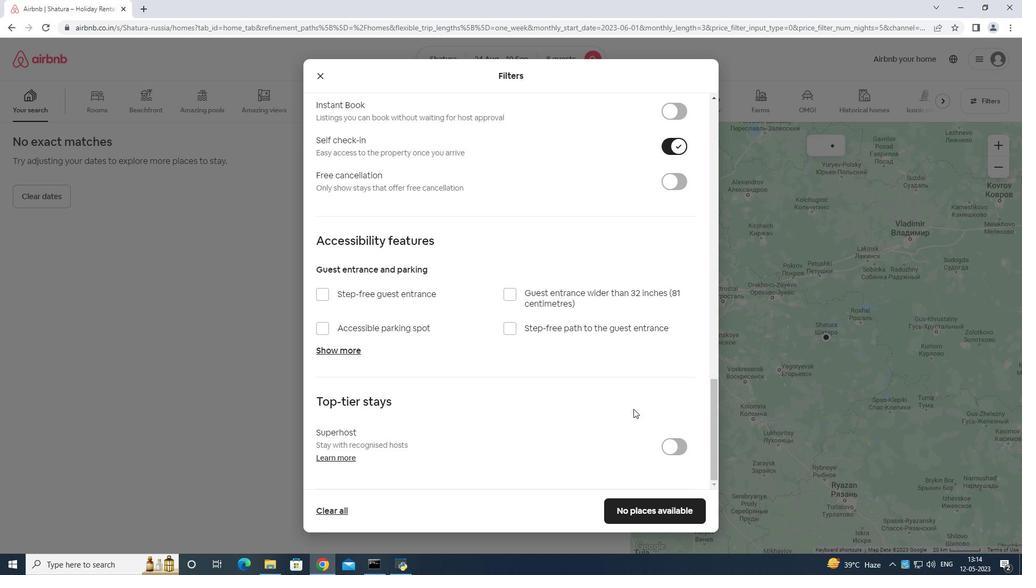 
Action: Mouse moved to (649, 509)
Screenshot: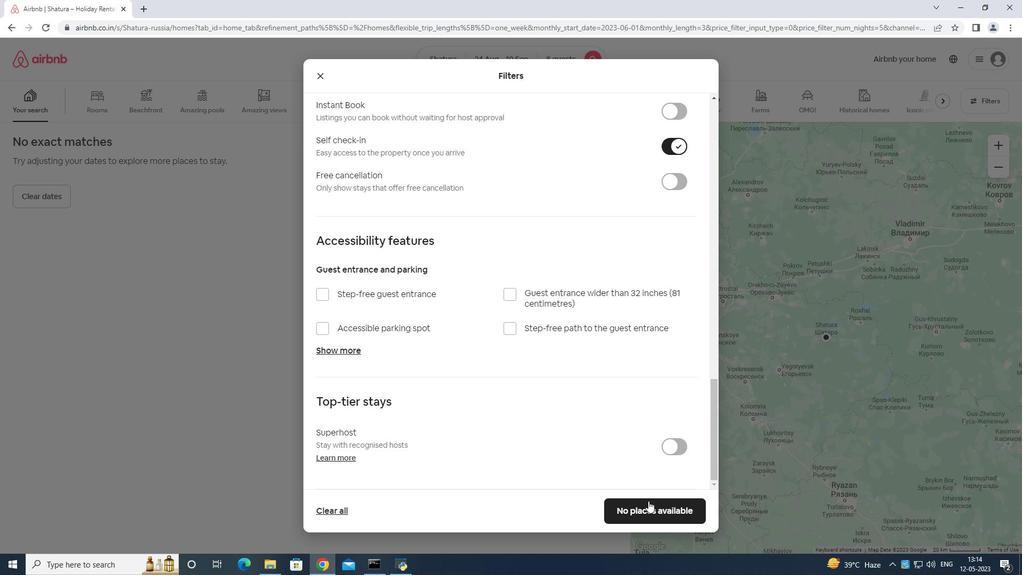 
